 Task: Open a blank google sheet and write heading  Financial WizardAdd Categories in a column and its values below  'Income, Income, Income, Expenses, Expenses, Expenses, Expenses, Expenses, Savings, Savings, Investments, Investments, Debt, Debt & Debt. 'Add Descriptions in next column and its values below  Salary, Freelance Work, Rental Income, Housing, Transportation, Groceries, Utilities, Entertainment, Emergency Fund, Retirement, Stocks, Mutual Funds, Credit Card 1, Credit Card 2 & Student Loan. Add Amount in next column and its values below  $5,000, $1,200, $500, $1,200, $300, $400, $200, $150, $500, $1,000, $500, $300, $200, $100 & $300. Save page AssetVal templatesbook
Action: Mouse moved to (22, 75)
Screenshot: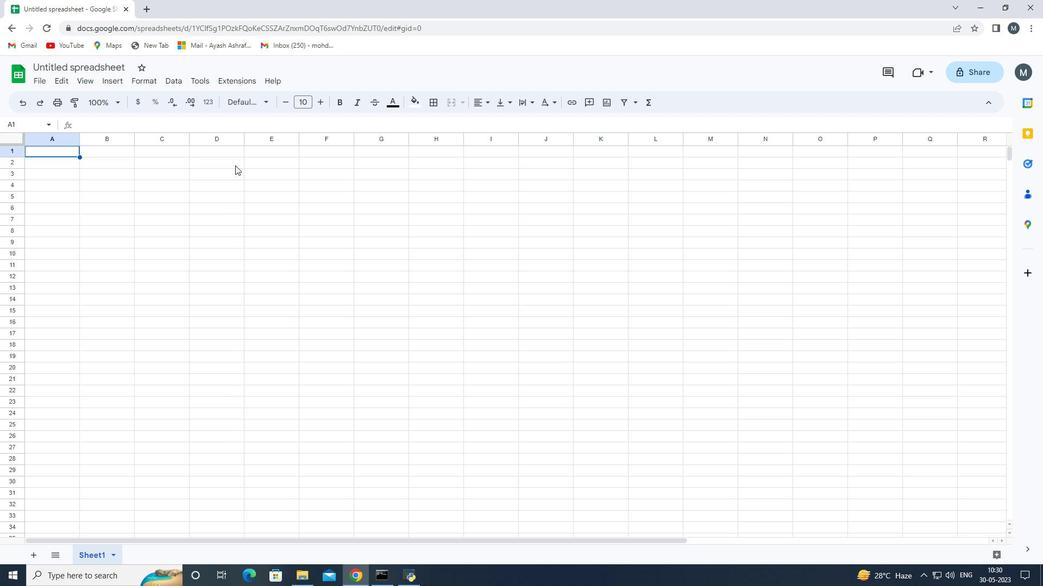 
Action: Mouse pressed left at (22, 75)
Screenshot: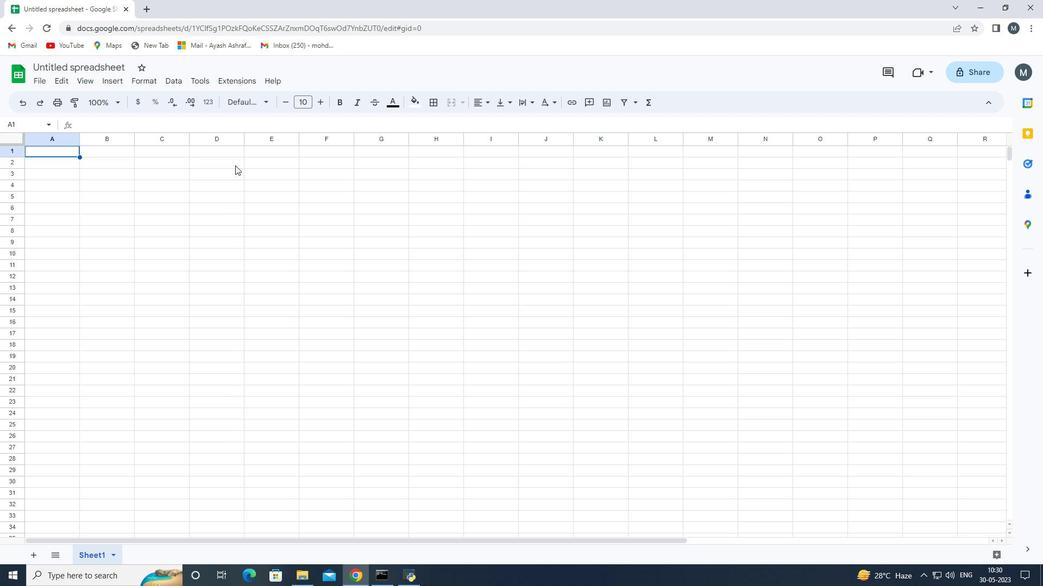 
Action: Mouse moved to (237, 183)
Screenshot: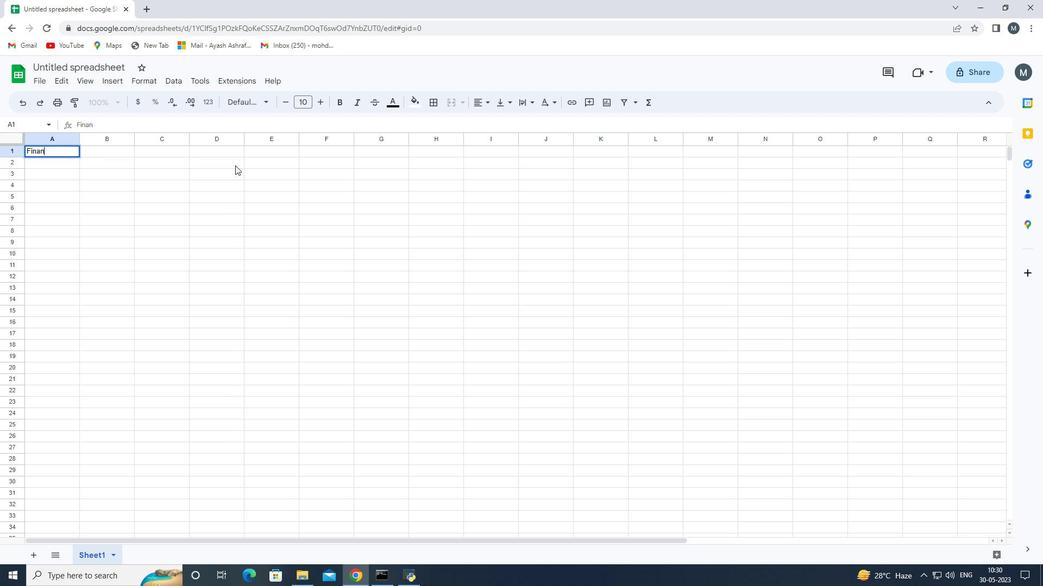 
Action: Mouse pressed left at (237, 183)
Screenshot: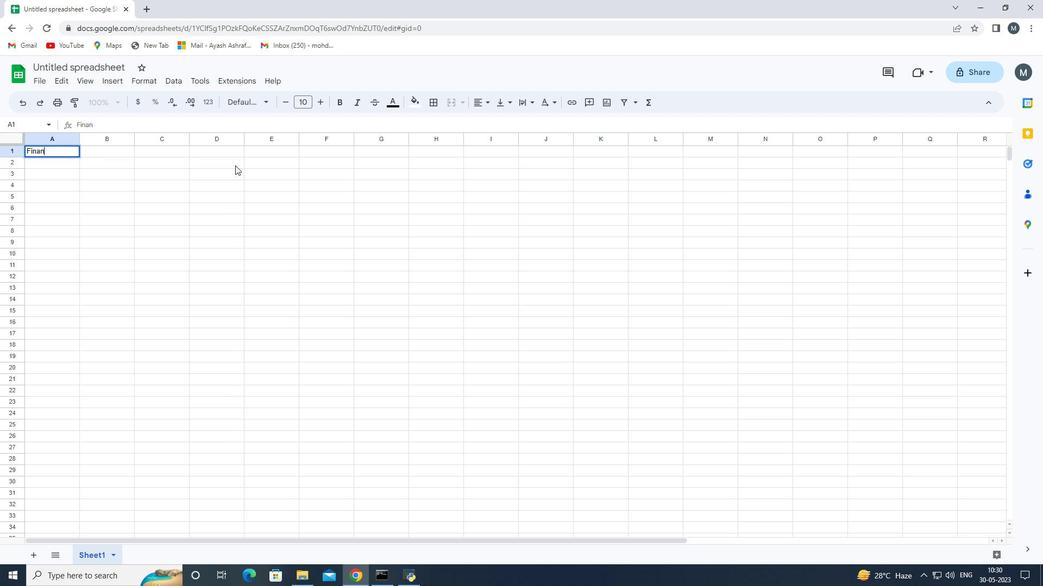 
Action: Mouse moved to (80, 158)
Screenshot: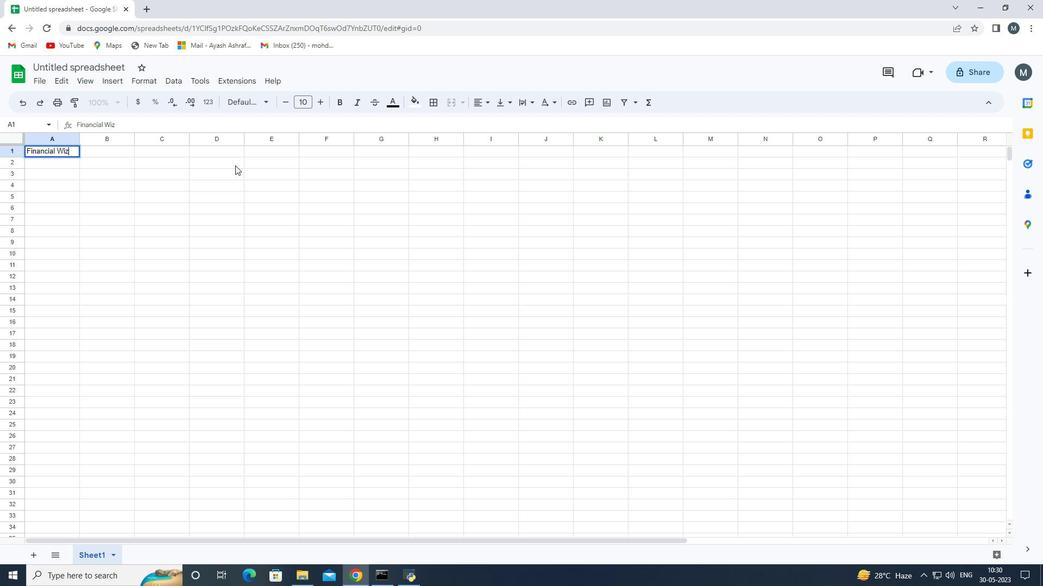 
Action: Mouse pressed left at (80, 158)
Screenshot: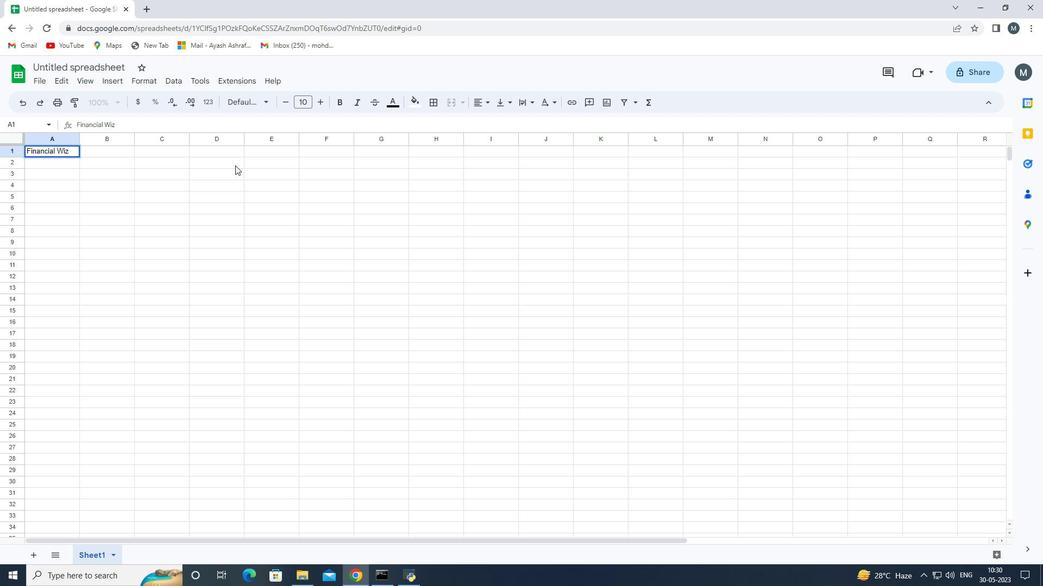 
Action: Mouse moved to (61, 166)
Screenshot: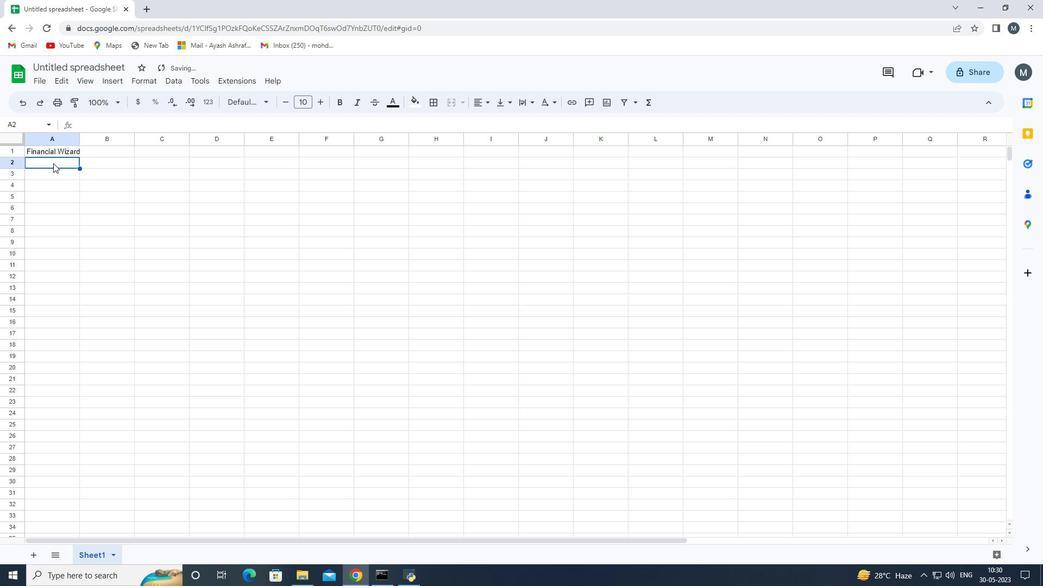 
Action: Mouse pressed left at (61, 166)
Screenshot: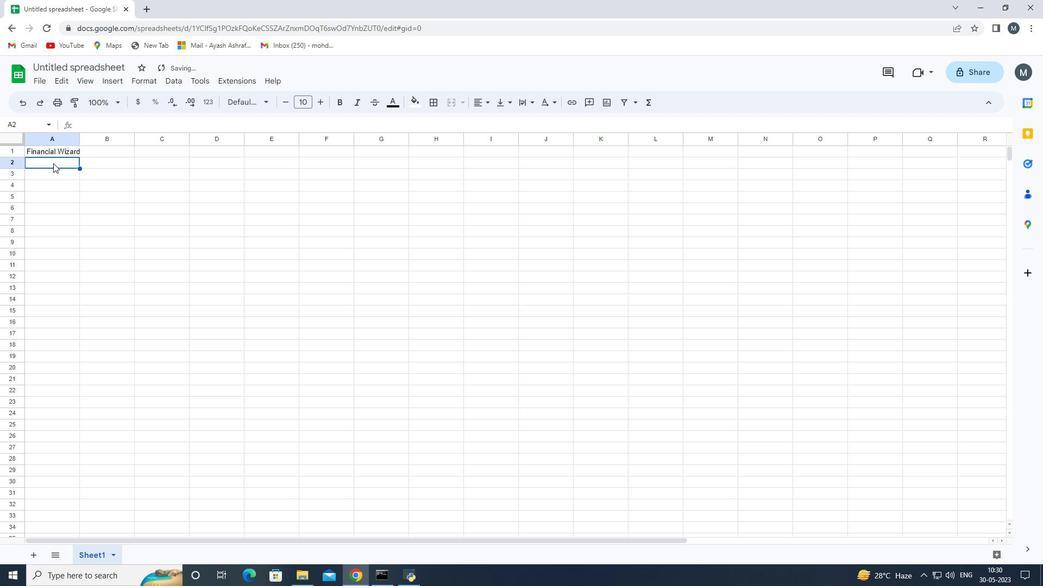 
Action: Mouse moved to (55, 151)
Screenshot: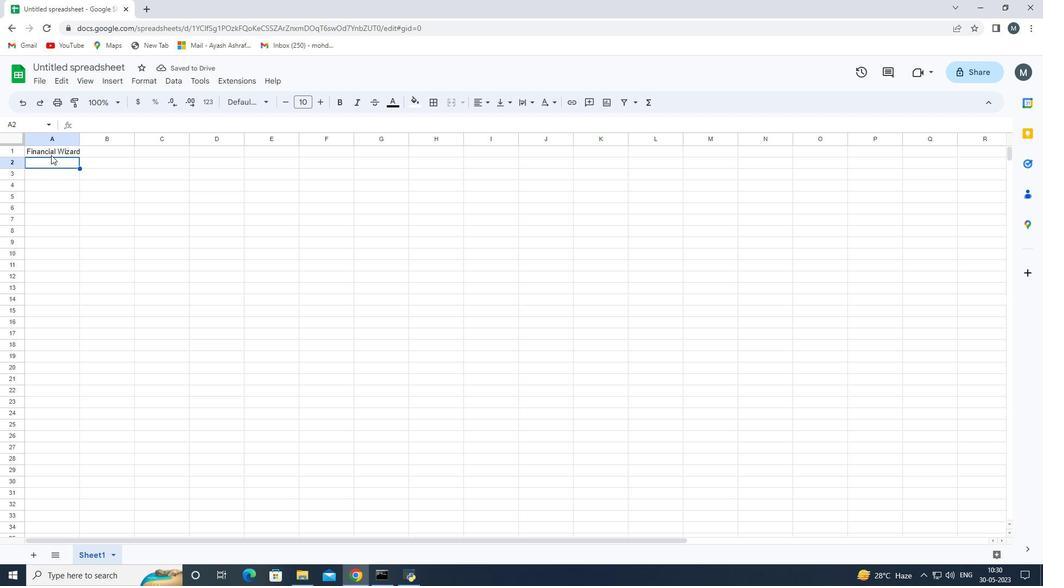 
Action: Mouse pressed left at (55, 151)
Screenshot: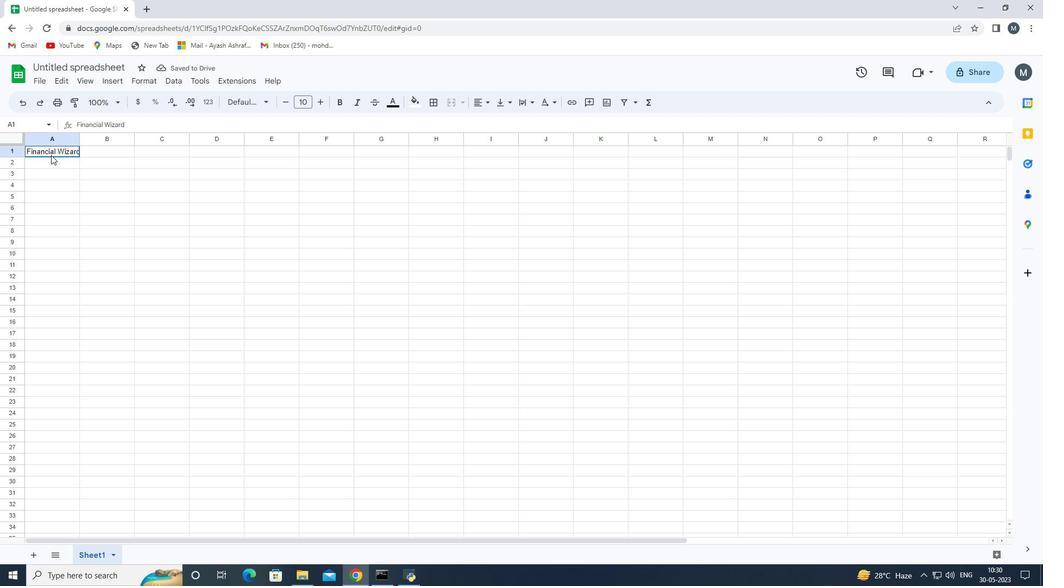 
Action: Mouse moved to (80, 157)
Screenshot: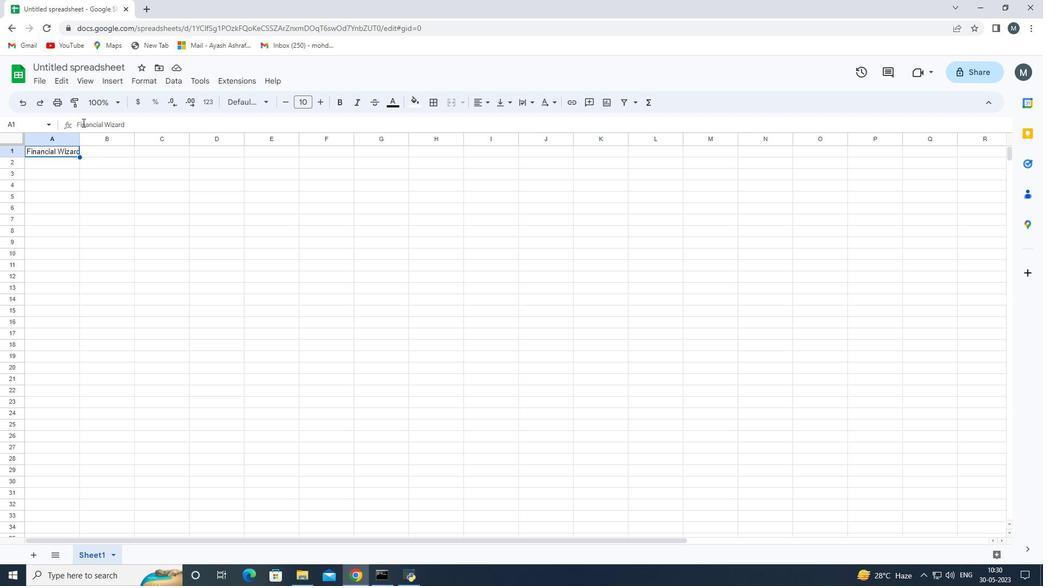 
Action: Mouse pressed left at (80, 157)
Screenshot: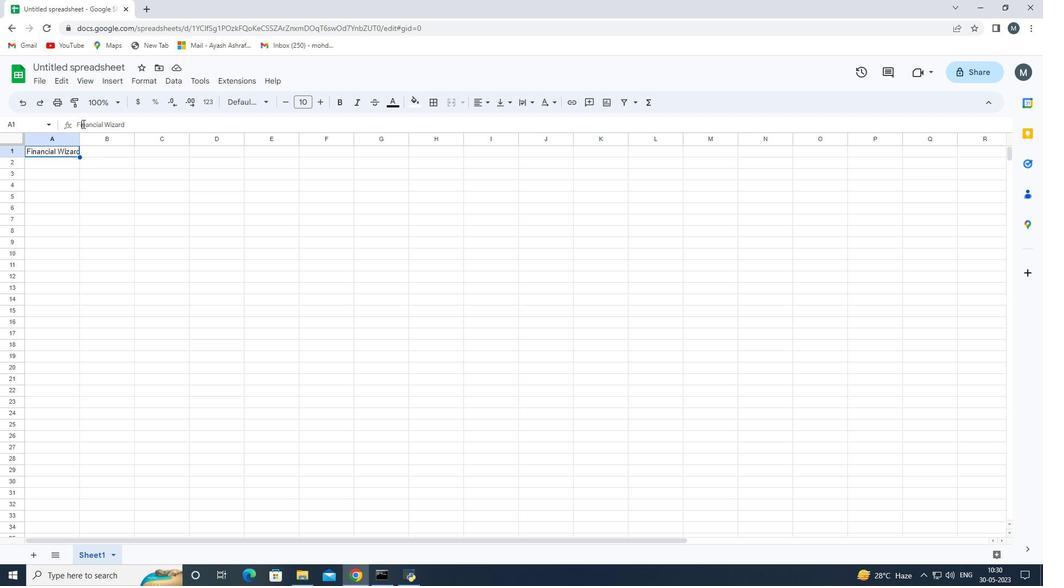 
Action: Mouse moved to (57, 173)
Screenshot: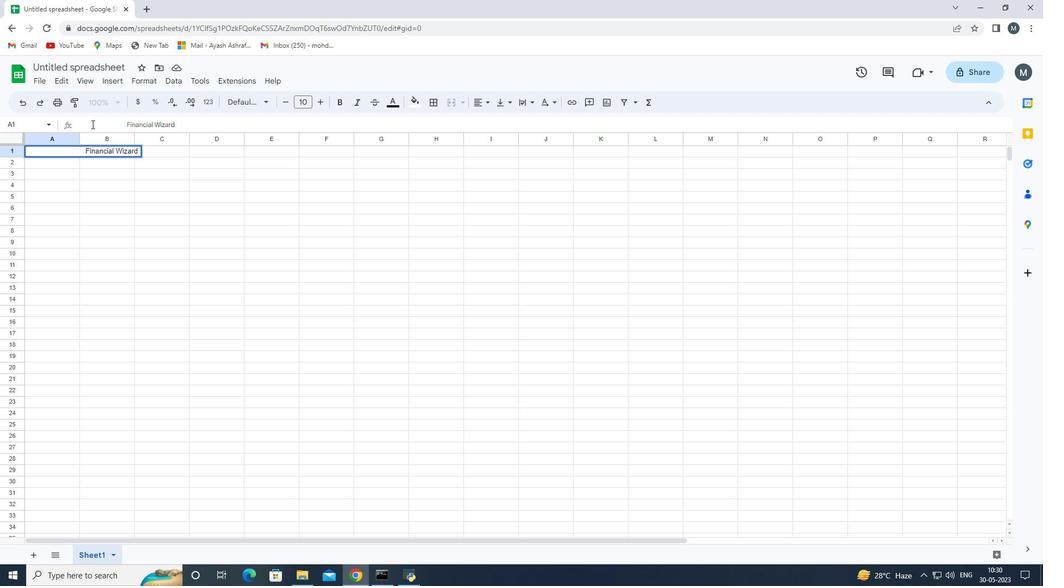 
Action: Key pressed <Key.shift><Key.shift><Key.shift>Financial<Key.space><Key.shift>Wizard
Screenshot: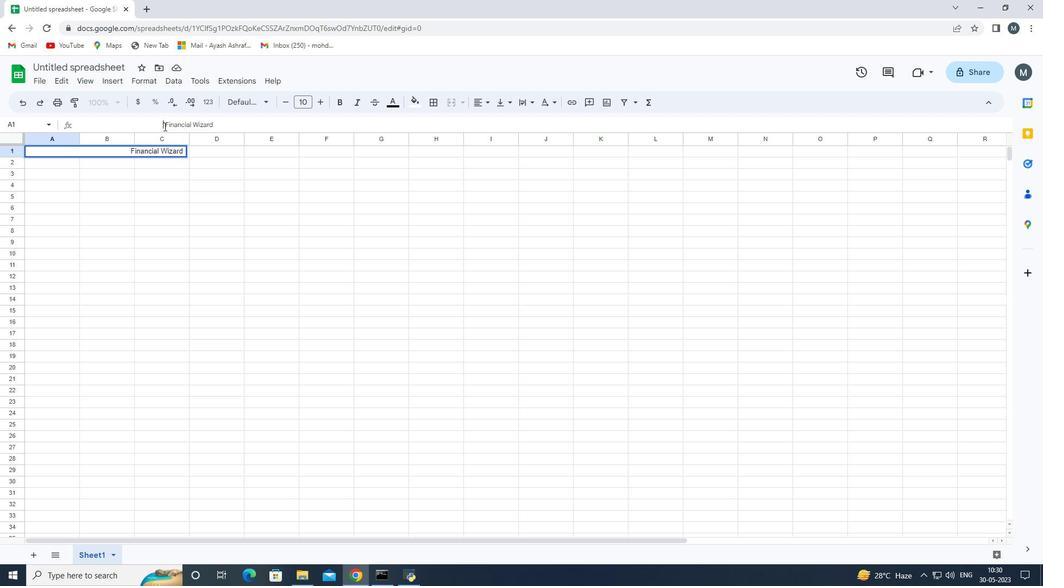 
Action: Mouse moved to (57, 162)
Screenshot: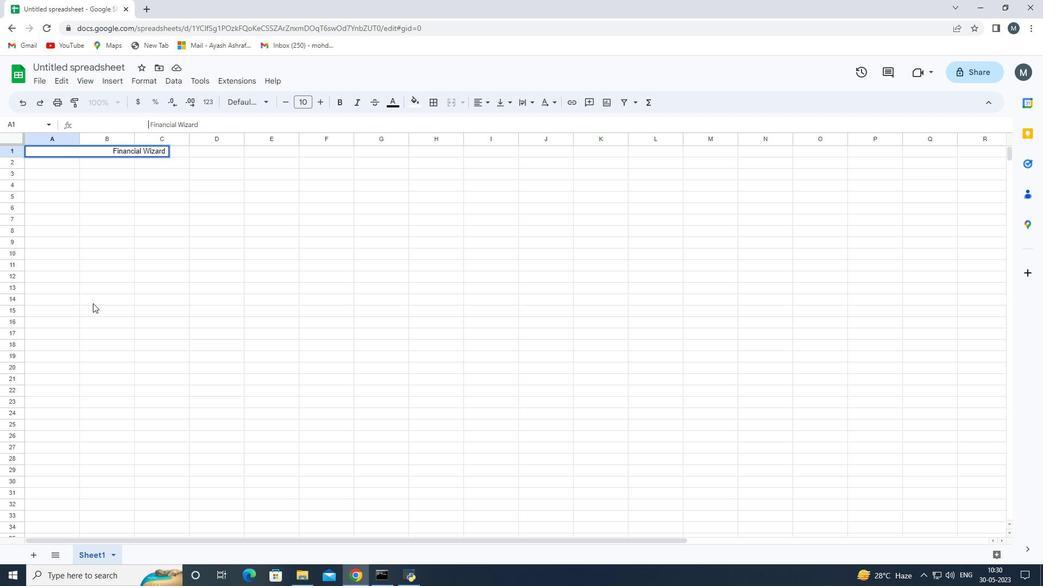 
Action: Mouse pressed left at (57, 162)
Screenshot: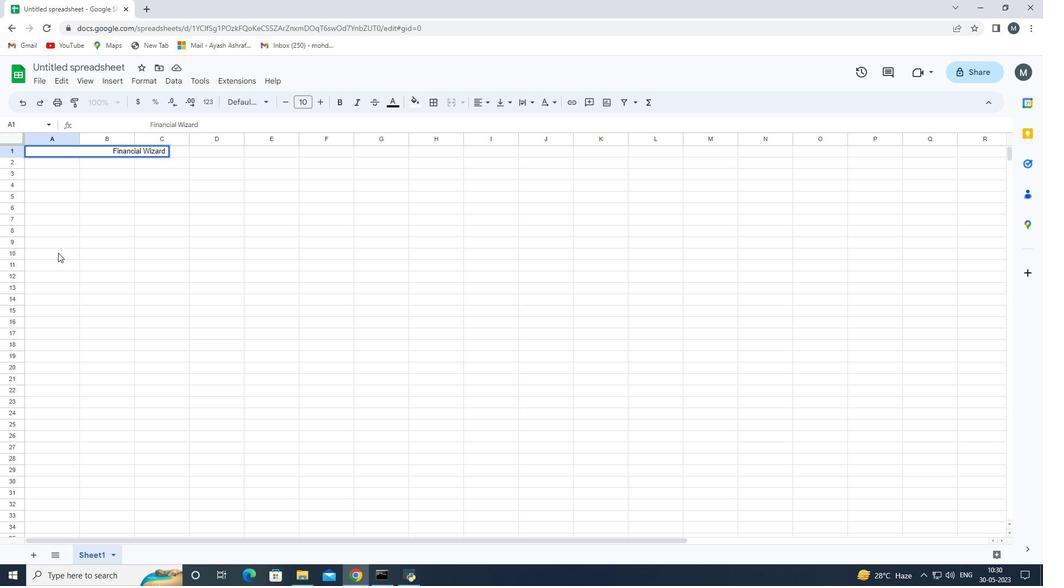 
Action: Mouse moved to (58, 154)
Screenshot: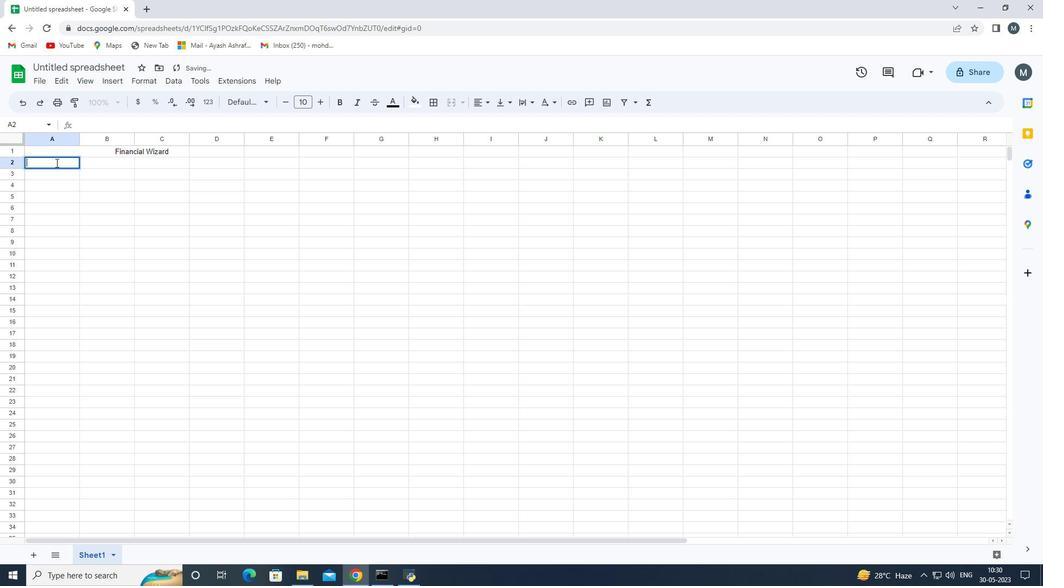 
Action: Mouse pressed left at (58, 154)
Screenshot: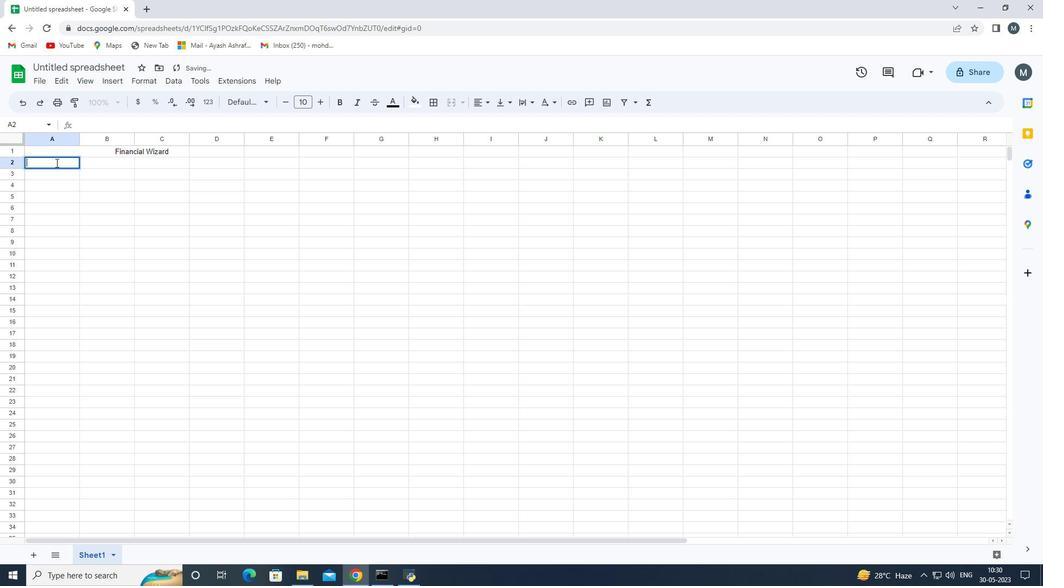 
Action: Mouse moved to (79, 158)
Screenshot: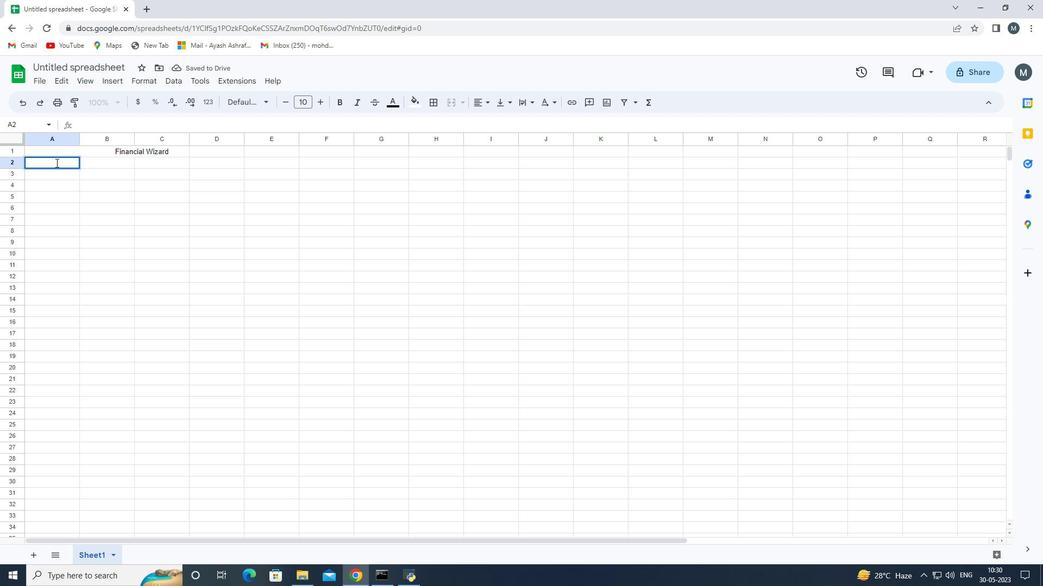 
Action: Mouse pressed left at (79, 158)
Screenshot: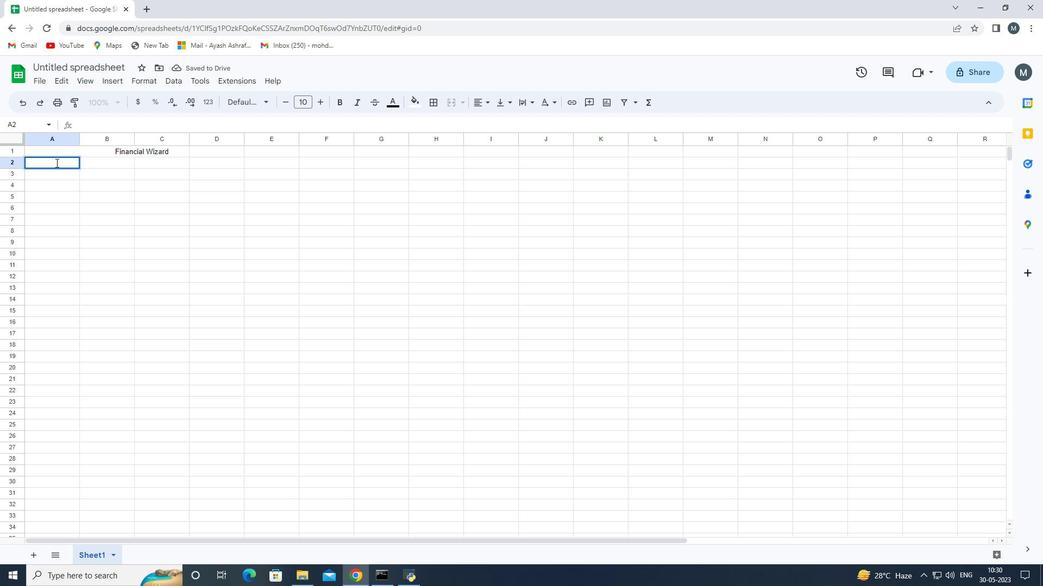 
Action: Mouse moved to (65, 158)
Screenshot: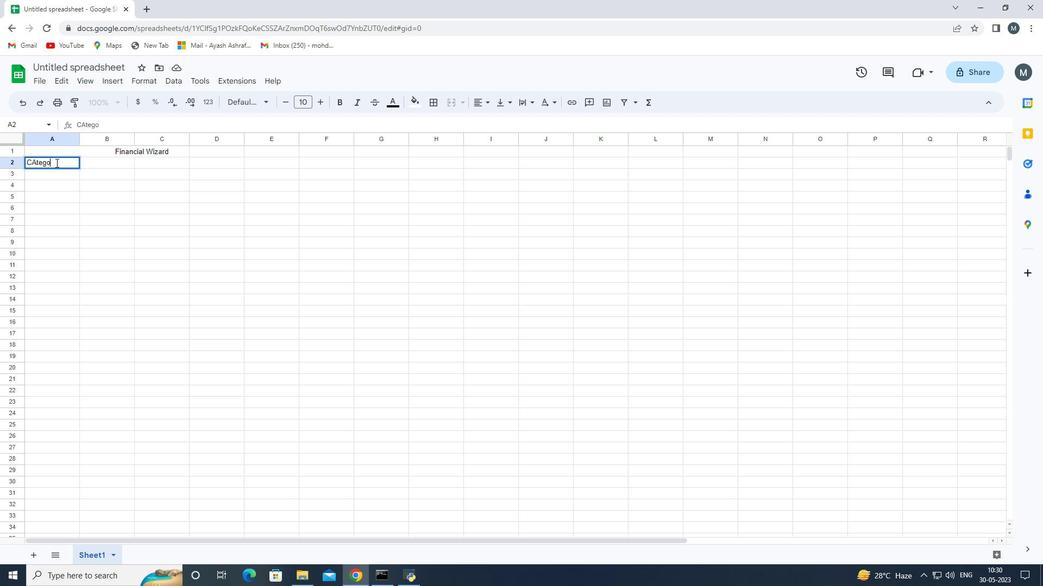 
Action: Key pressed ctrl+Z
Screenshot: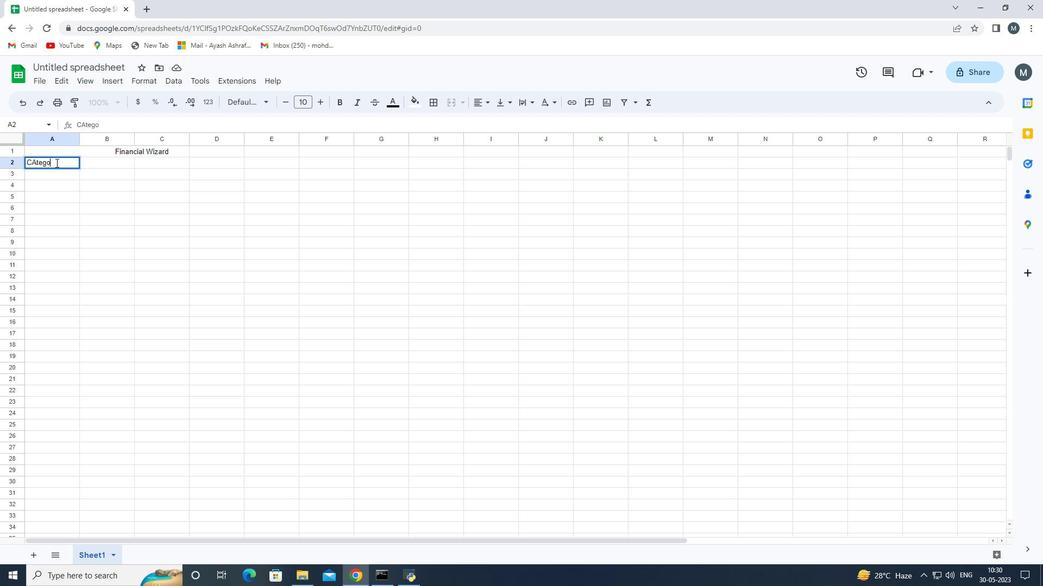 
Action: Mouse moved to (74, 125)
Screenshot: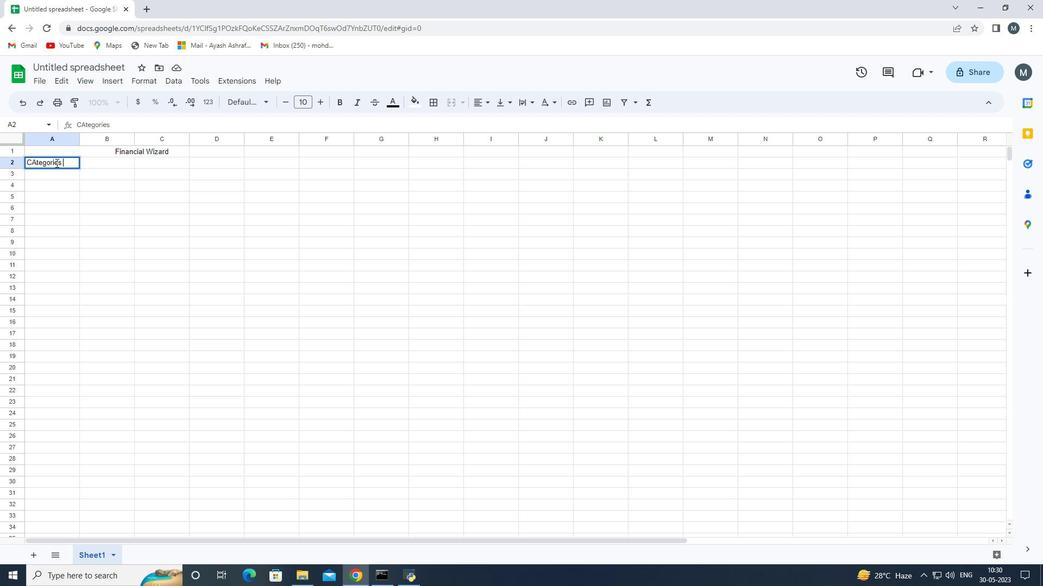 
Action: Mouse pressed left at (74, 125)
Screenshot: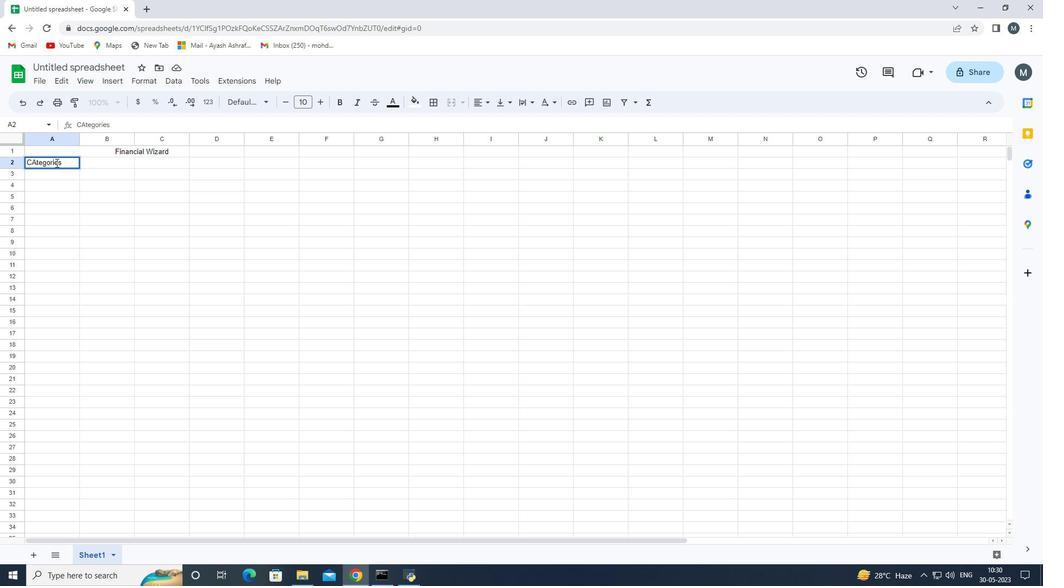 
Action: Mouse moved to (76, 124)
Screenshot: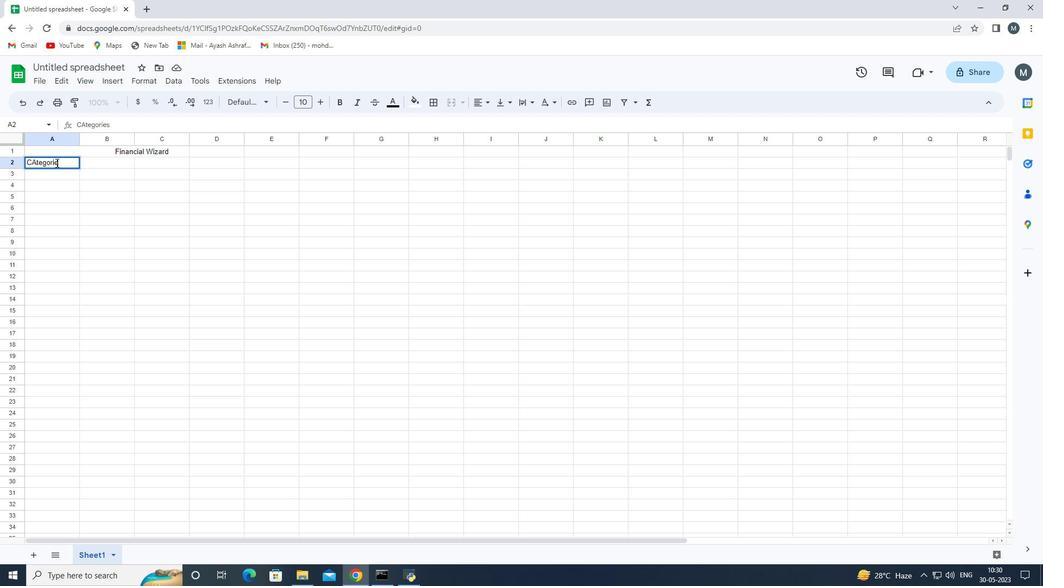 
Action: Mouse pressed left at (76, 124)
Screenshot: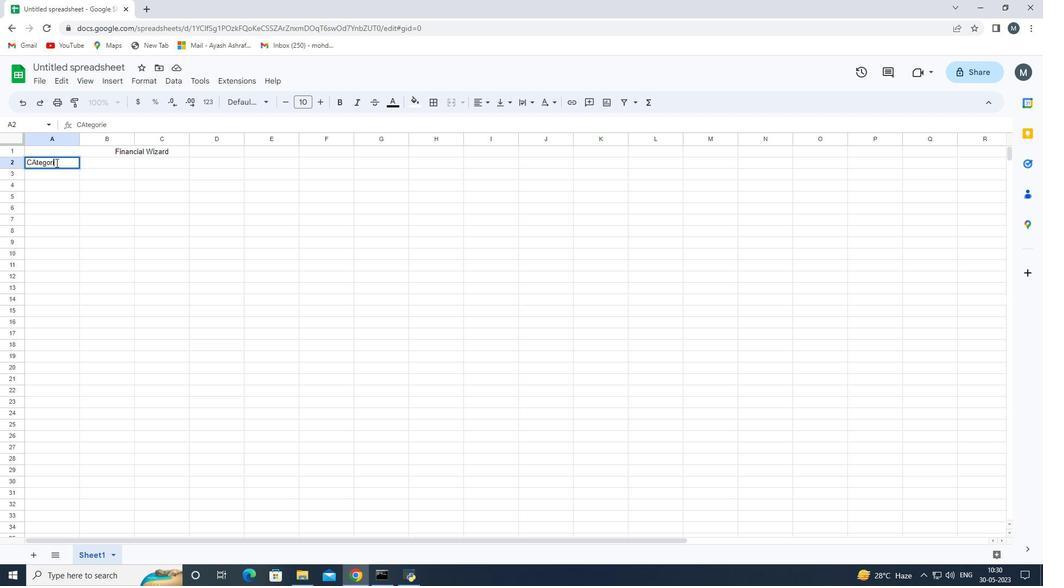 
Action: Mouse moved to (89, 128)
Screenshot: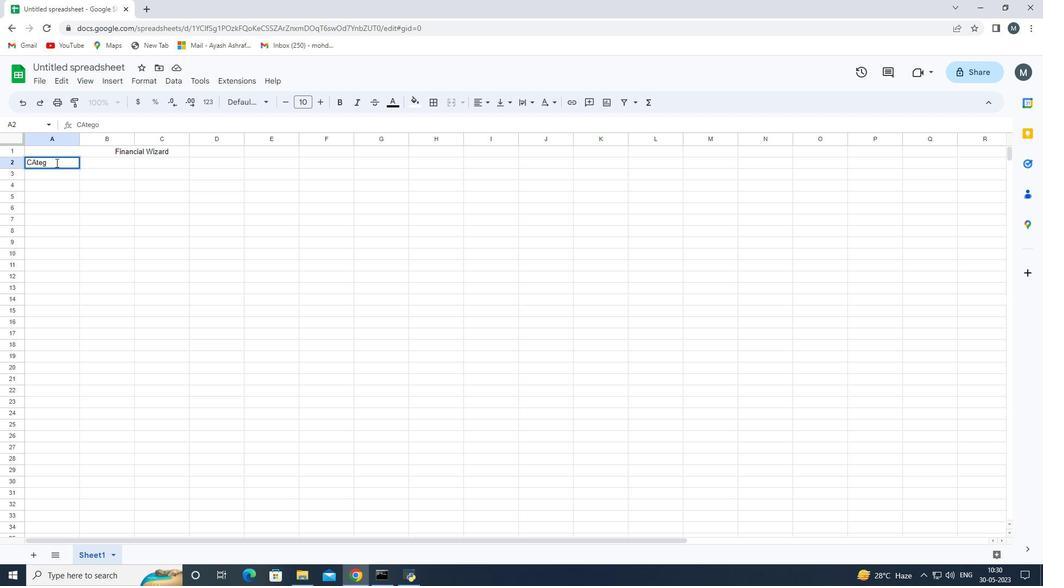 
Action: Key pressed <Key.space><Key.space><Key.space><Key.space><Key.space><Key.space><Key.space><Key.space><Key.space><Key.space><Key.space><Key.space><Key.space><Key.space><Key.space><Key.space><Key.space><Key.space><Key.space><Key.space><Key.space><Key.space><Key.space><Key.space><Key.space><Key.space><Key.space><Key.space>
Screenshot: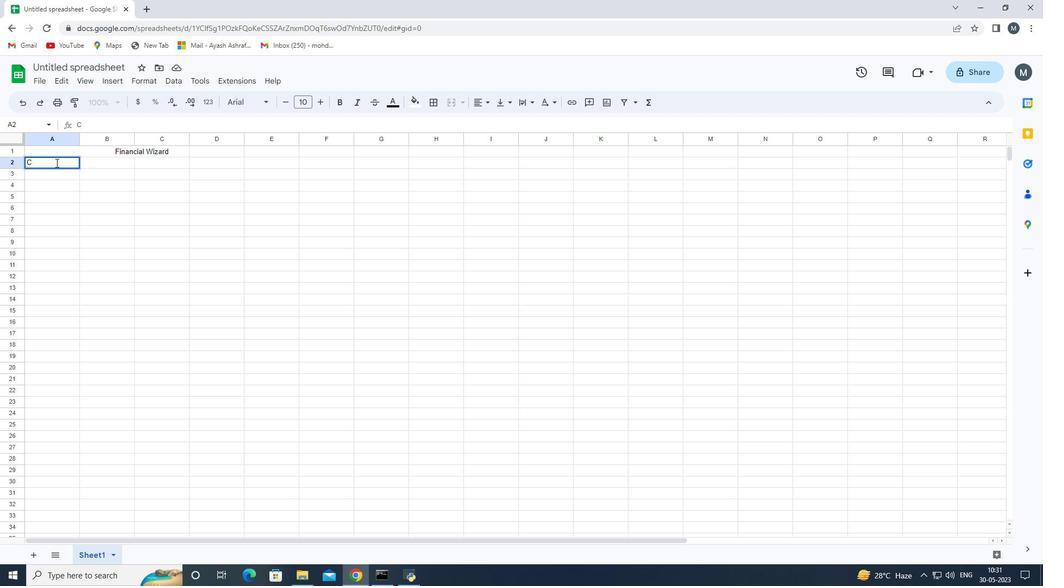 
Action: Mouse moved to (65, 164)
Screenshot: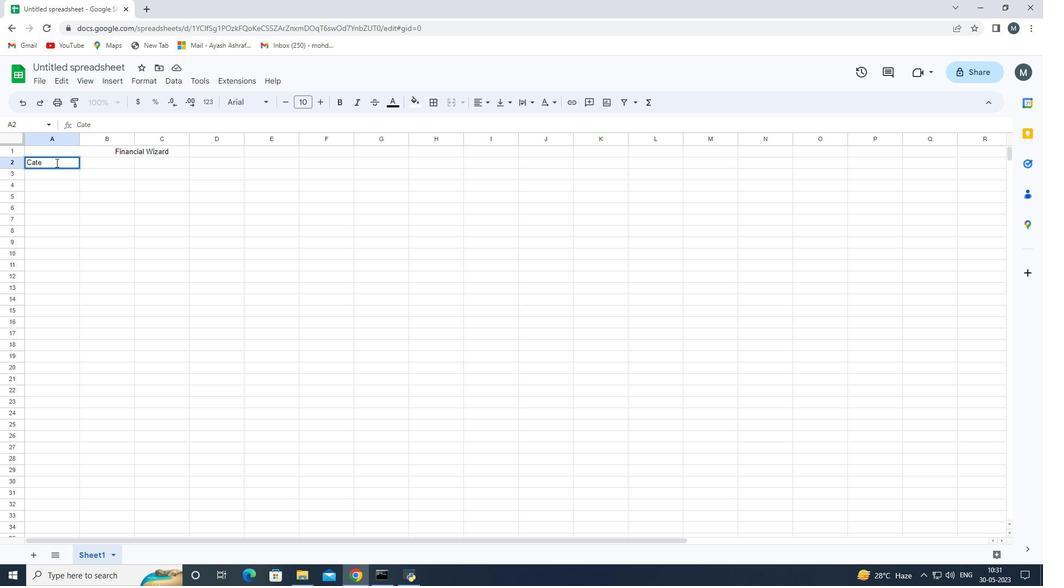 
Action: Mouse pressed left at (65, 164)
Screenshot: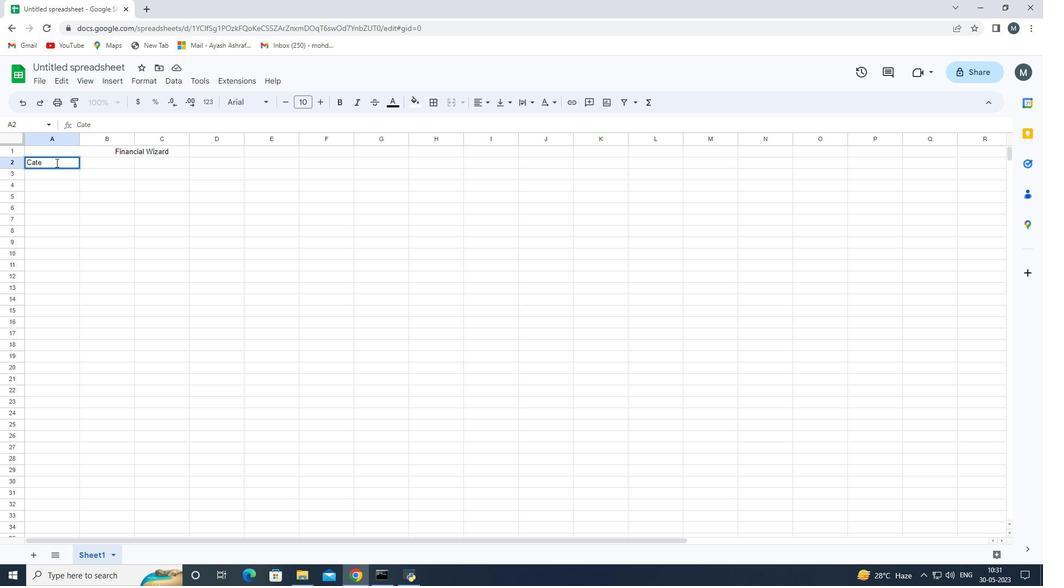 
Action: Mouse moved to (72, 153)
Screenshot: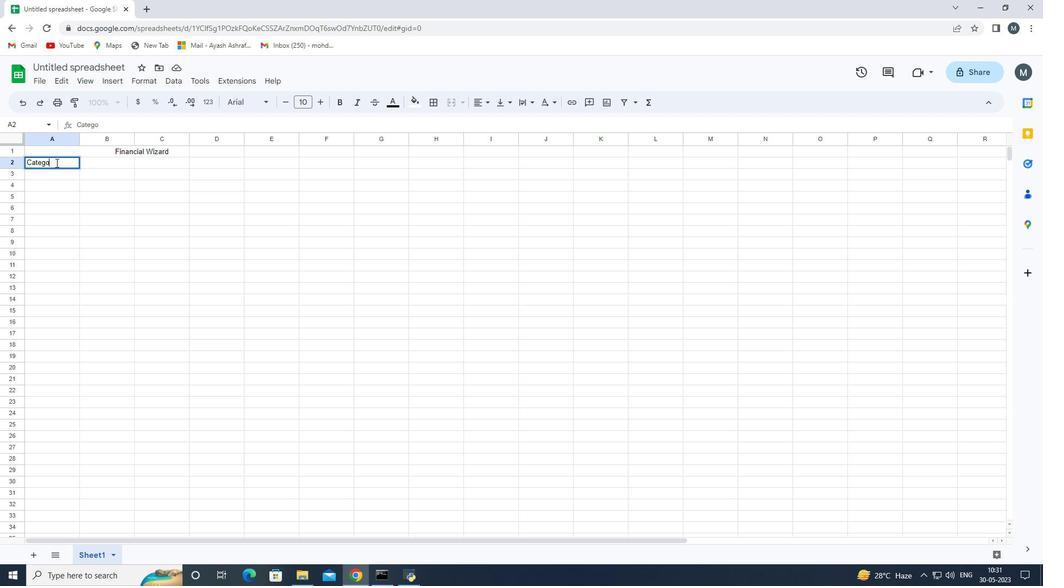
Action: Mouse pressed left at (72, 153)
Screenshot: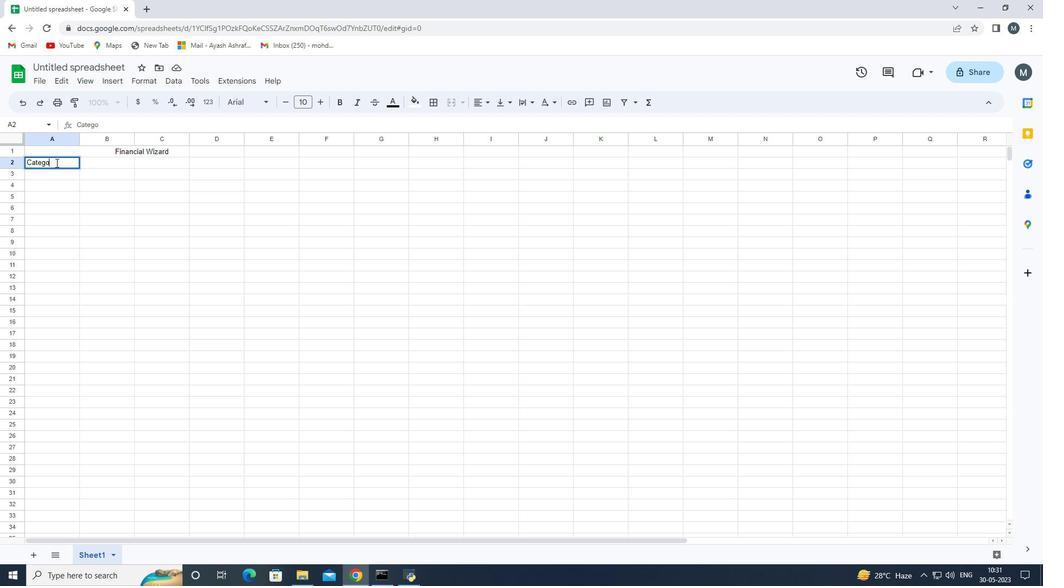 
Action: Mouse moved to (73, 164)
Screenshot: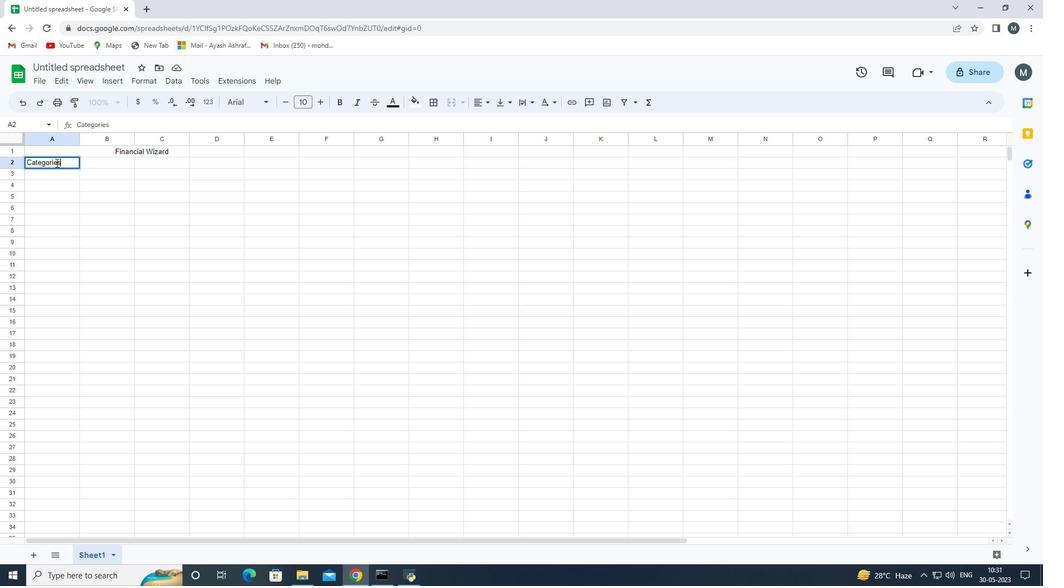 
Action: Mouse pressed left at (73, 164)
Screenshot: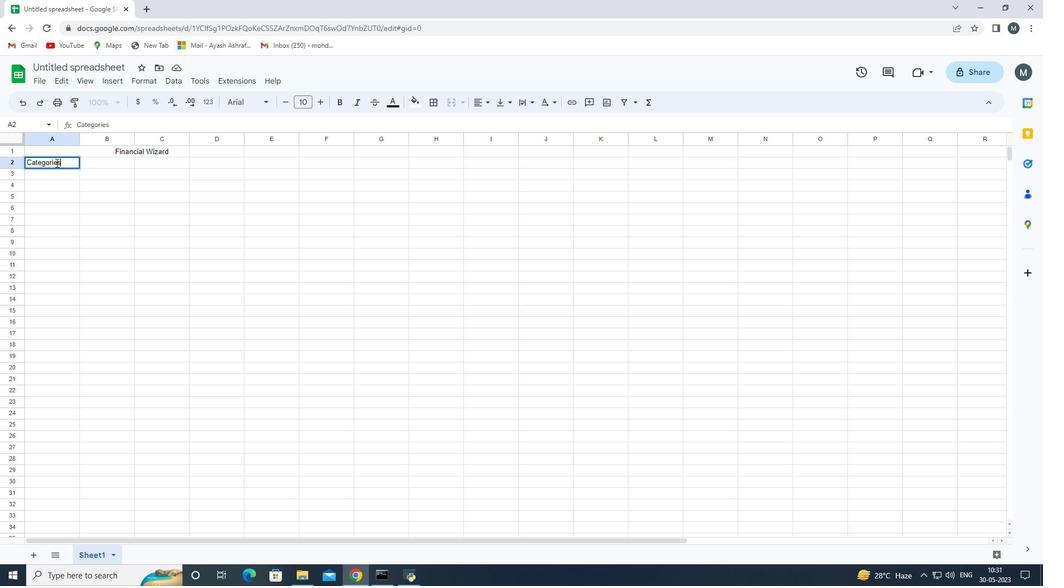 
Action: Mouse moved to (46, 188)
Screenshot: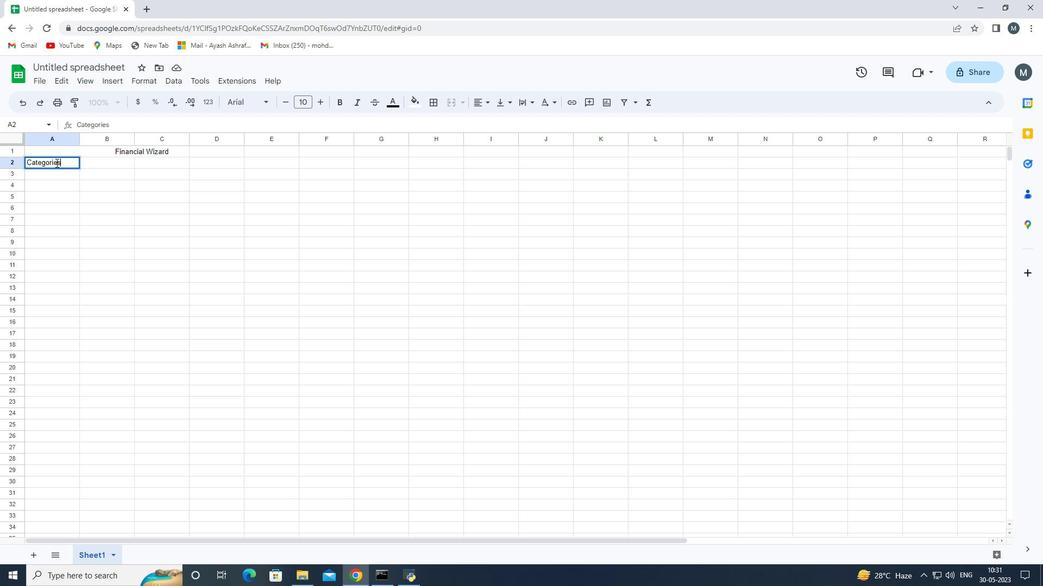 
Action: Key pressed <Key.shift>CAt<Key.backspace><Key.backspace>ategories<Key.space><Key.enter><Key.shift>Income<Key.space><Key.enter><Key.shift>Income<Key.enter><Key.shift>Income<Key.enter><Key.shift>Expenses<Key.enter><Key.shift><Key.shift>Expenses<Key.enter><Key.shift>Expenses<Key.enter><Key.shift>Exep<Key.backspace><Key.backspace>penses<Key.enter><Key.shift>Expenses<Key.enter><Key.shift><Key.shift><Key.shift>Expenses<Key.enter><Key.shift>SA<Key.backspace>avings<Key.enter><Key.shift>Savings<Key.enter><Key.shift>Investments<Key.backspace>s<Key.enter><Key.shift>Investments<Key.enter><Key.shift><Key.shift>Debt<Key.space><Key.enter><Key.shift><Key.shift><Key.shift><Key.shift><Key.shift><Key.shift><Key.shift><Key.shift><Key.shift><Key.shift>Debt<Key.enter><Key.shift>Debt<Key.enter>
Screenshot: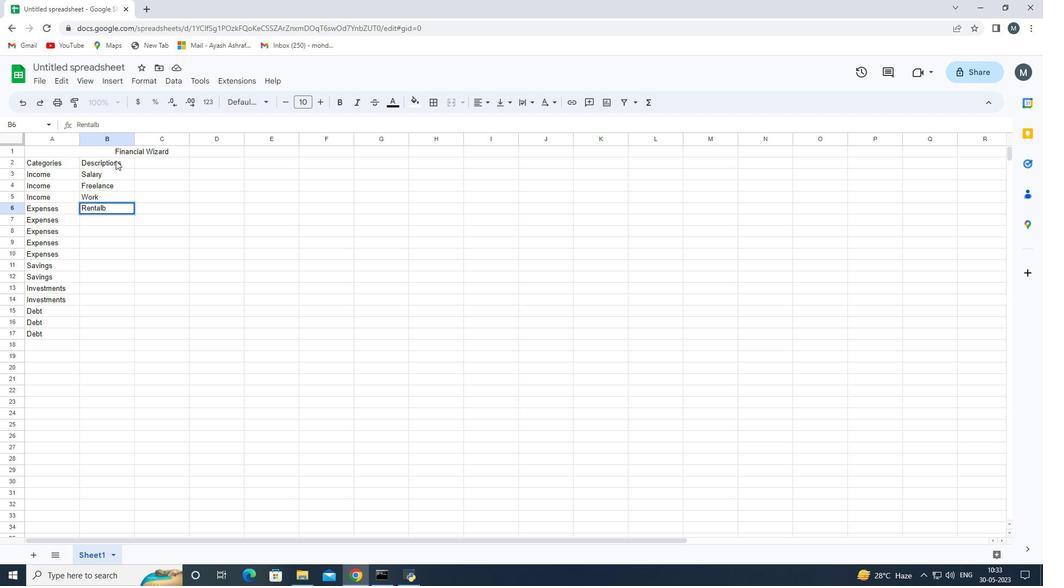 
Action: Mouse moved to (103, 163)
Screenshot: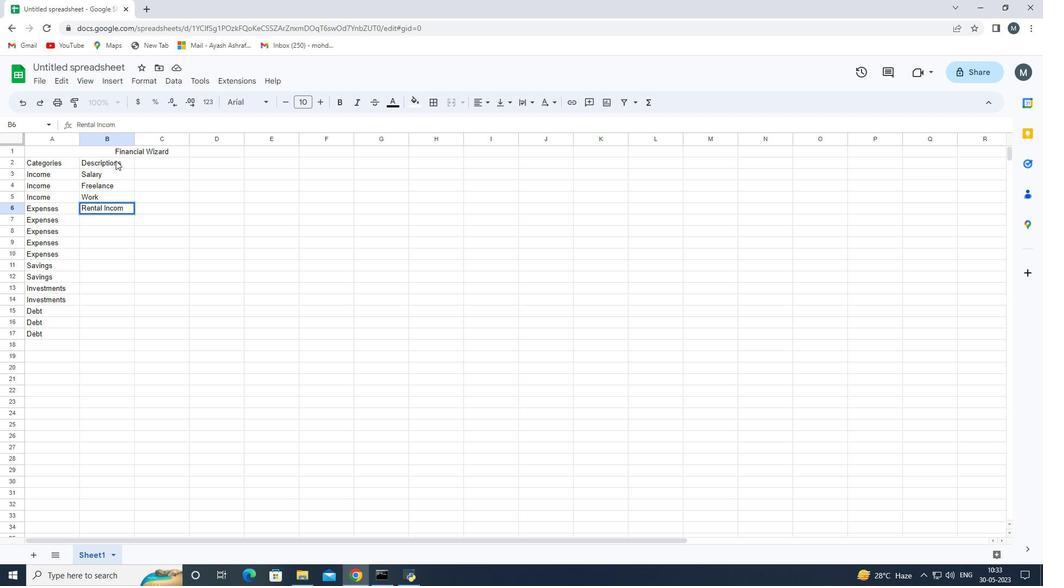 
Action: Mouse pressed left at (103, 163)
Screenshot: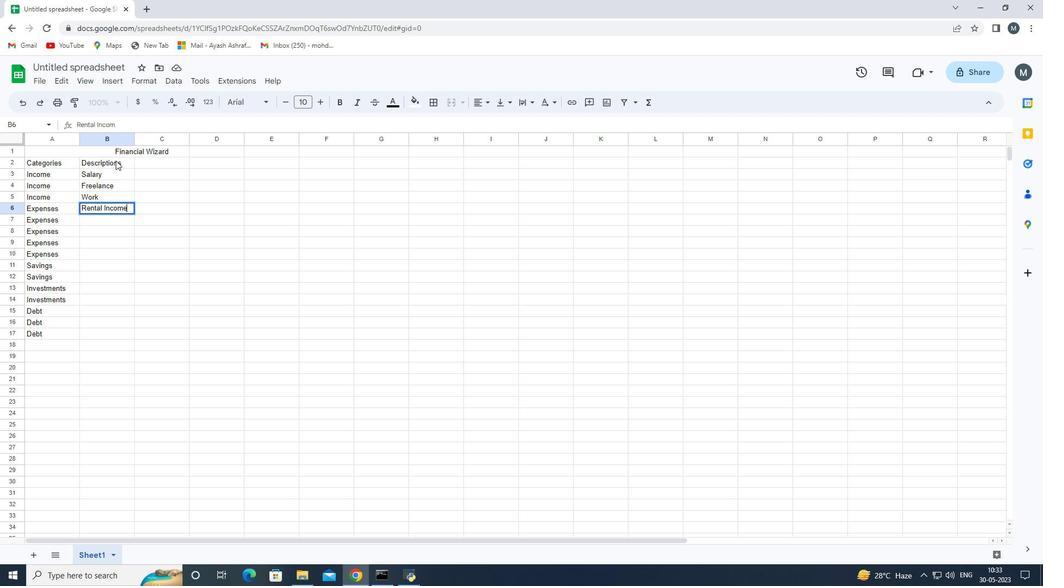 
Action: Mouse moved to (106, 140)
Screenshot: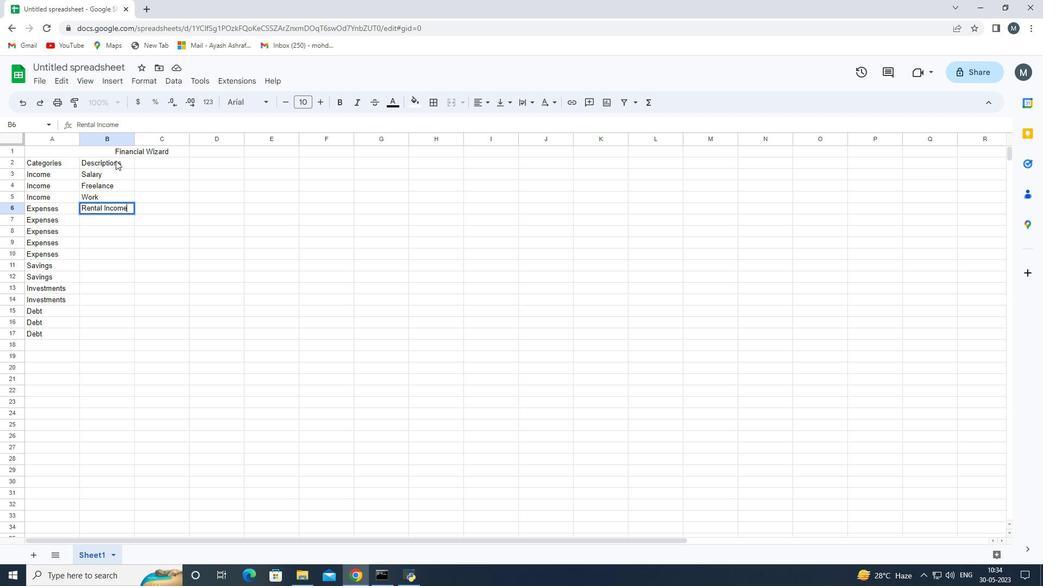 
Action: Key pressed <Key.shift>Descriptions<Key.enter><Key.shift>Saary<Key.enter><Key.enter><Key.backspace>
Screenshot: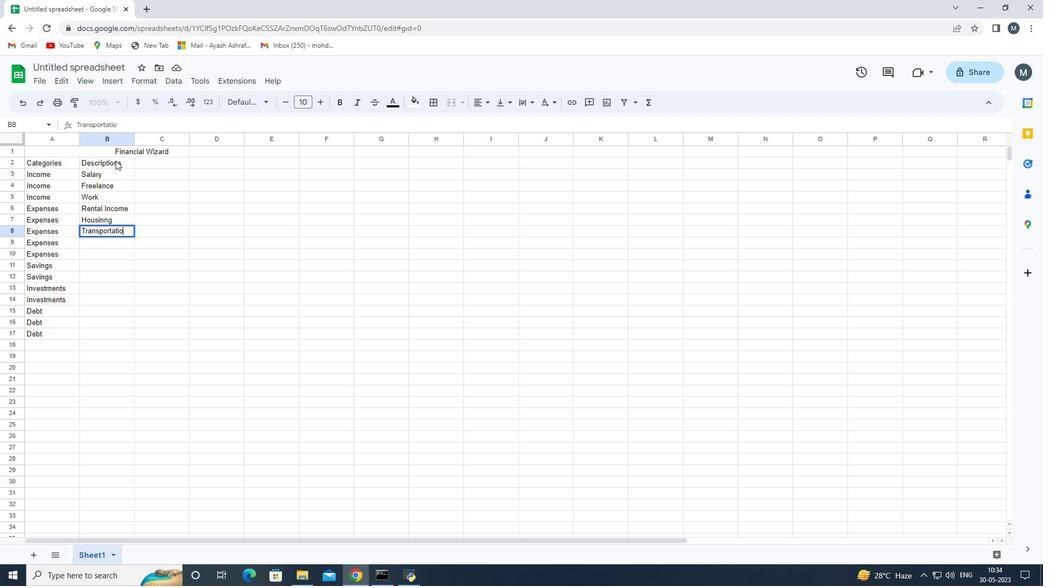 
Action: Mouse moved to (113, 178)
Screenshot: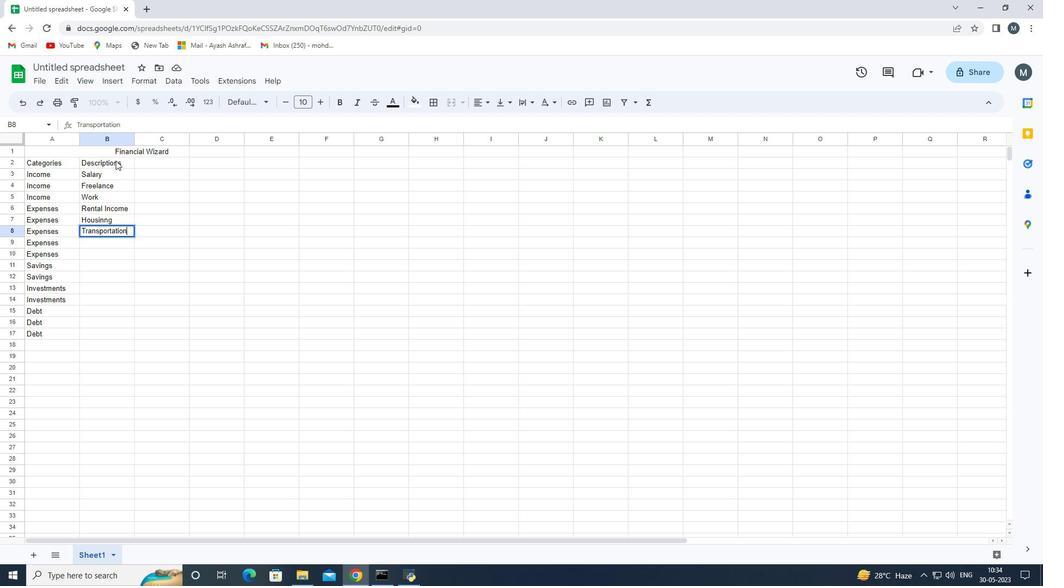
Action: Mouse pressed left at (113, 178)
Screenshot: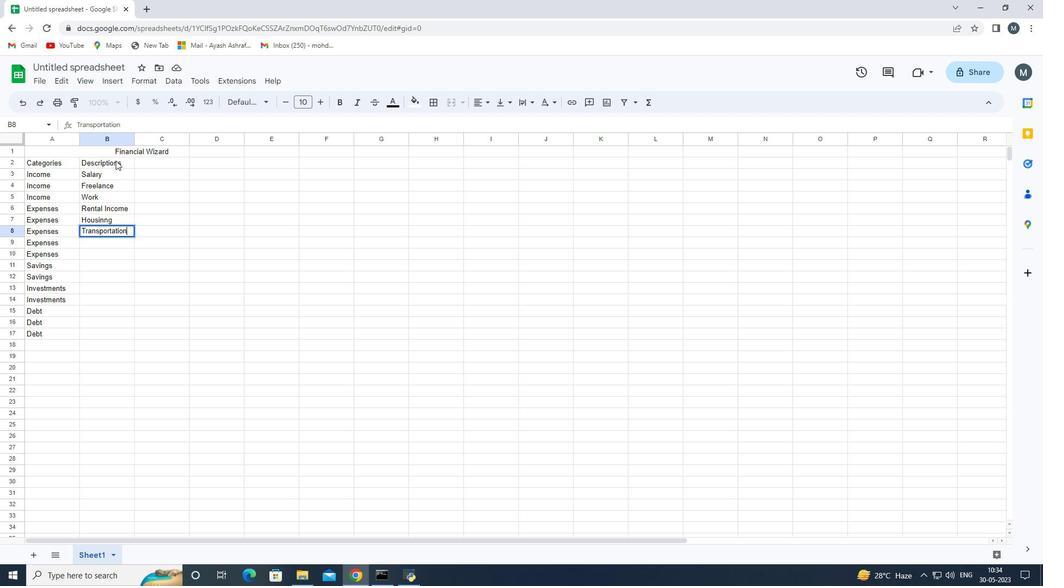 
Action: Mouse moved to (113, 177)
Screenshot: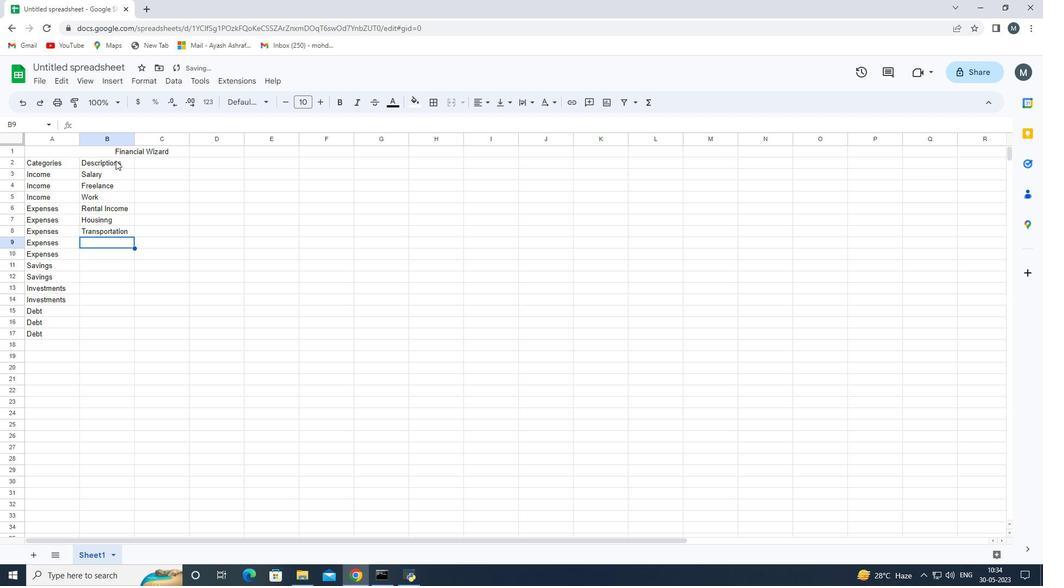 
Action: Mouse pressed left at (113, 177)
Screenshot: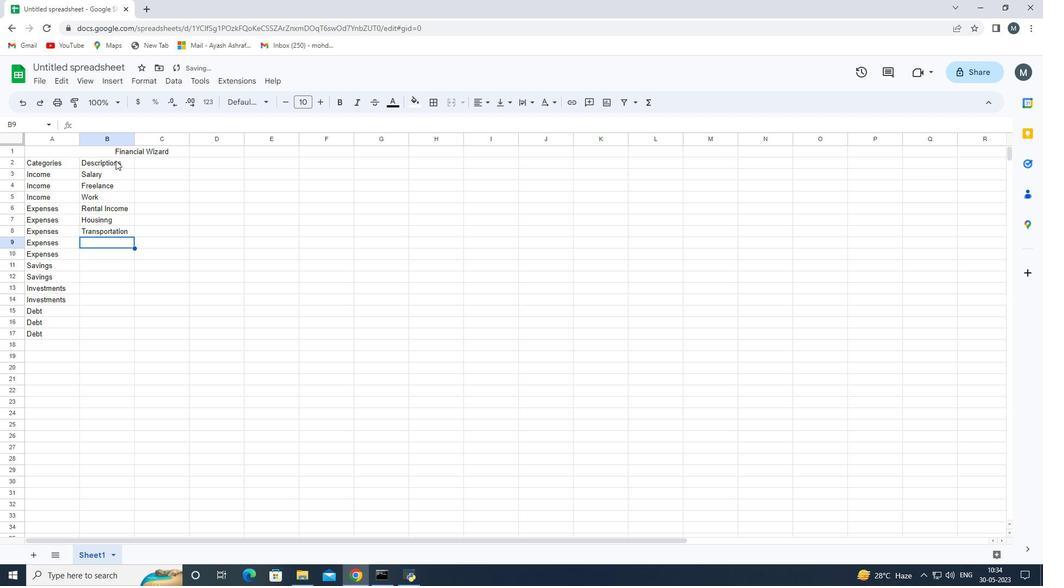 
Action: Mouse moved to (113, 177)
Screenshot: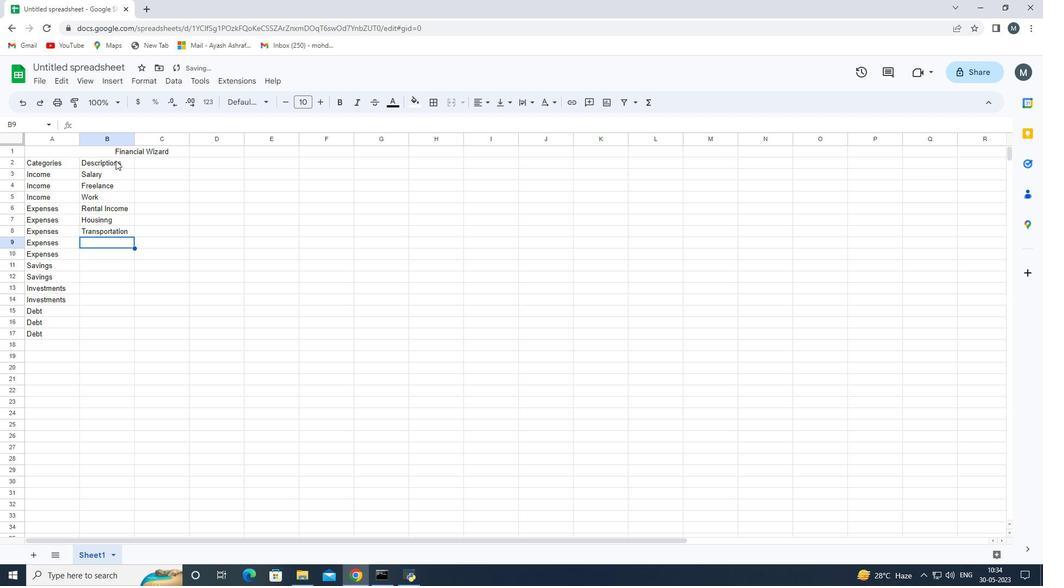
Action: Mouse pressed left at (113, 177)
Screenshot: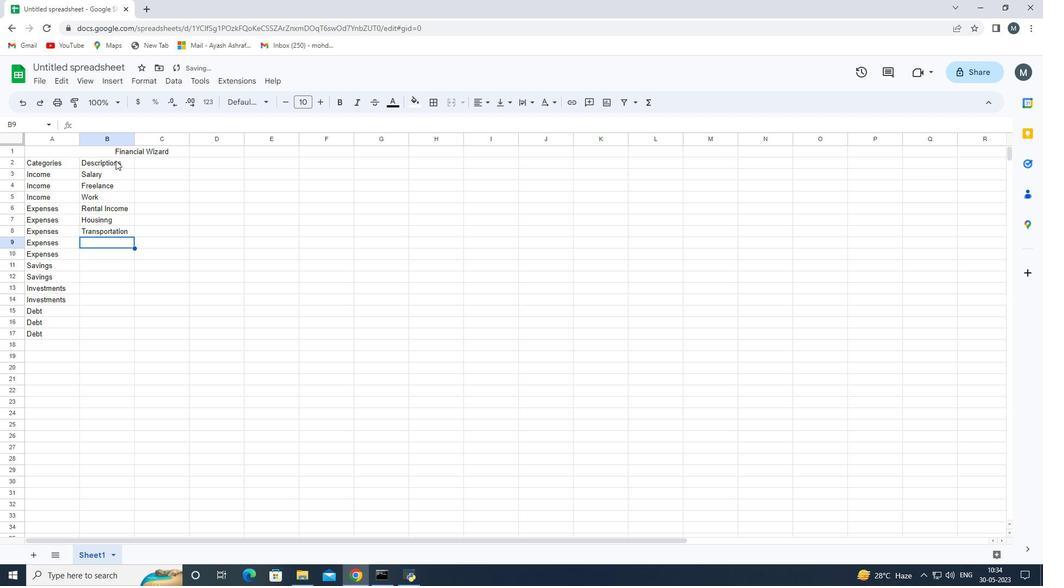 
Action: Mouse pressed left at (113, 177)
Screenshot: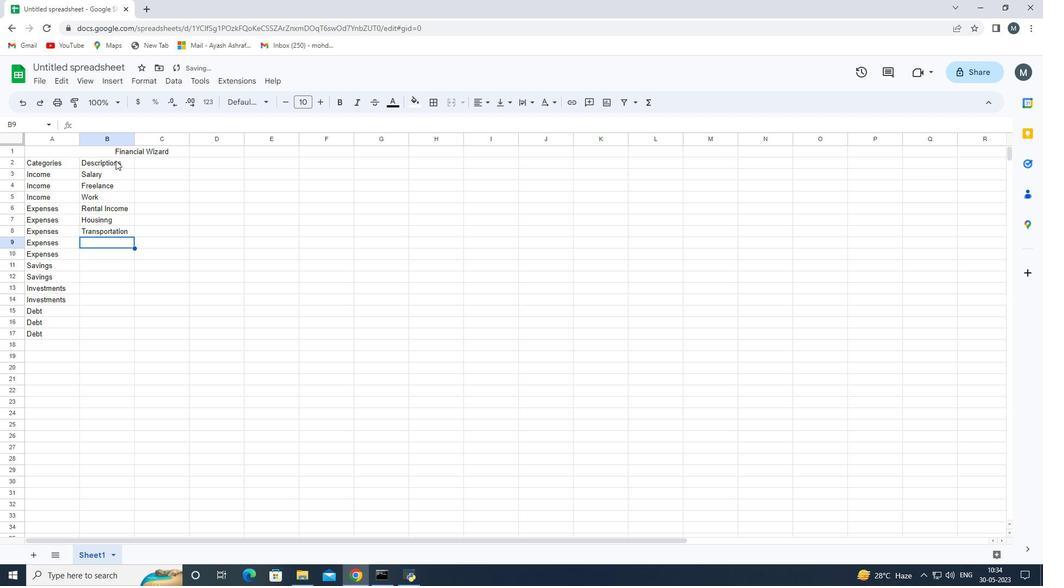 
Action: Key pressed <Key.backspace><Key.backspace><Key.backspace>lary<Key.enter><Key.shift>Freelance<Key.space><Key.enter><Key.shift>Work<Key.enter><Key.shift>Rental<Key.space><Key.shift>Ino<Key.backspace>co,<Key.backspace>me<Key.enter><Key.shift>Financial<Key.space><Key.shift>Wizard<Key.space>
Screenshot: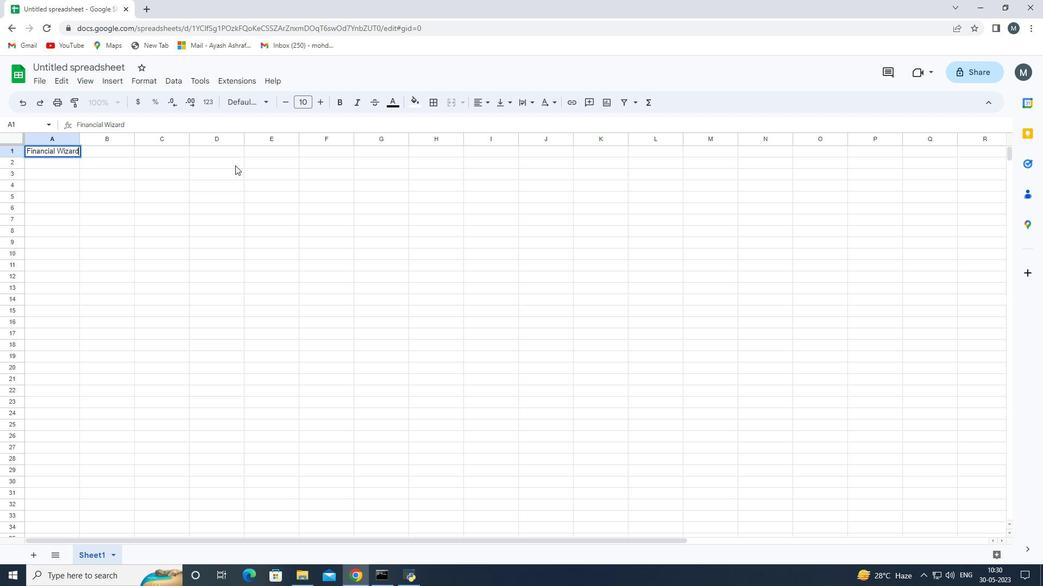 
Action: Mouse moved to (51, 165)
Screenshot: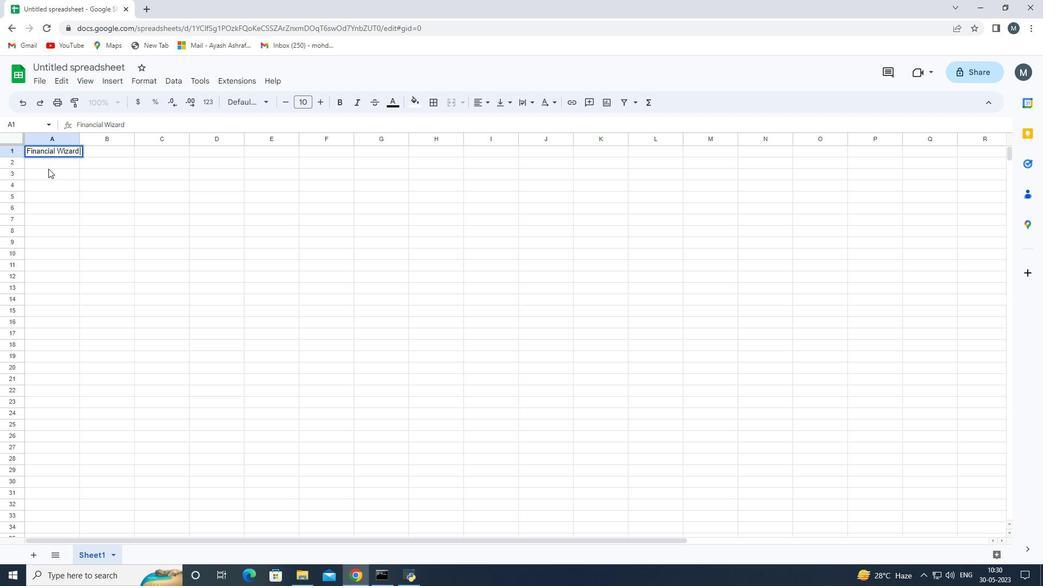
Action: Mouse pressed left at (51, 165)
Screenshot: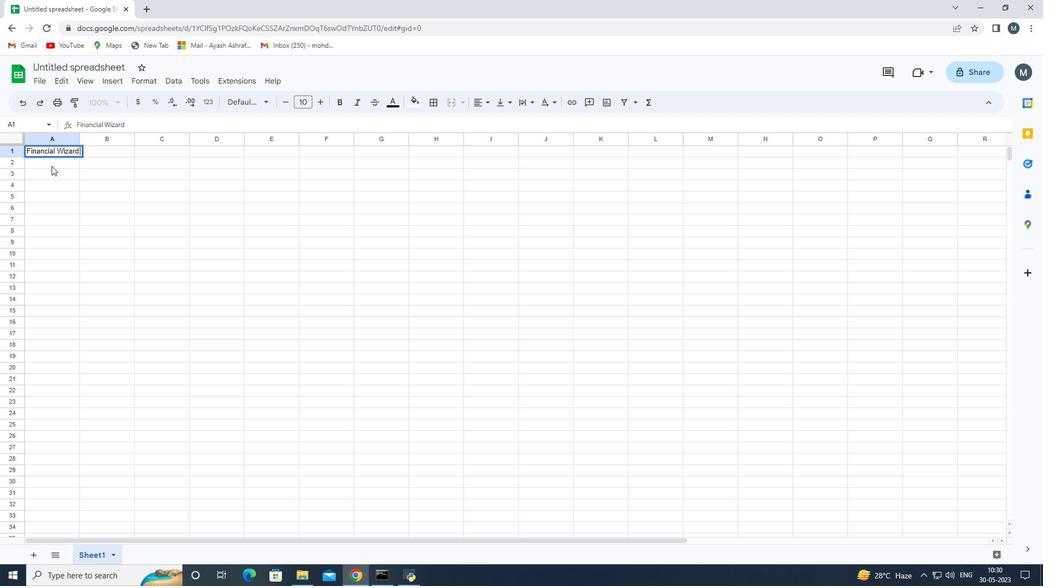 
Action: Mouse moved to (51, 155)
Screenshot: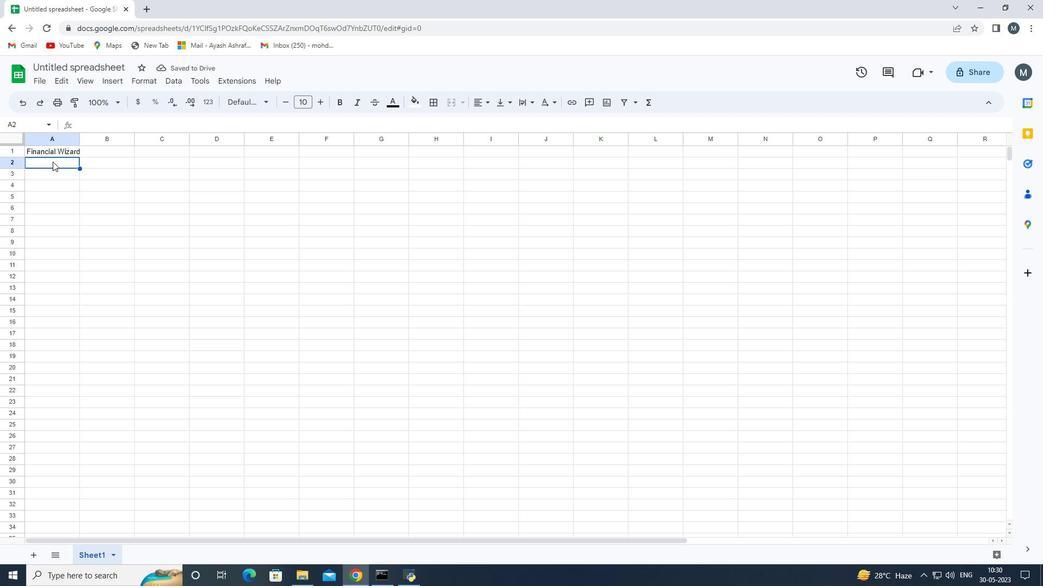 
Action: Mouse pressed left at (51, 155)
Screenshot: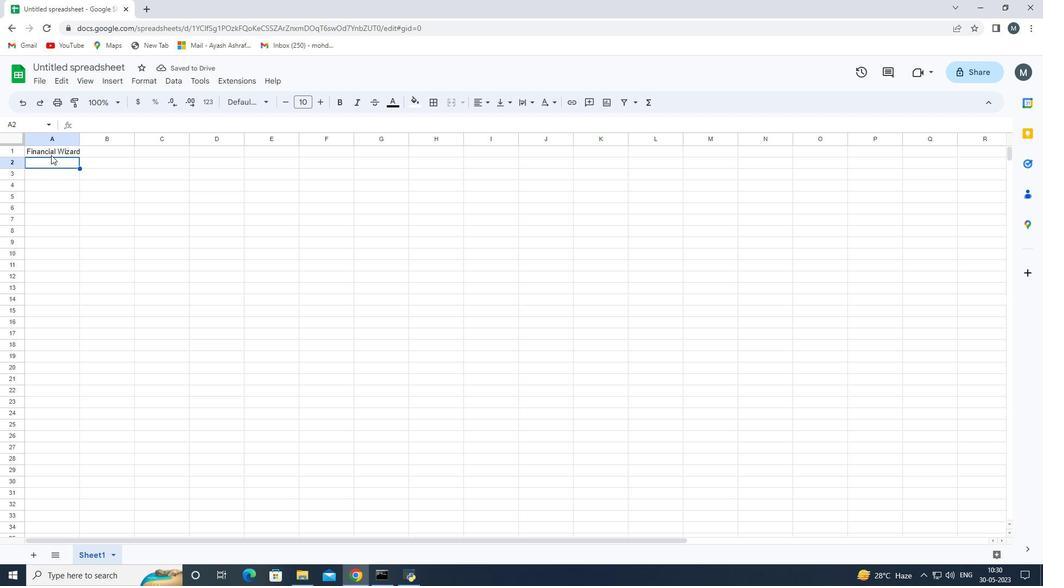 
Action: Mouse moved to (75, 123)
Screenshot: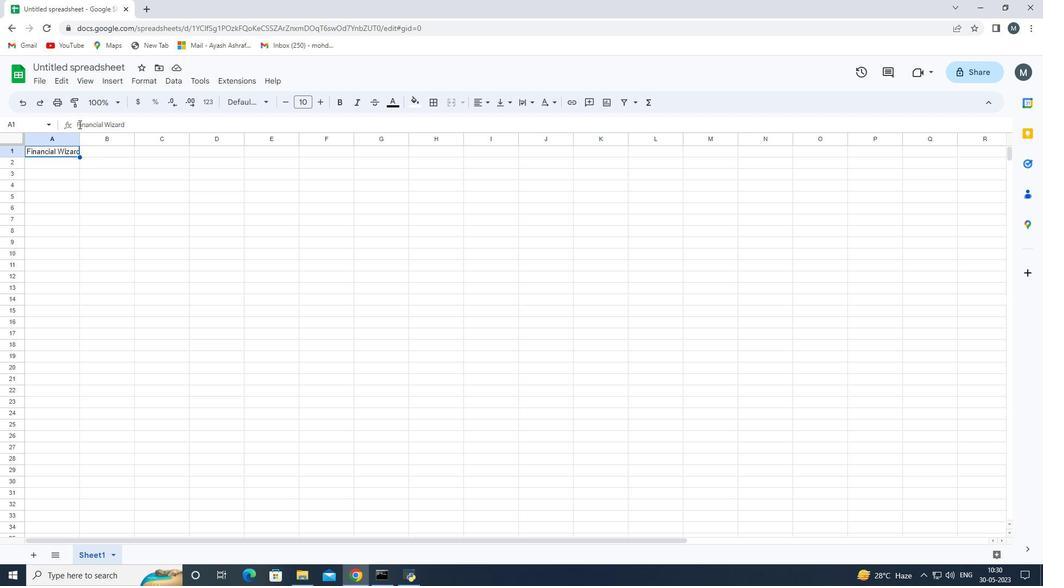 
Action: Mouse pressed left at (75, 123)
Screenshot: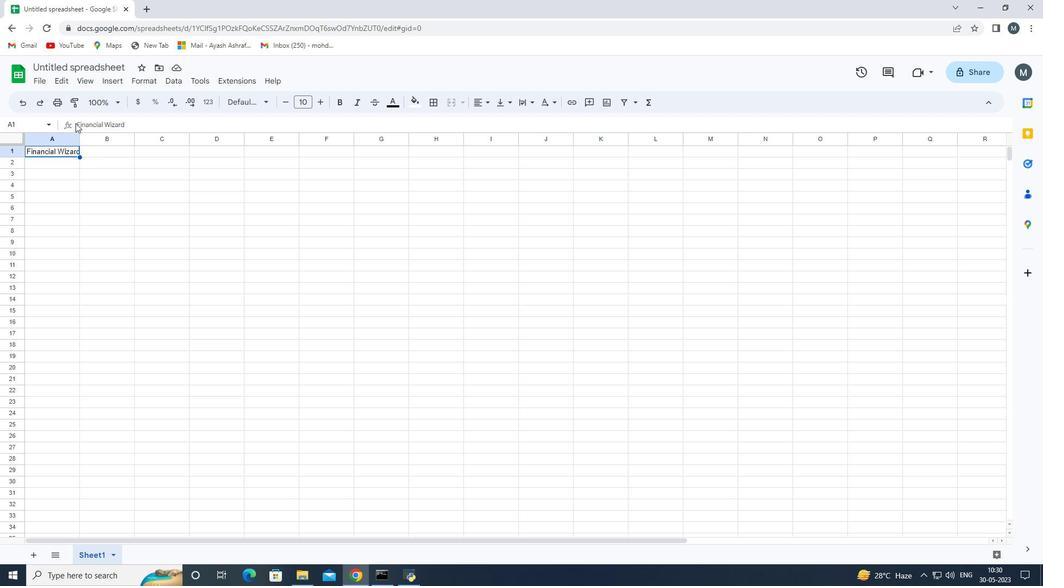
Action: Mouse moved to (82, 122)
Screenshot: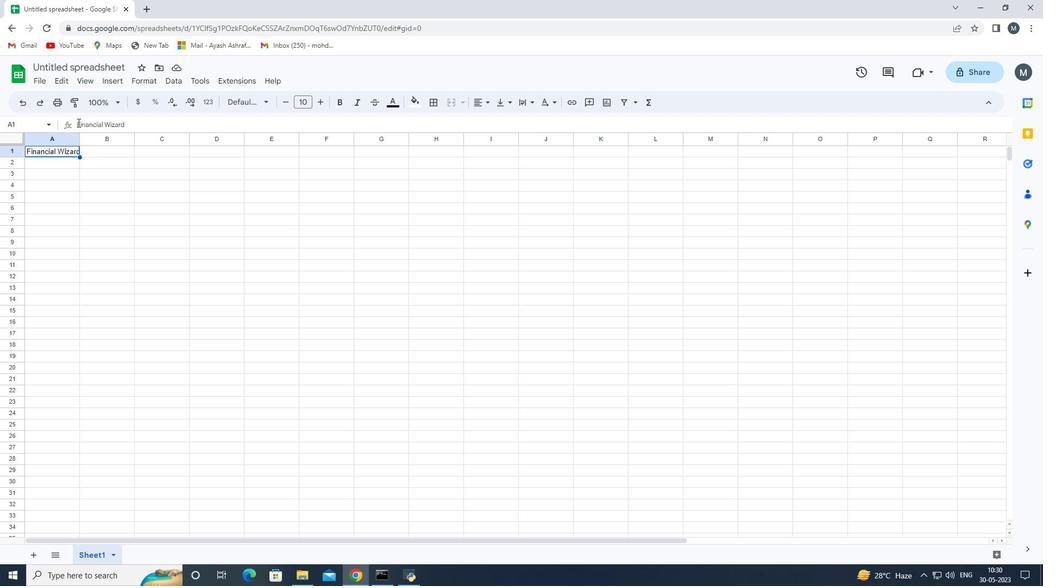
Action: Mouse pressed left at (82, 122)
Screenshot: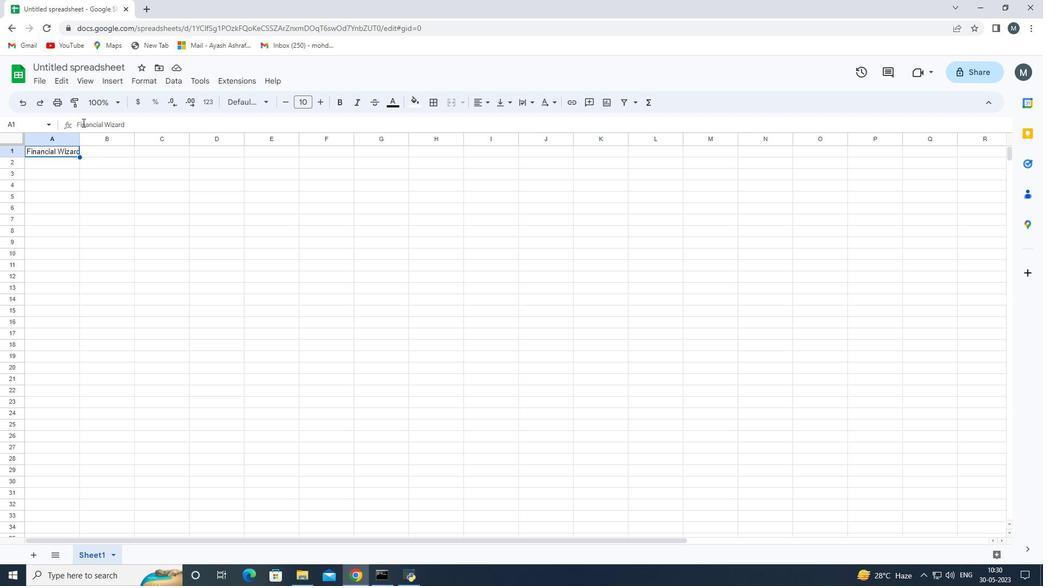 
Action: Mouse moved to (77, 123)
Screenshot: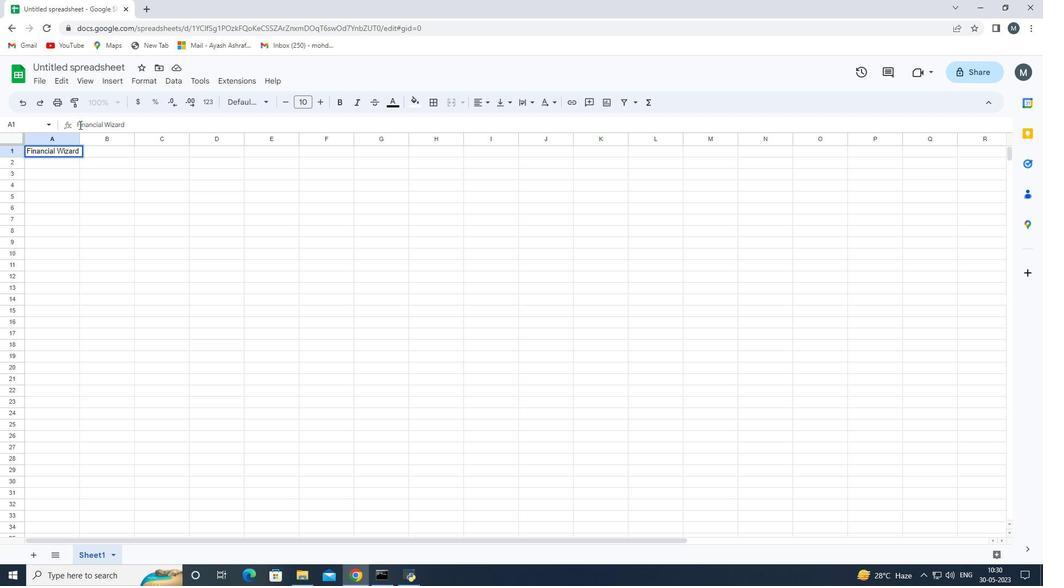 
Action: Mouse pressed left at (77, 123)
Screenshot: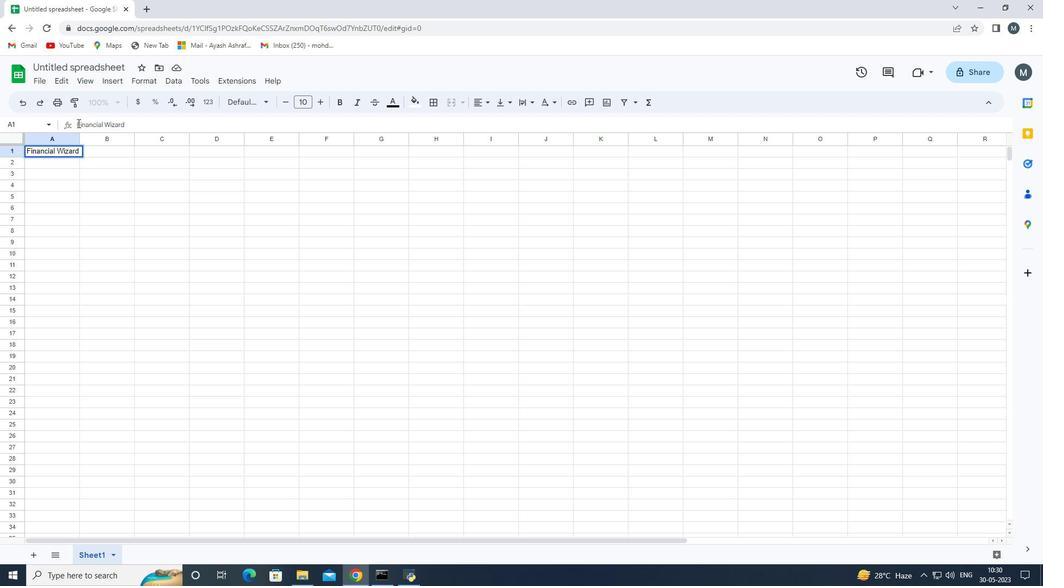 
Action: Mouse moved to (89, 125)
Screenshot: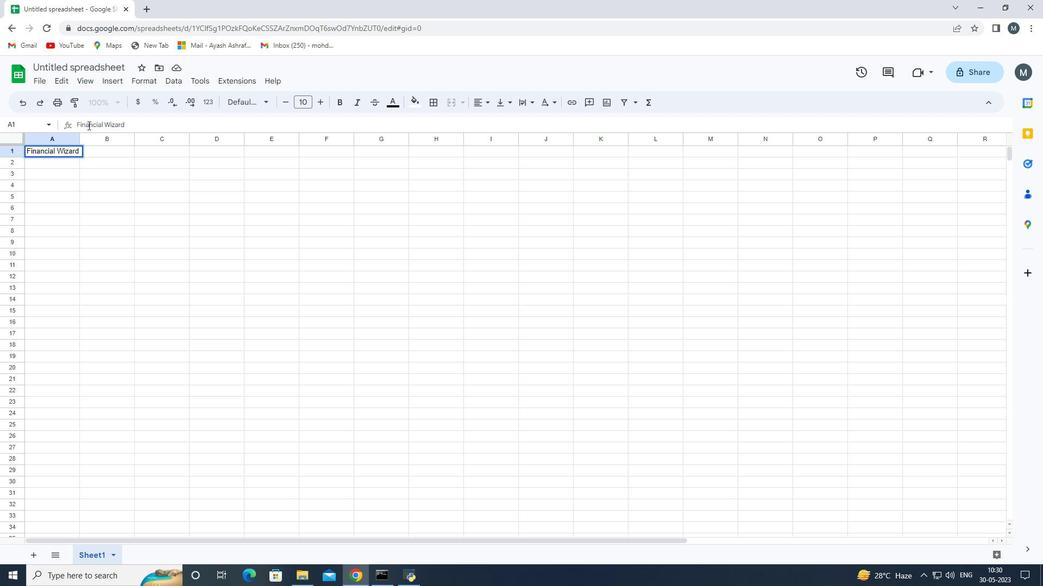 
Action: Key pressed <Key.space>
Screenshot: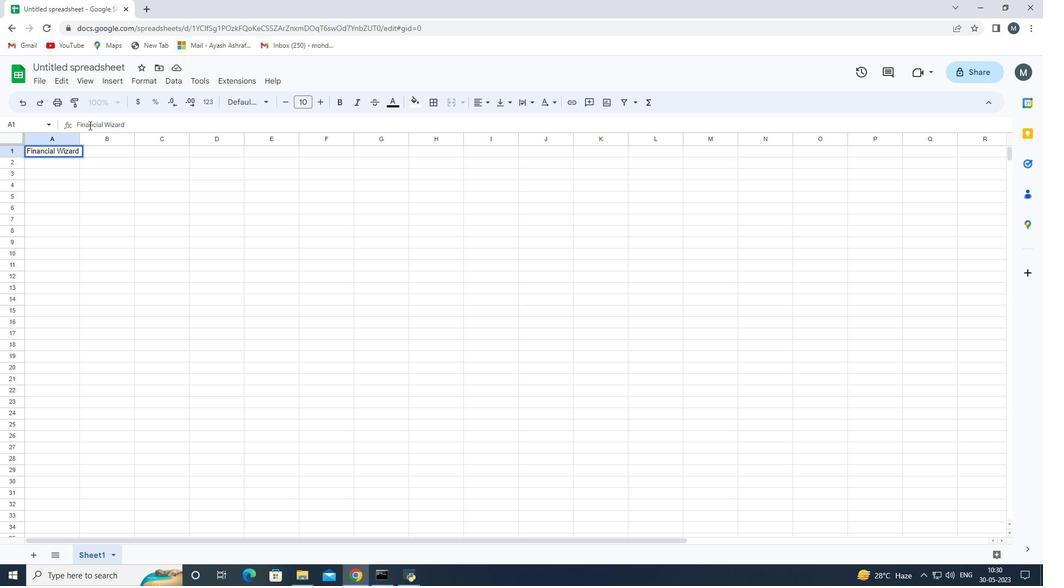 
Action: Mouse moved to (91, 124)
Screenshot: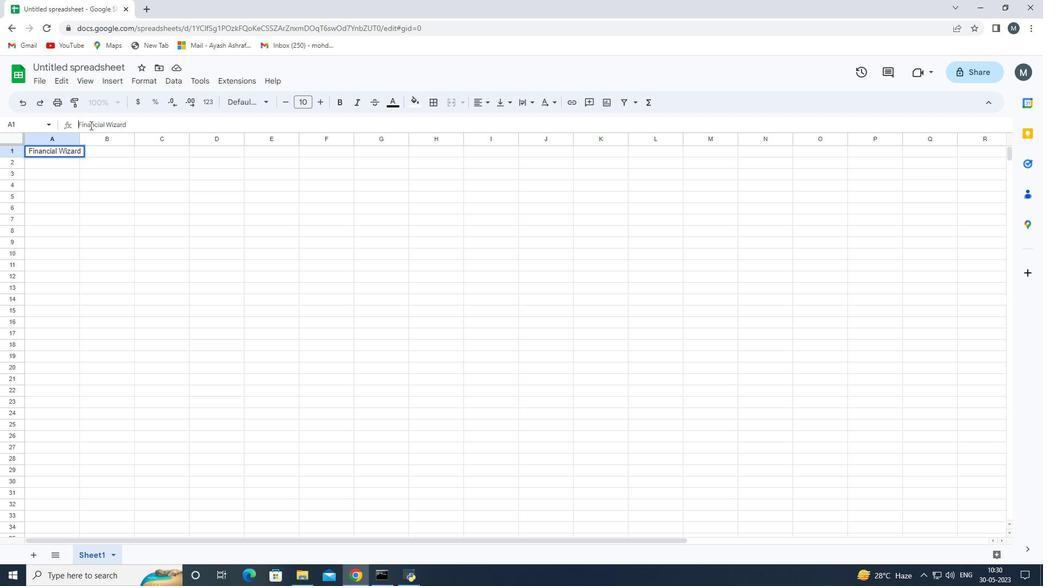 
Action: Key pressed <Key.space><Key.space><Key.space><Key.space>
Screenshot: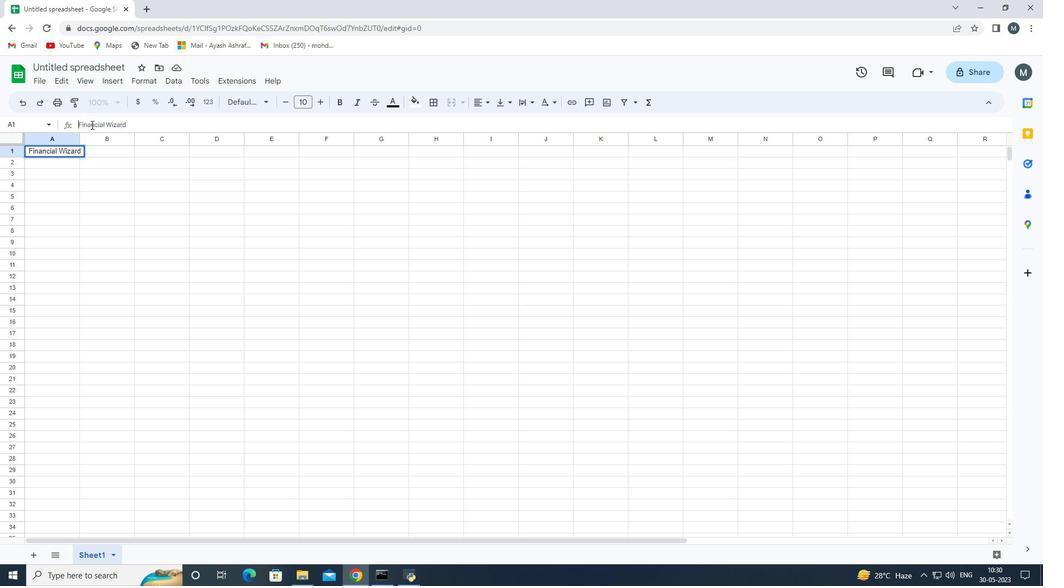 
Action: Mouse moved to (91, 124)
Screenshot: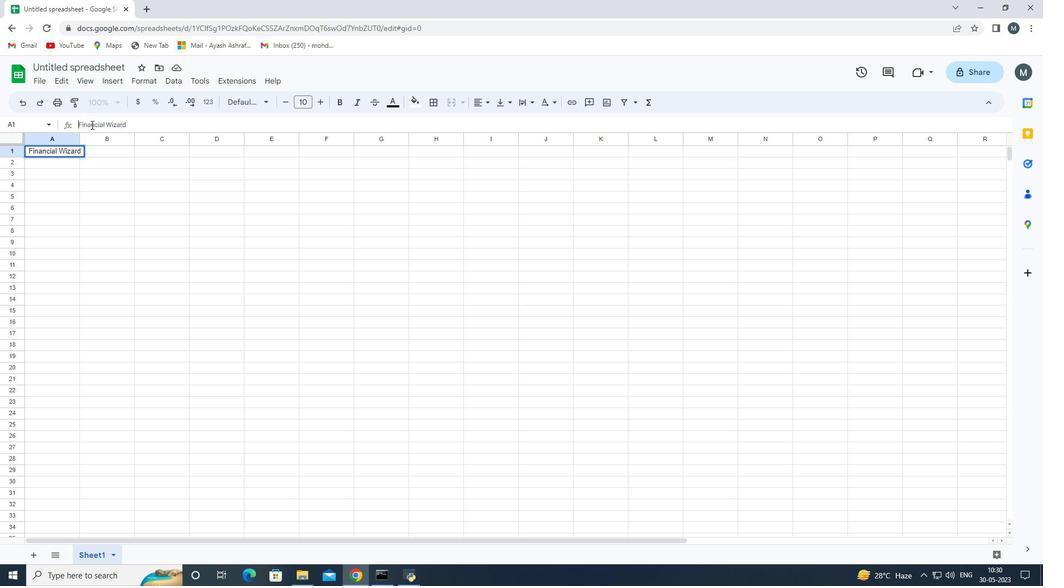 
Action: Key pressed <Key.space><Key.space><Key.space><Key.space><Key.space><Key.space><Key.space><Key.space><Key.space><Key.space><Key.space><Key.space><Key.space><Key.space><Key.space><Key.space><Key.space><Key.space><Key.space><Key.space><Key.space><Key.space><Key.space><Key.space><Key.space><Key.space><Key.space><Key.space><Key.space><Key.space><Key.space><Key.space><Key.space><Key.space><Key.space><Key.space><Key.space><Key.space><Key.space><Key.space><Key.space><Key.space><Key.space><Key.space><Key.space><Key.space><Key.space><Key.space>
Screenshot: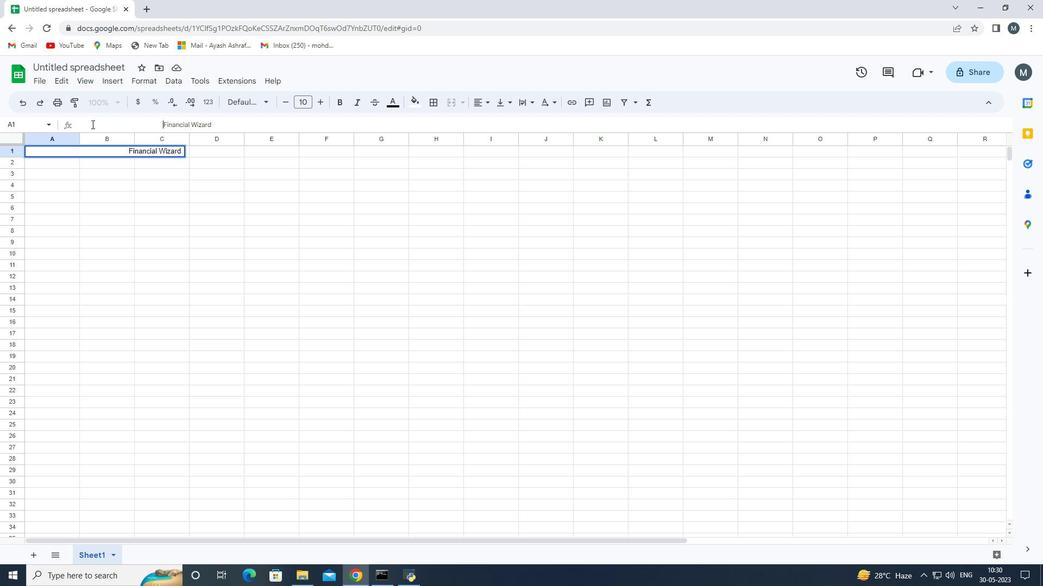 
Action: Mouse moved to (84, 139)
Screenshot: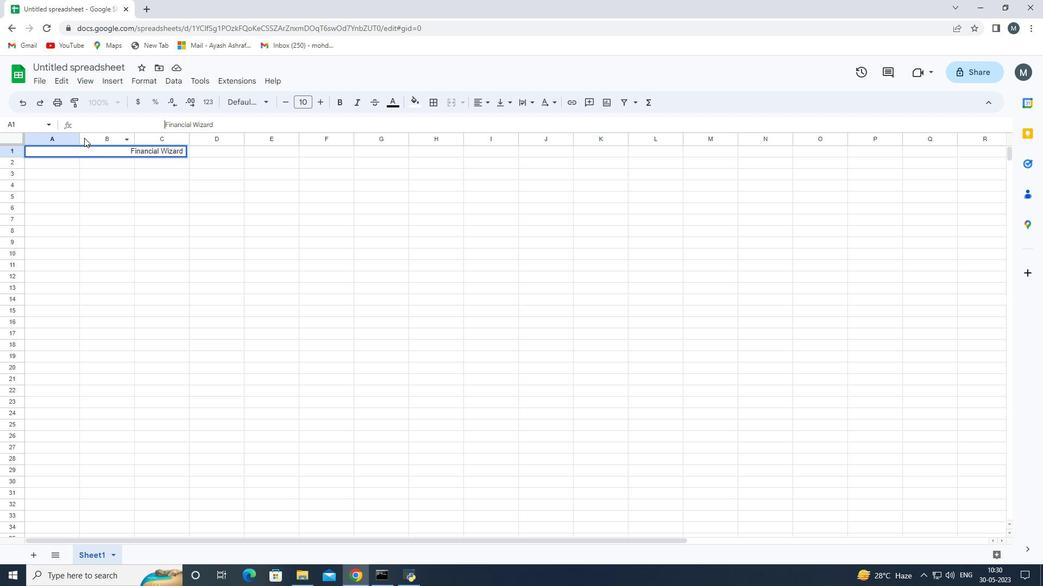 
Action: Key pressed <Key.right><Key.right><Key.right><Key.right><Key.right><Key.right><Key.right><Key.right><Key.right><Key.right>
Screenshot: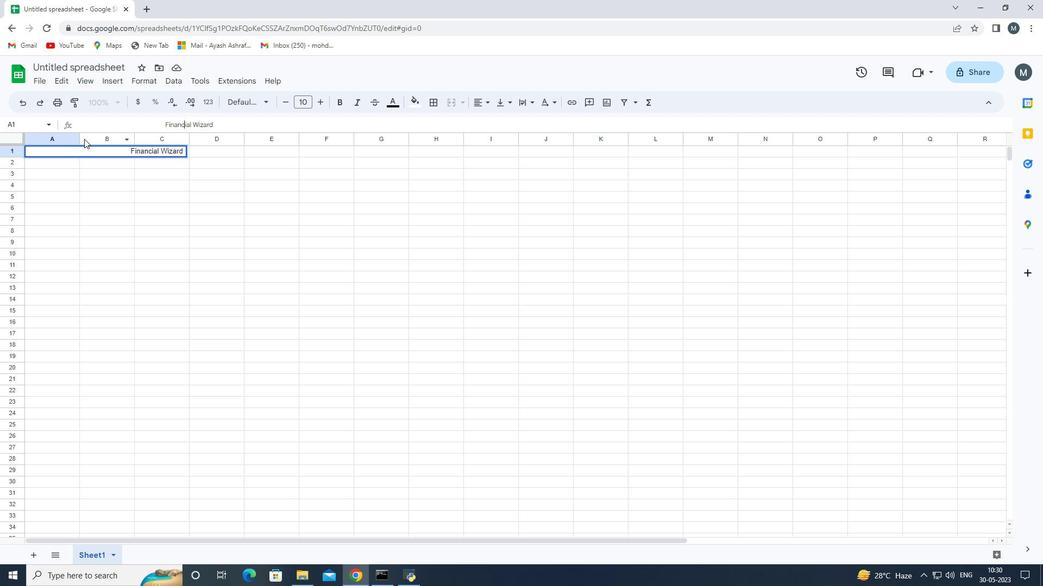 
Action: Mouse moved to (222, 128)
Screenshot: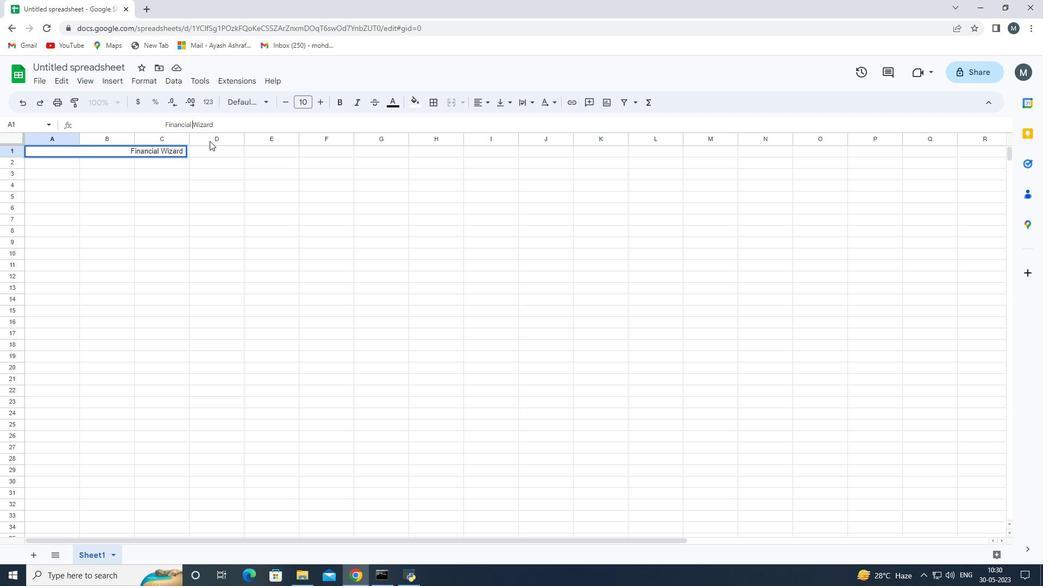 
Action: Mouse pressed left at (222, 128)
Screenshot: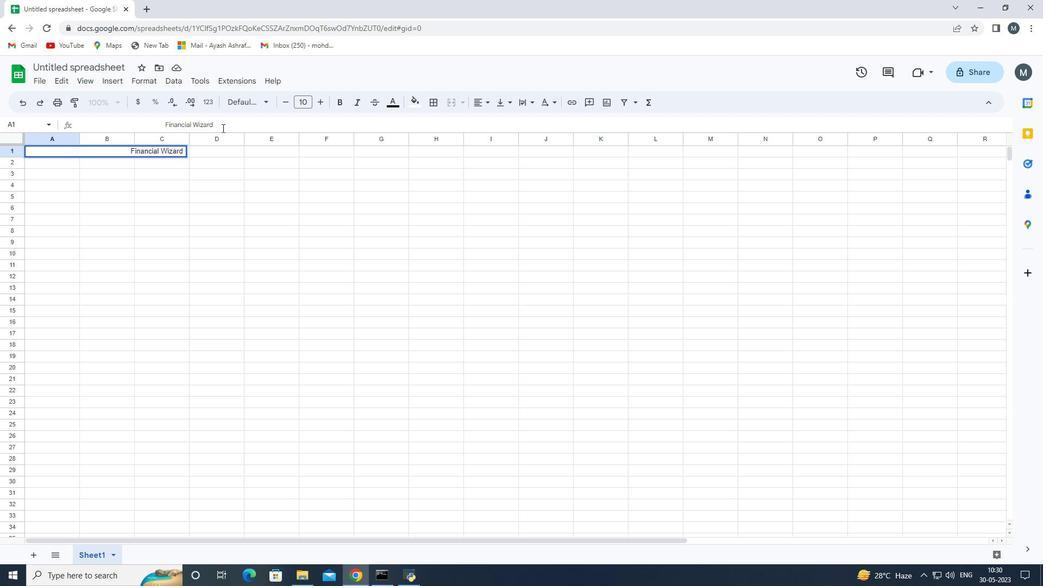 
Action: Mouse moved to (167, 126)
Screenshot: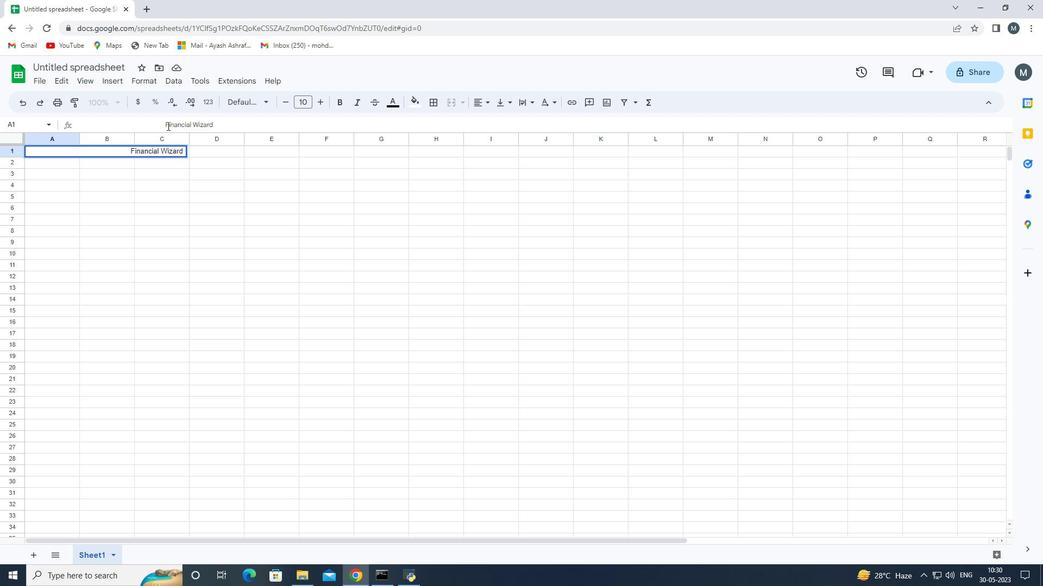 
Action: Mouse pressed left at (167, 126)
Screenshot: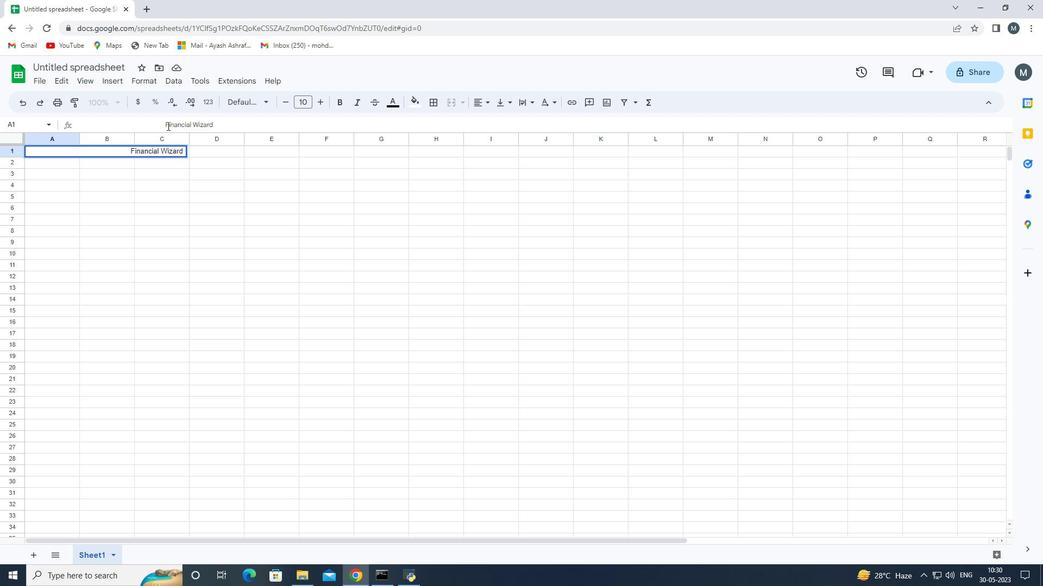 
Action: Mouse moved to (164, 126)
Screenshot: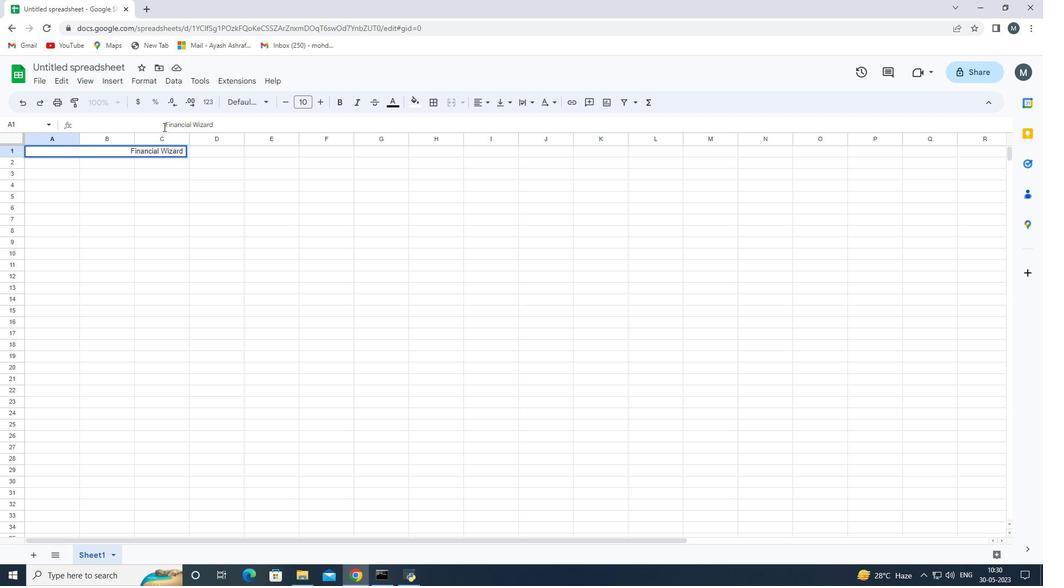 
Action: Mouse pressed left at (164, 126)
Screenshot: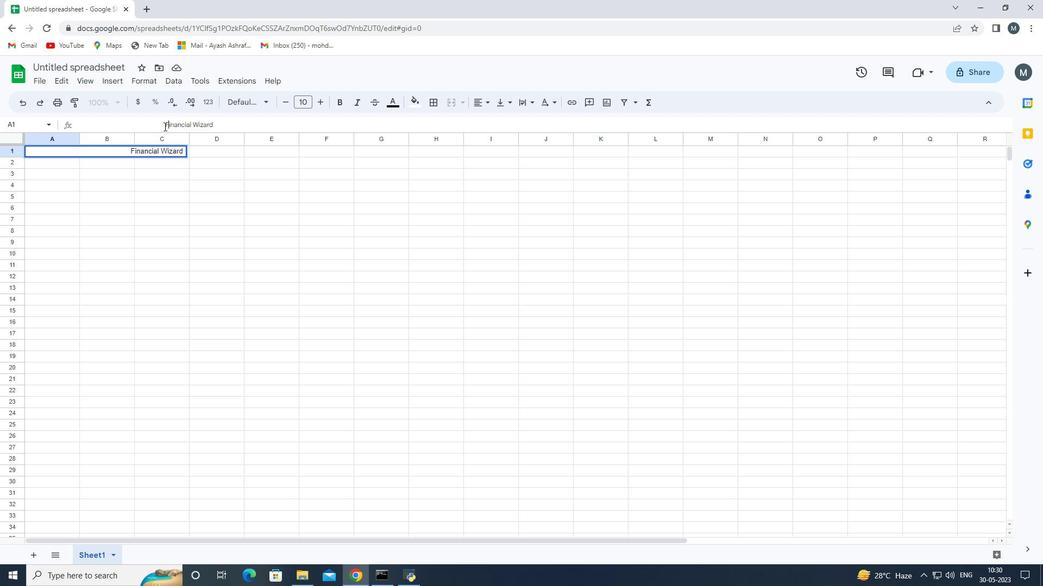 
Action: Mouse moved to (164, 126)
Screenshot: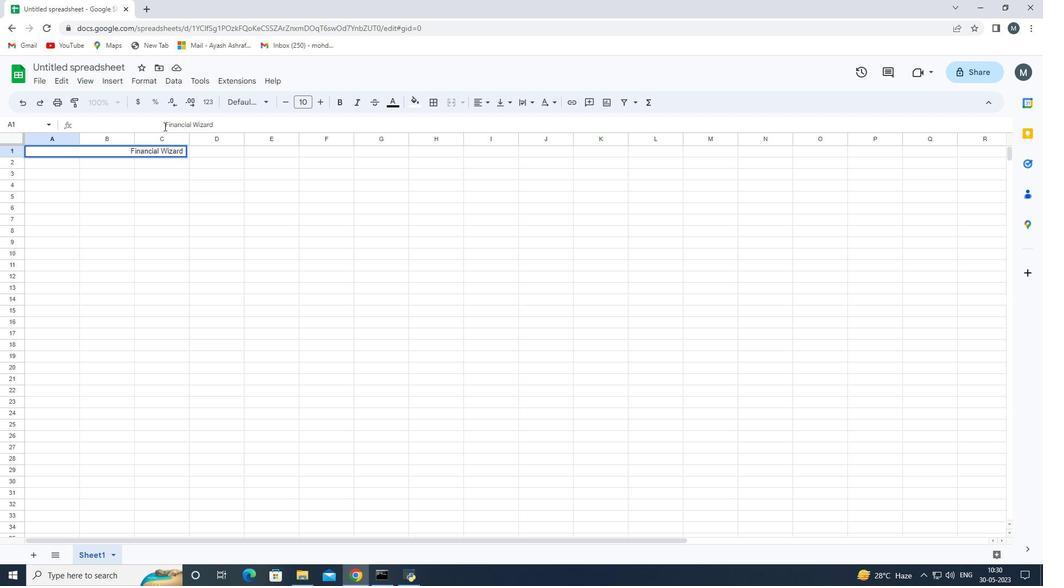 
Action: Key pressed <Key.backspace><Key.backspace><Key.backspace><Key.backspace><Key.backspace><Key.backspace><Key.backspace><Key.backspace><Key.backspace>
Screenshot: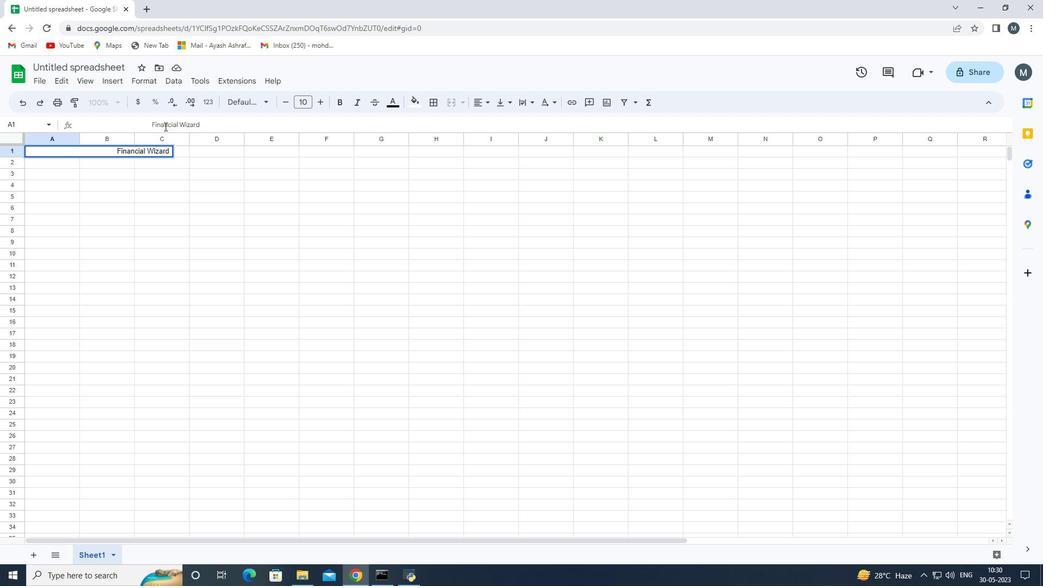 
Action: Mouse moved to (55, 163)
Screenshot: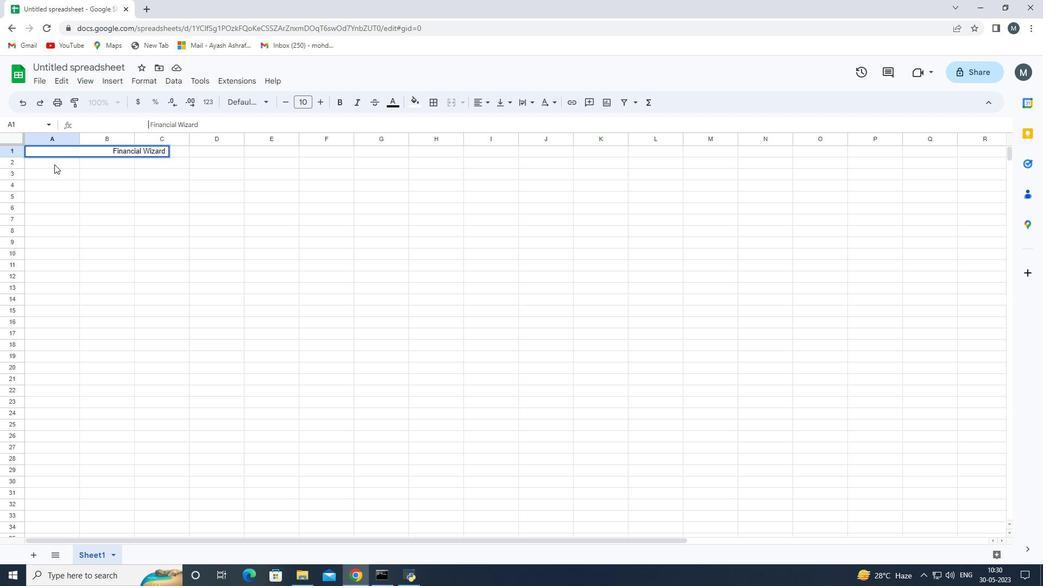 
Action: Mouse pressed left at (55, 163)
Screenshot: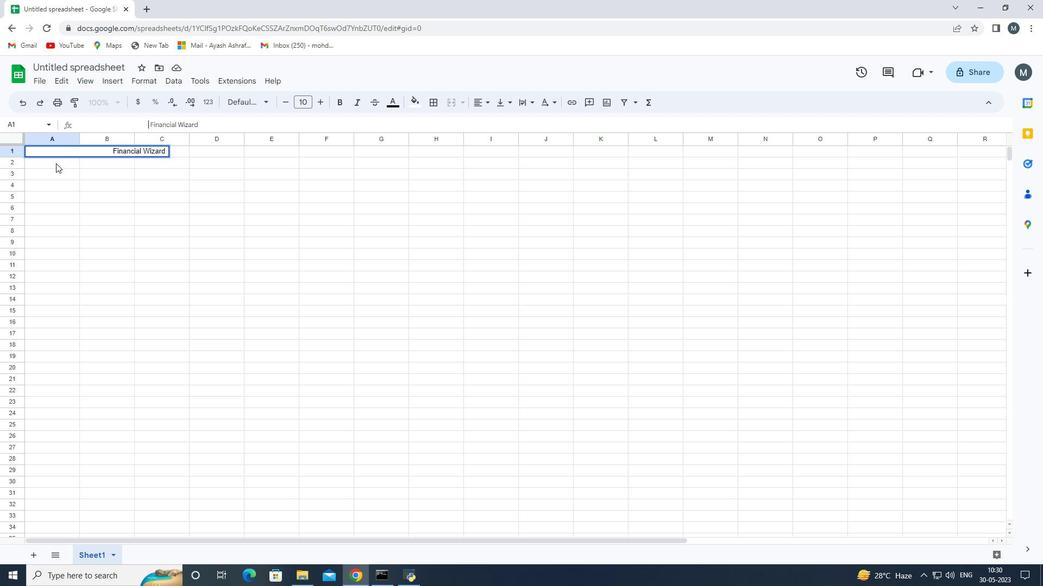 
Action: Mouse pressed left at (55, 163)
Screenshot: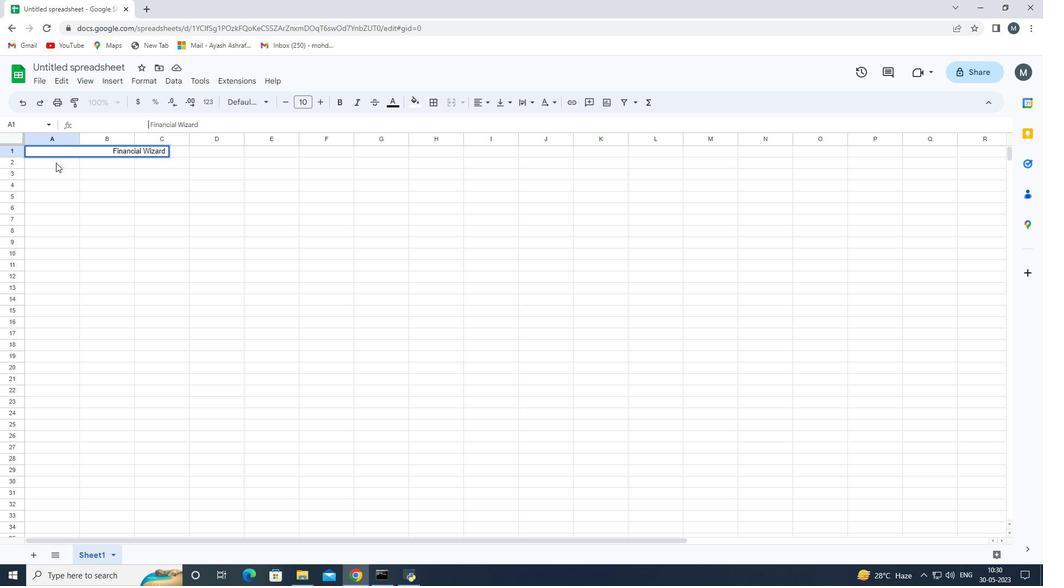 
Action: Key pressed <Key.shift>CA
Screenshot: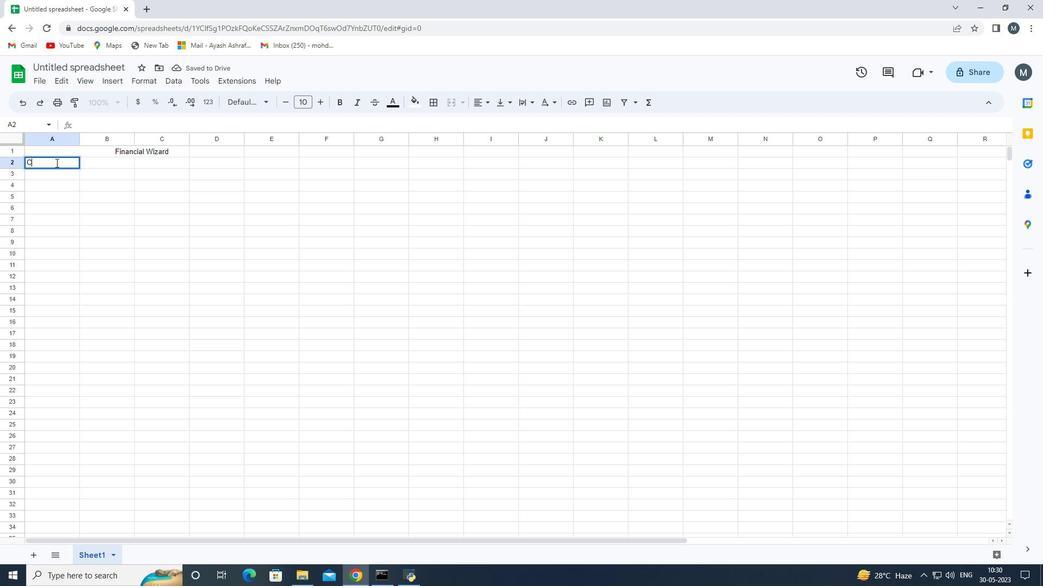 
Action: Mouse moved to (55, 163)
Screenshot: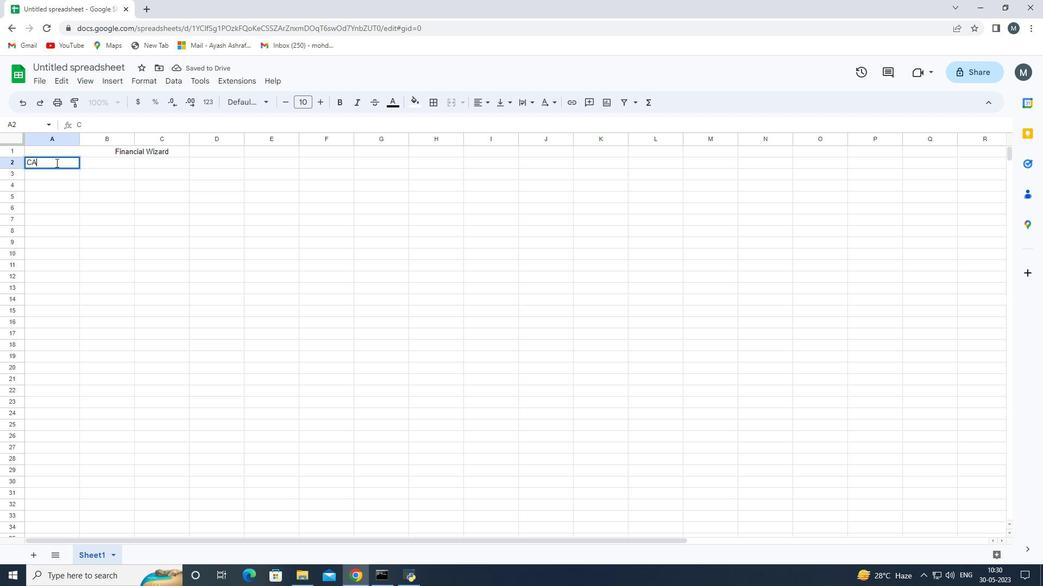 
Action: Key pressed tegories<Key.space><Key.backspace><Key.backspace><Key.backspace><Key.backspace><Key.backspace><Key.backspace><Key.backspace><Key.backspace><Key.backspace><Key.backspace>ategories<Key.enter><Key.shift>Income<Key.enter><Key.shift>Income<Key.enter><Key.shift>Income<Key.enter><Key.shift><Key.shift><Key.shift>Expenses<Key.enter><Key.shift>Expenses<Key.enter><Key.shift>Expenses<Key.enter><Key.shift>Ec<Key.backspace>xpenses<Key.enter><Key.shift>Expenses<Key.enter><Key.shift>Savinf<Key.backspace>gs<Key.enter><Key.shift>Savings<Key.enter><Key.shift>Investmeb<Key.backspace>nts<Key.enter><Key.shift><Key.shift><Key.shift><Key.shift><Key.shift><Key.shift><Key.shift><Key.shift>Investments<Key.enter><Key.shift>Debt<Key.enter><Key.shift><Key.shift><Key.shift><Key.shift><Key.shift><Key.shift><Key.shift><Key.shift><Key.shift><Key.shift><Key.shift><Key.shift><Key.shift><Key.shift><Key.shift><Key.shift><Key.shift><Key.shift><Key.shift><Key.shift><Key.shift><Key.shift><Key.shift><Key.shift>Debt<Key.enter><Key.shift><Key.shift><Key.shift><Key.shift><Key.shift><Key.shift><Key.shift><Key.shift><Key.shift><Key.shift><Key.shift><Key.shift><Key.shift><Key.shift><Key.shift>Debt<Key.enter>
Screenshot: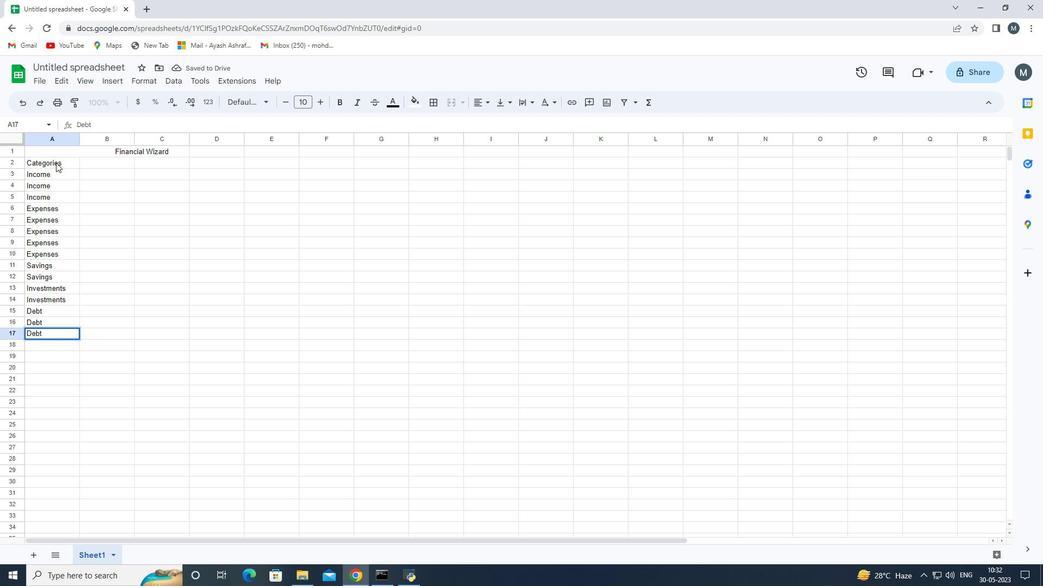 
Action: Mouse moved to (114, 167)
Screenshot: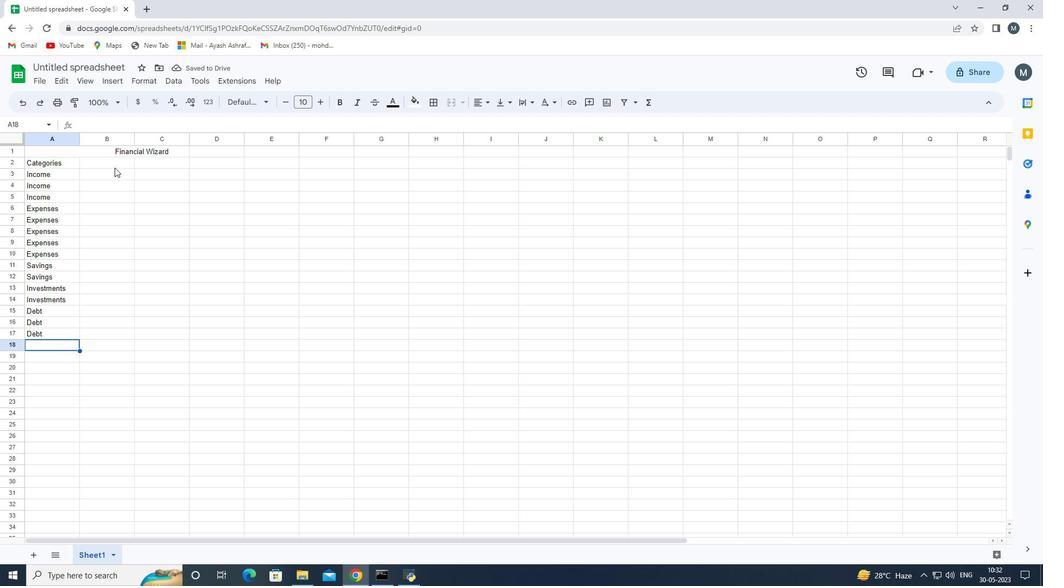 
Action: Mouse pressed left at (114, 167)
Screenshot: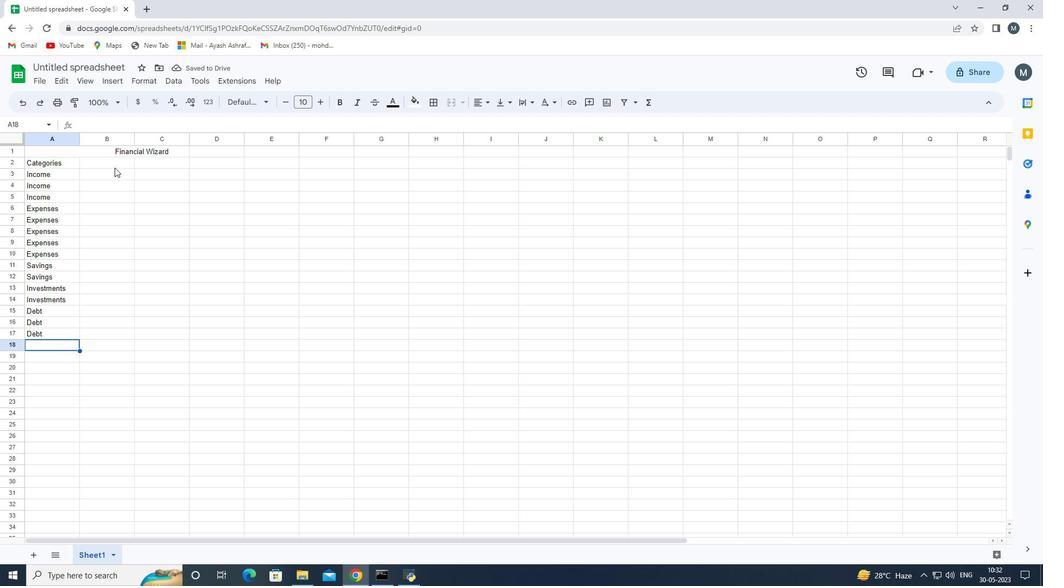 
Action: Mouse moved to (114, 160)
Screenshot: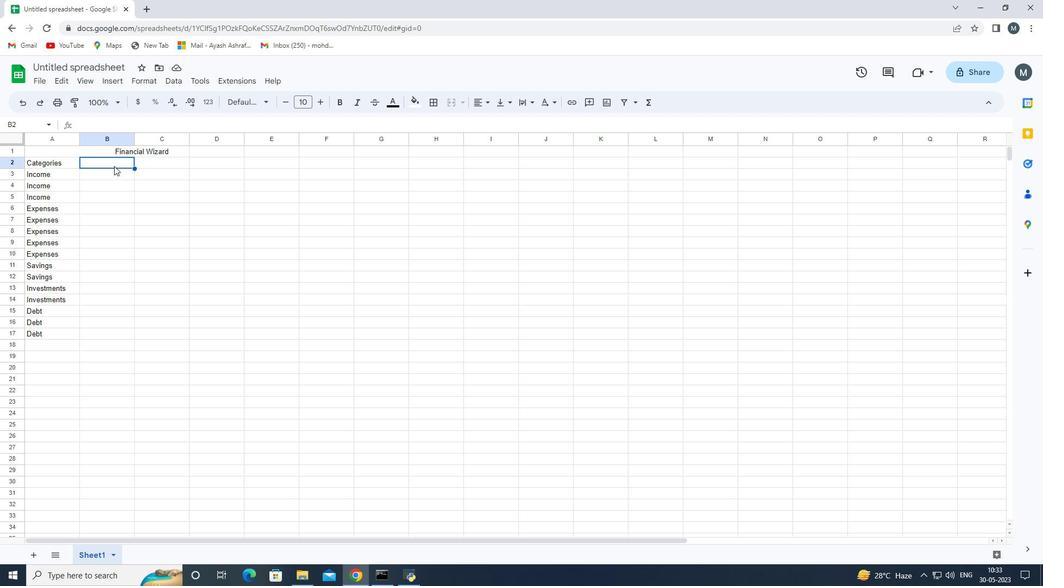 
Action: Mouse pressed left at (114, 160)
Screenshot: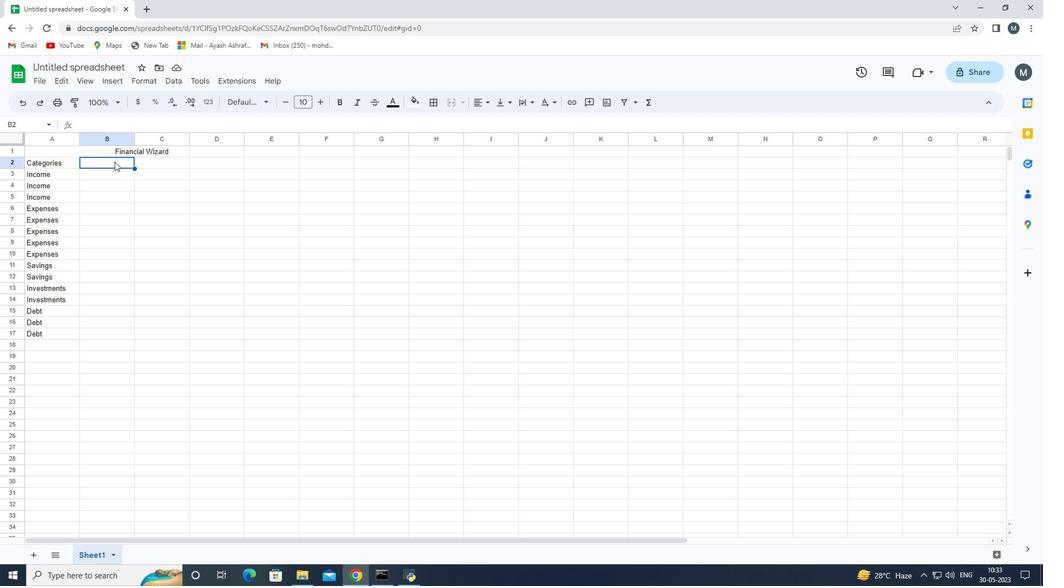 
Action: Mouse moved to (115, 160)
Screenshot: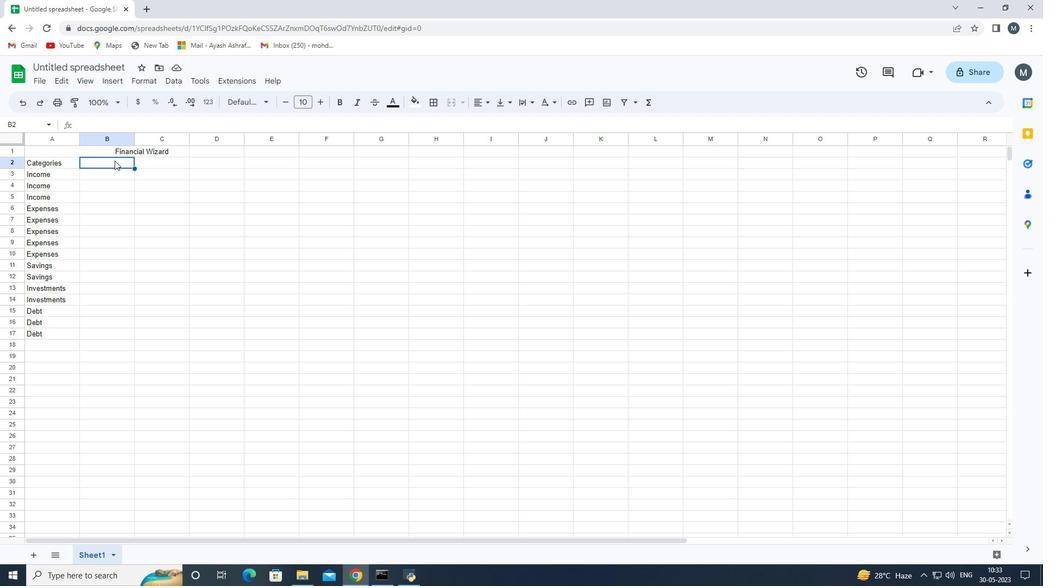 
Action: Mouse pressed left at (115, 160)
Screenshot: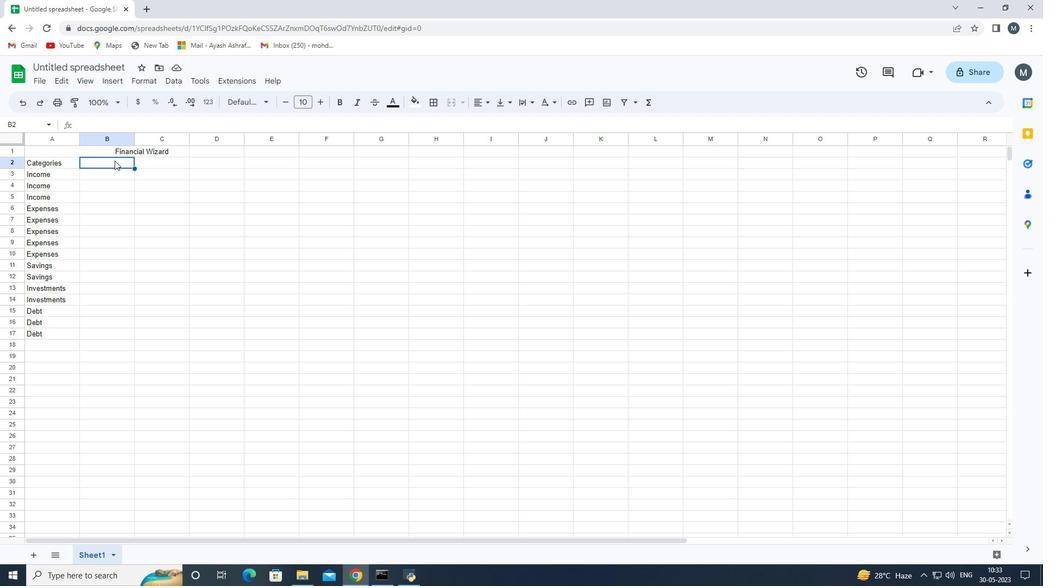 
Action: Mouse moved to (115, 160)
Screenshot: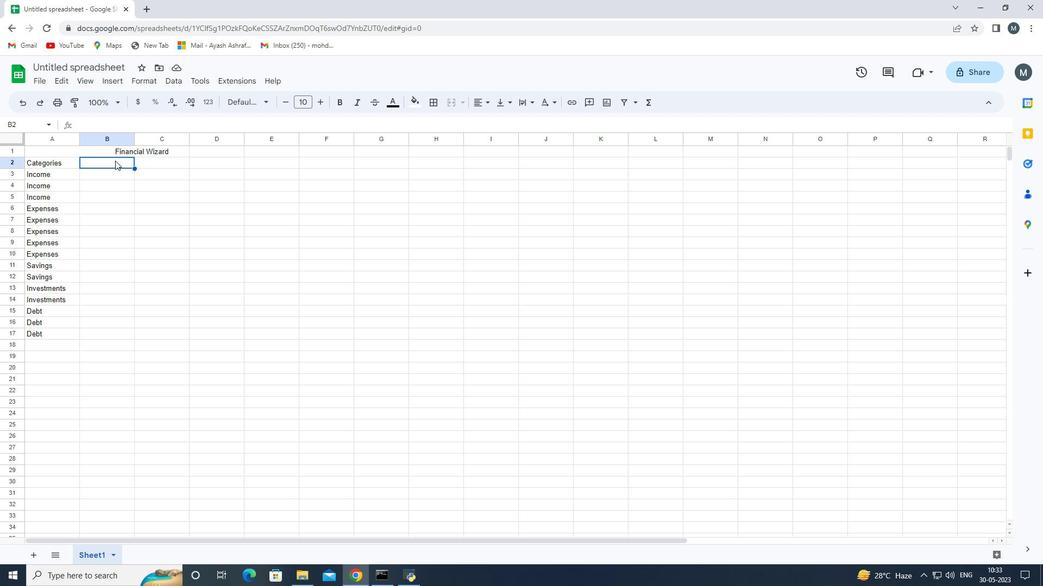 
Action: Key pressed <Key.shift><Key.shift>Descriptions<Key.enter><Key.shift>Salary<Key.enter><Key.shift>Freelance<Key.enter><Key.shift>Work<Key.enter><Key.shift><Key.shift>Rentalb<Key.backspace><Key.space><Key.backspace><Key.backspace><Key.space><Key.shift><Key.shift><Key.shift><Key.shift><Key.shift><Key.shift><Key.shift><Key.shift><Key.shift><Key.shift><Key.shift><Key.shift>Income<Key.enter><Key.shift>Hu<Key.backspace>ousinng<Key.enter><Key.shift>Transportation<Key.enter><Key.shift><Key.shift><Key.shift><Key.shift><Key.shift><Key.shift>Groceries<Key.enter><Key.shift><Key.shift><Key.shift><Key.shift>Utilitiews<Key.backspace><Key.backspace><Key.backspace><Key.backspace><Key.backspace><Key.backspace><Key.backspace><Key.backspace><Key.backspace><Key.backspace><Key.backspace><Key.backspace><Key.backspace><Key.backspace><Key.backspace><Key.backspace><Key.backspace><Key.backspace><Key.backspace><Key.backspace><Key.backspace><Key.backspace><Key.backspace><Key.backspace><Key.backspace><Key.backspace><Key.backspace><Key.backspace><Key.backspace><Key.backspace><Key.backspace><Key.backspace><Key.backspace><Key.backspace><Key.backspace><Key.backspace><Key.backspace><Key.backspace><Key.backspace><Key.backspace><Key.backspace><Key.backspace><Key.backspace><Key.backspace><Key.backspace><Key.shift><Key.shift><Key.shift><Key.shift><Key.shift><Key.shift><Key.shift><Key.shift><Key.shift><Key.shift><Key.shift><Key.shift><Key.shift><Key.shift><Key.shift><Key.shift>Utilities<Key.enter><Key.shift>Em<Key.backspace>ntert<Key.caps_lock><Key.caps_lock>ainment<Key.enter><Key.shift><Key.shift><Key.shift>Emergency<Key.enter><Key.backspace><Key.up><Key.delete><Key.shift>Emergency<Key.space><Key.shift><Key.shift><Key.shift><Key.shift><Key.shift><Key.shift>Fund<Key.enter><Key.shift>Retirement<Key.space><Key.enter><Key.shift>Stocks<Key.enter><Key.shift>Mutual<Key.space><Key.shift><Key.shift><Key.shift>Funds<Key.enter><Key.shift>Credit<Key.space><Key.shift>Card<Key.space>1<Key.space><Key.enter><Key.shift>Credit<Key.space><Key.space><Key.shift>Card<Key.space>2
Screenshot: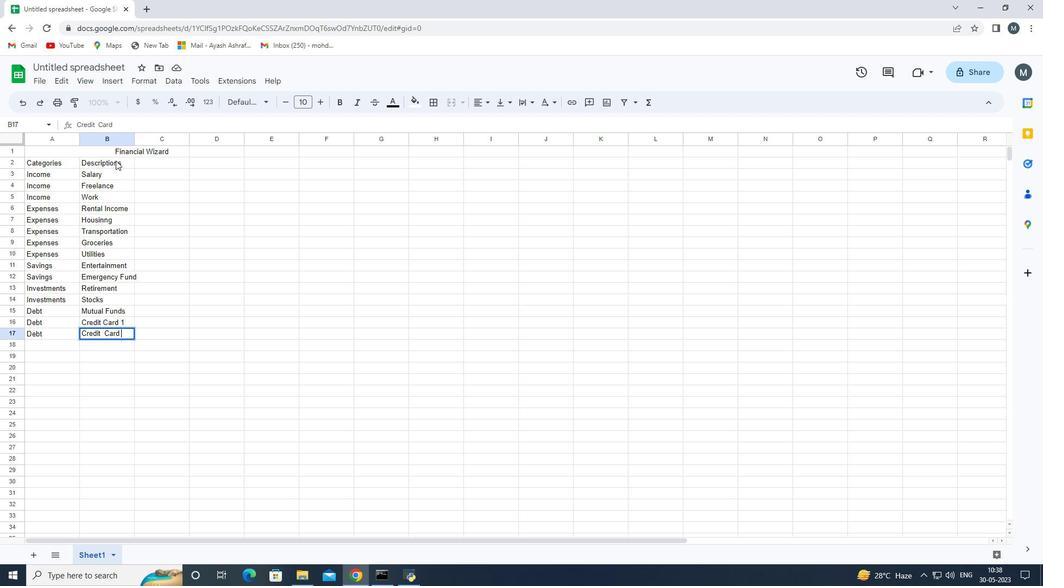 
Action: Mouse moved to (166, 160)
Screenshot: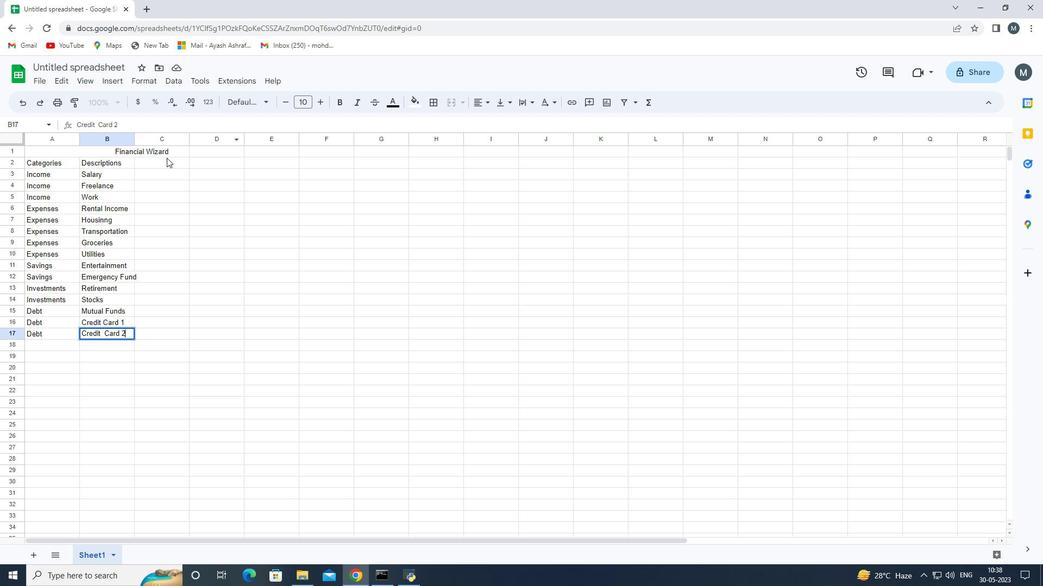 
Action: Mouse pressed left at (166, 160)
Screenshot: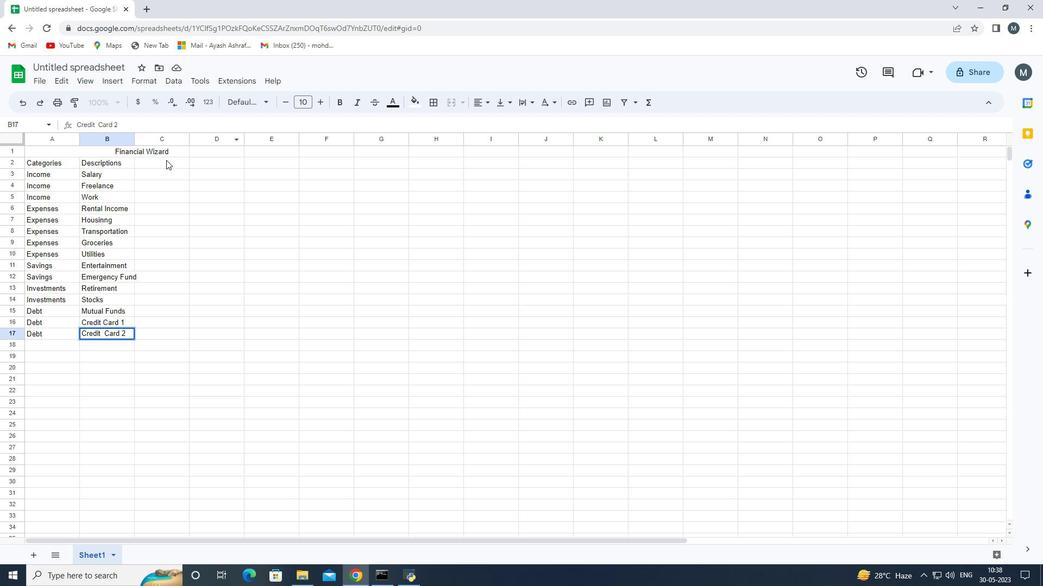 
Action: Mouse moved to (167, 160)
Screenshot: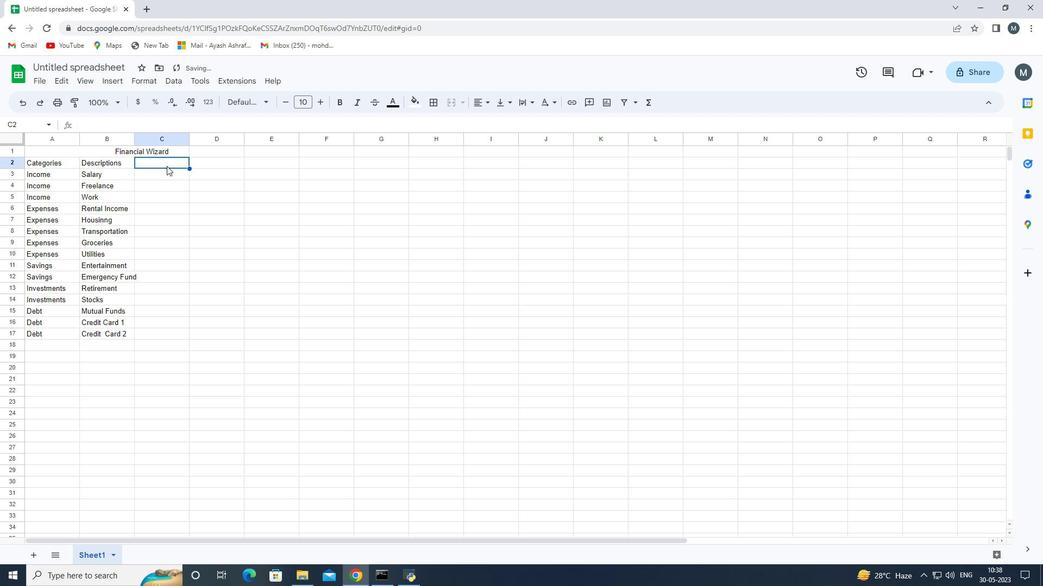 
Action: Mouse pressed left at (167, 160)
Screenshot: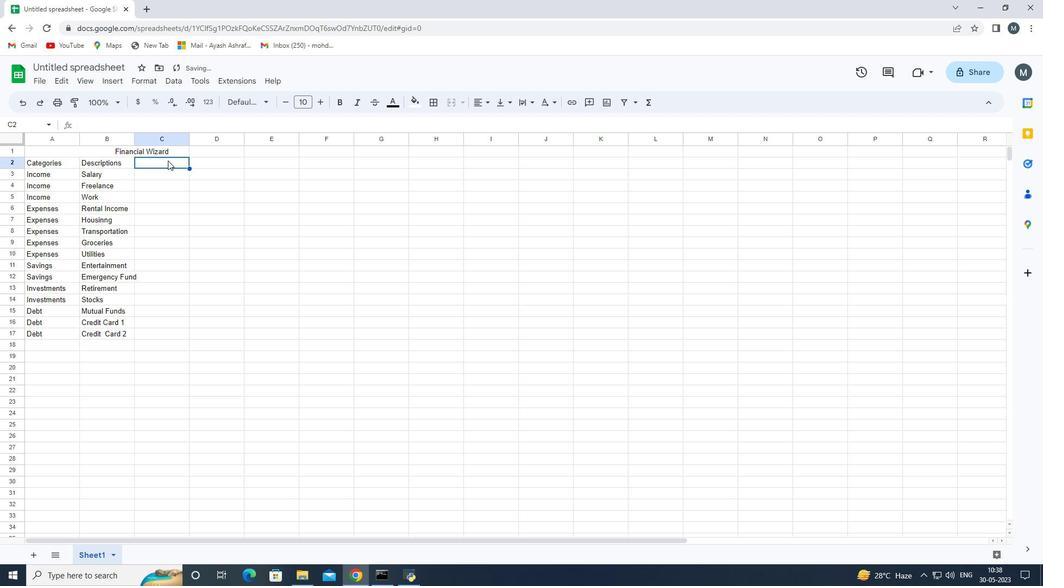 
Action: Mouse pressed left at (167, 160)
Screenshot: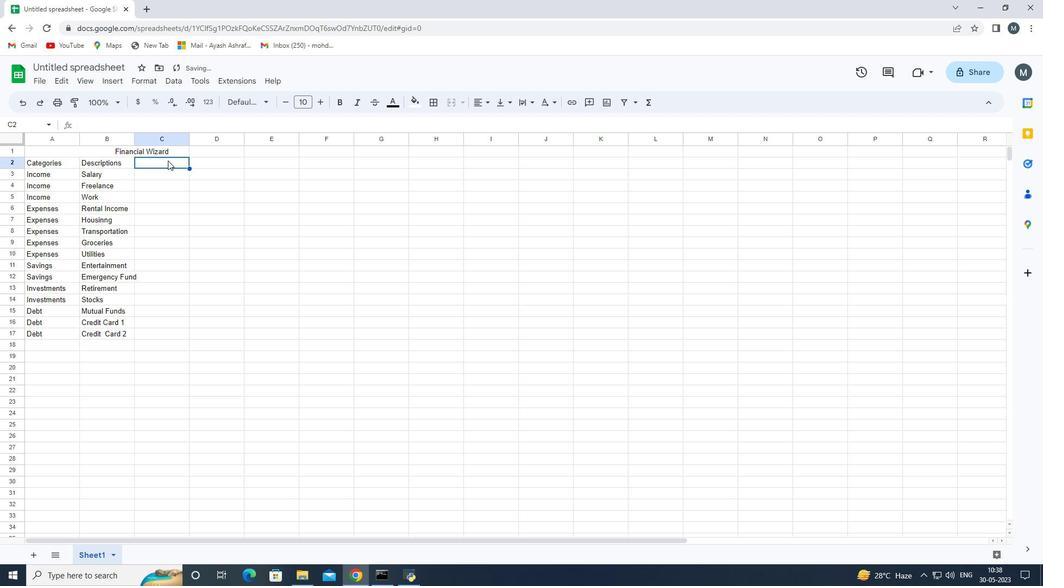 
Action: Key pressed <Key.shift>A<Key.shift>A<Key.backspace>mout<Key.backspace>nt<Key.enter><Key.down><Key.up><Key.left><Key.left><Key.left><Key.down><Key.down><Key.down><Key.down><Key.down><Key.down><Key.down><Key.up><Key.up><Key.up><Key.up><Key.up><Key.up><Key.up><Key.up><Key.up>
Screenshot: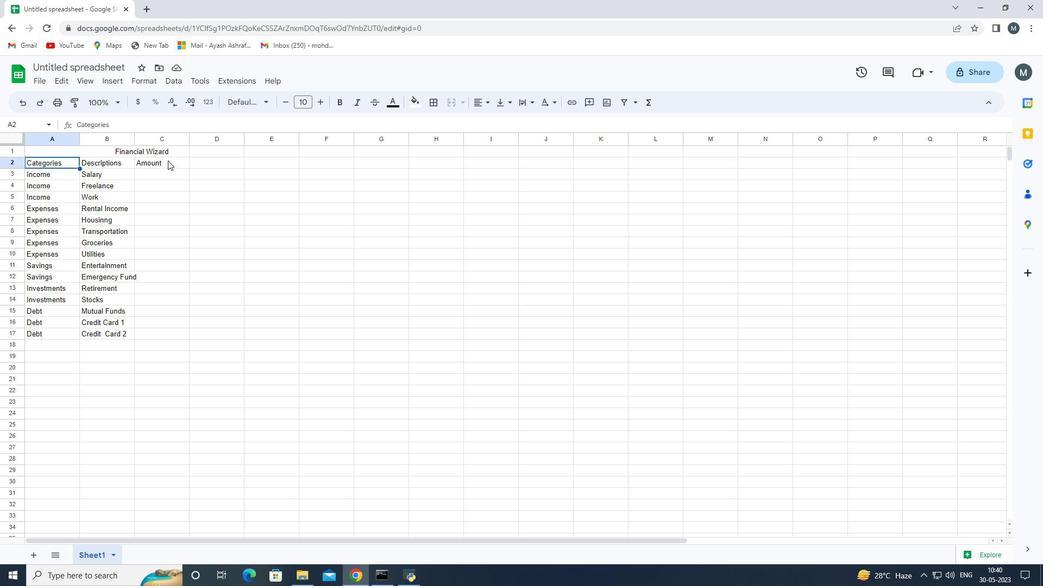 
Action: Mouse moved to (164, 164)
Screenshot: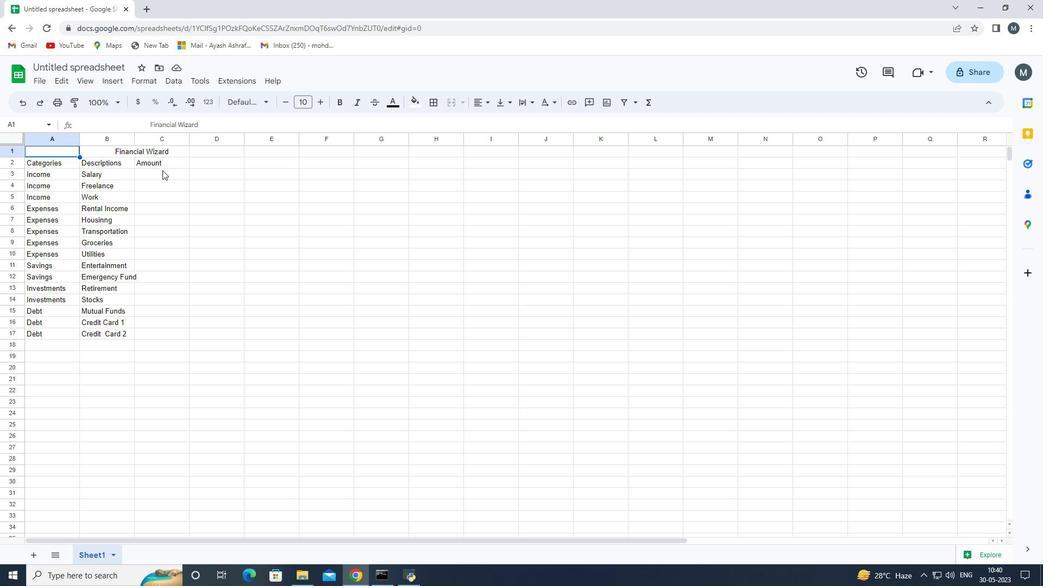 
Action: Mouse pressed left at (164, 164)
Screenshot: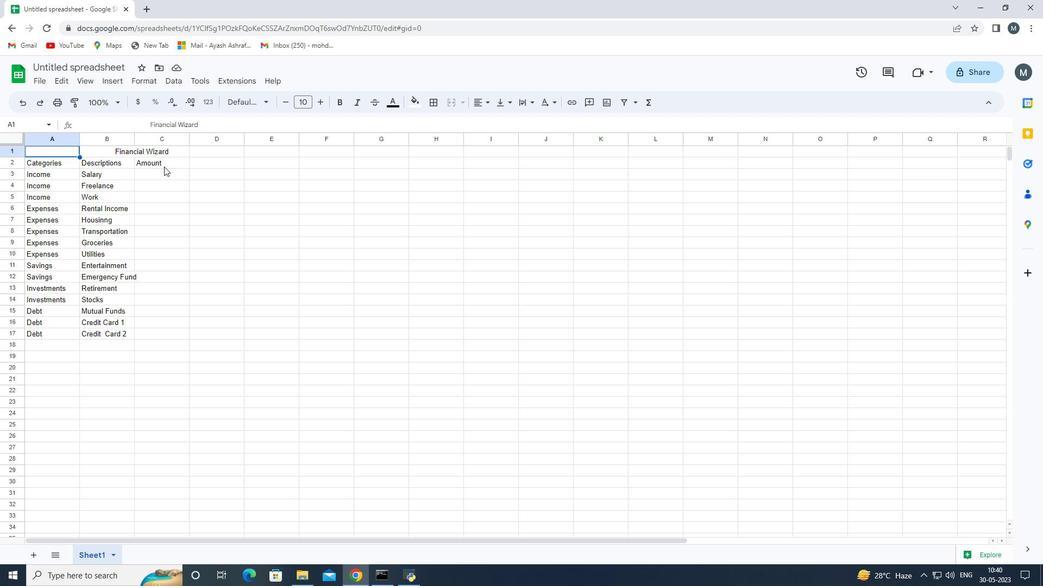 
Action: Mouse moved to (166, 174)
Screenshot: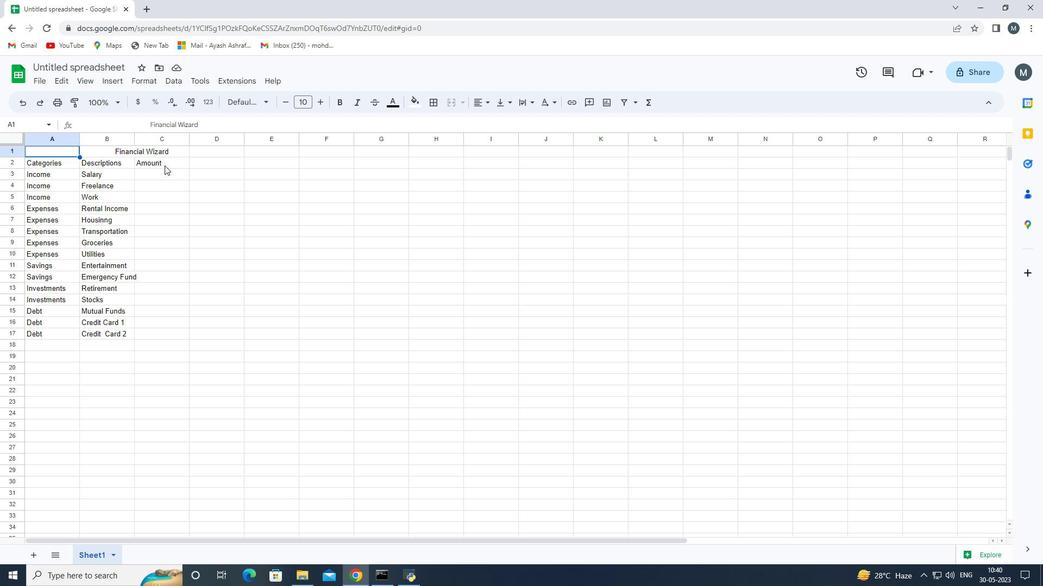 
Action: Mouse pressed left at (166, 174)
Screenshot: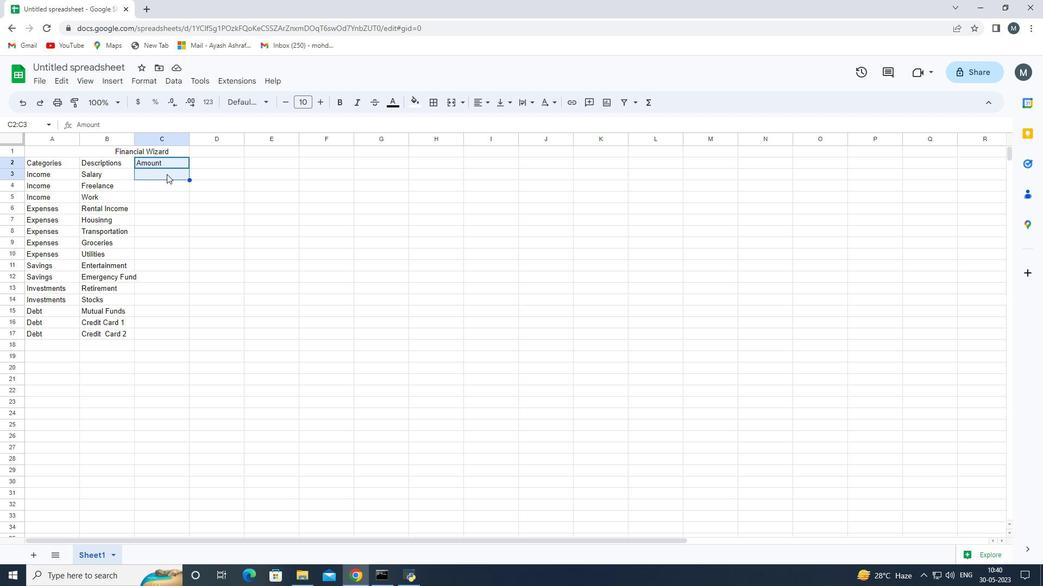 
Action: Mouse moved to (167, 174)
Screenshot: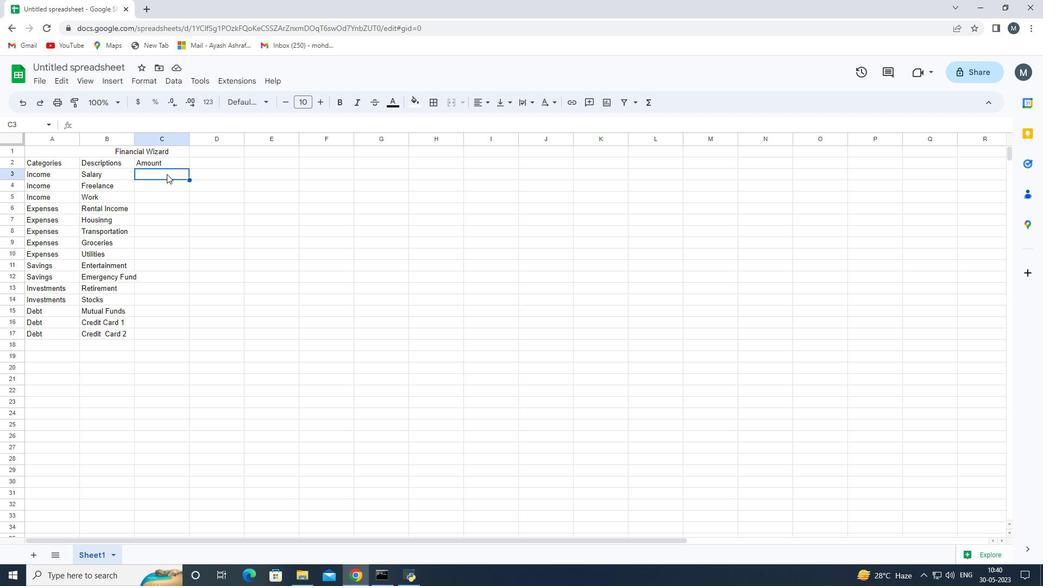 
Action: Key pressed 5000<Key.enter>120000<Key.insert><Key.backspace><Key.backspace><Key.enter>500
Screenshot: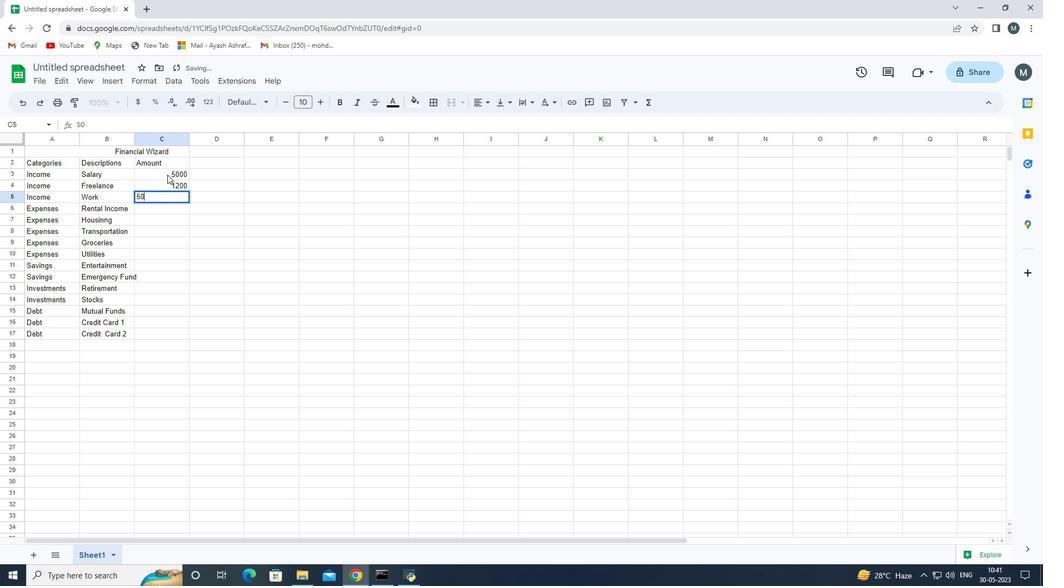 
Action: Mouse moved to (167, 174)
Screenshot: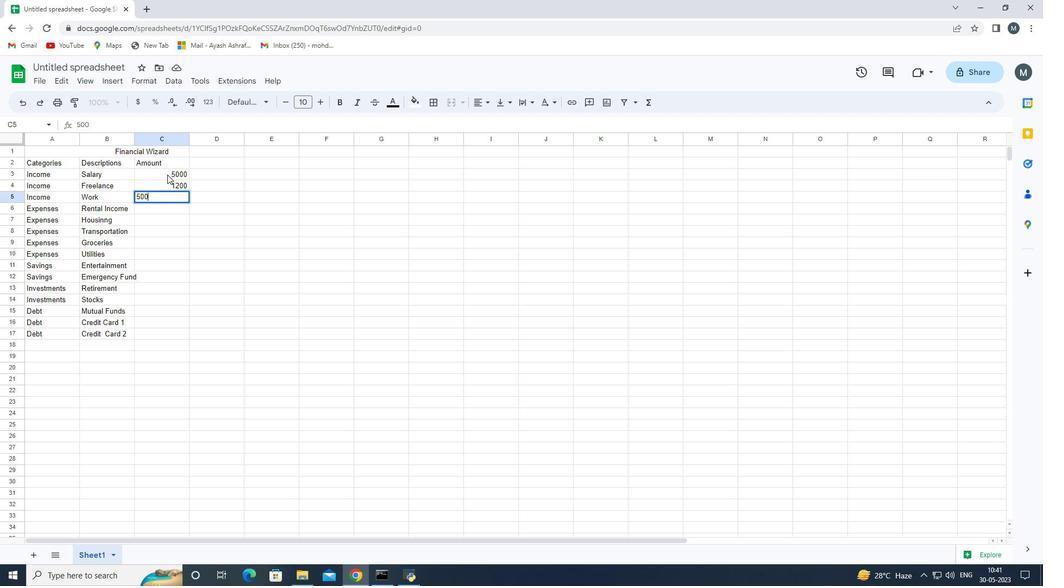 
Action: Key pressed <Key.enter>1200<Key.enter>300<Key.enter>400<Key.enter>200<Key.enter>150<Key.enter>500<Key.enter>1000<Key.enter>500<Key.enter>300<Key.enter>200<Key.enter>100<Key.enter>300<Key.enter>
Screenshot: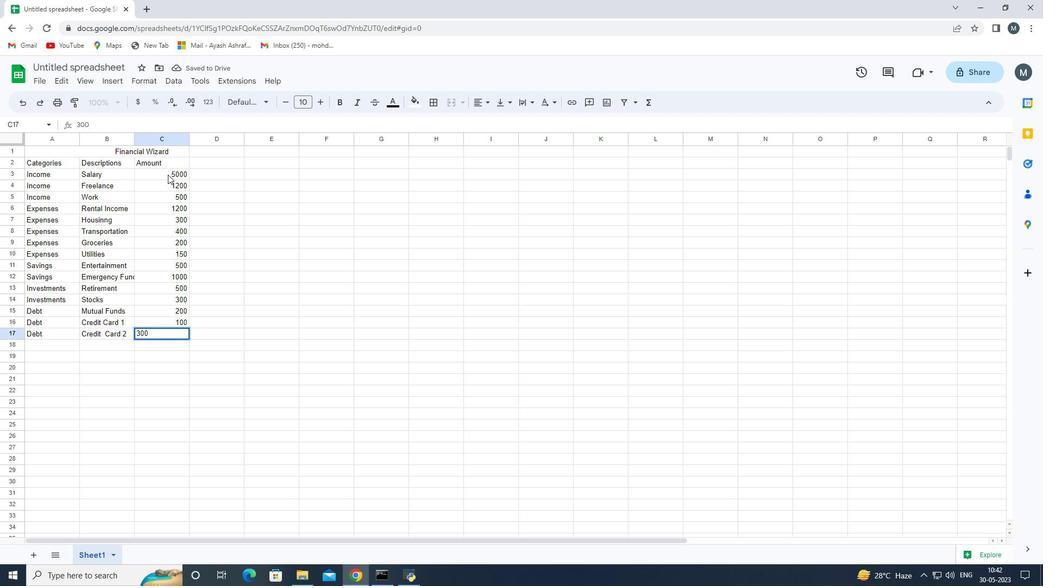 
Action: Mouse moved to (170, 172)
Screenshot: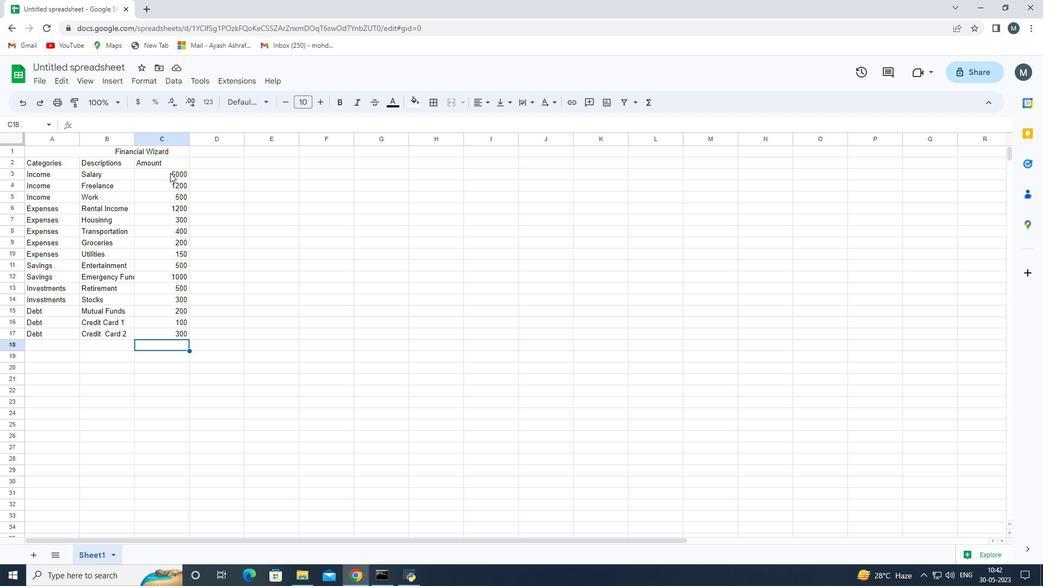 
Action: Mouse pressed left at (170, 172)
Screenshot: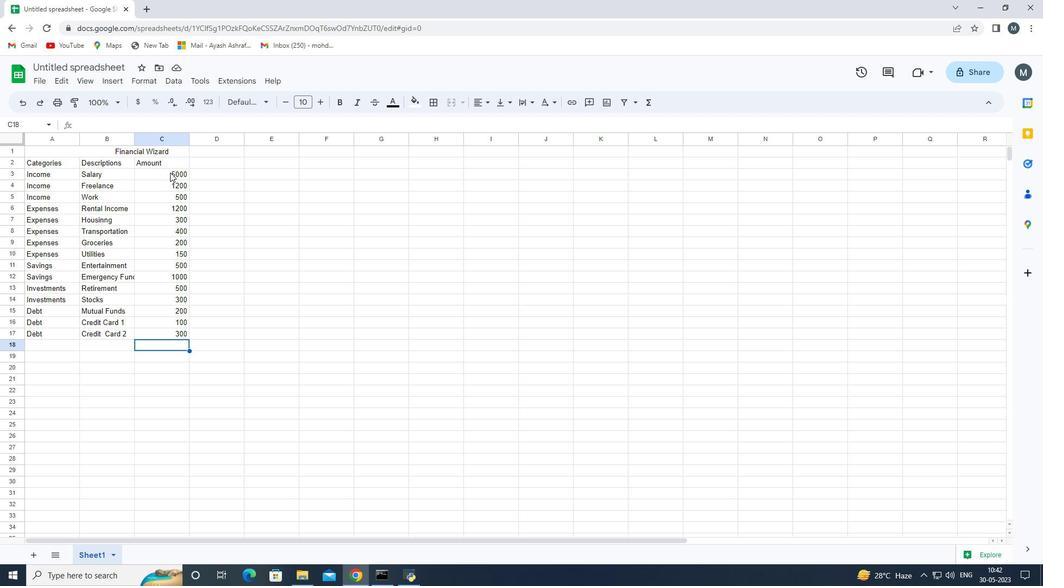 
Action: Mouse moved to (186, 182)
Screenshot: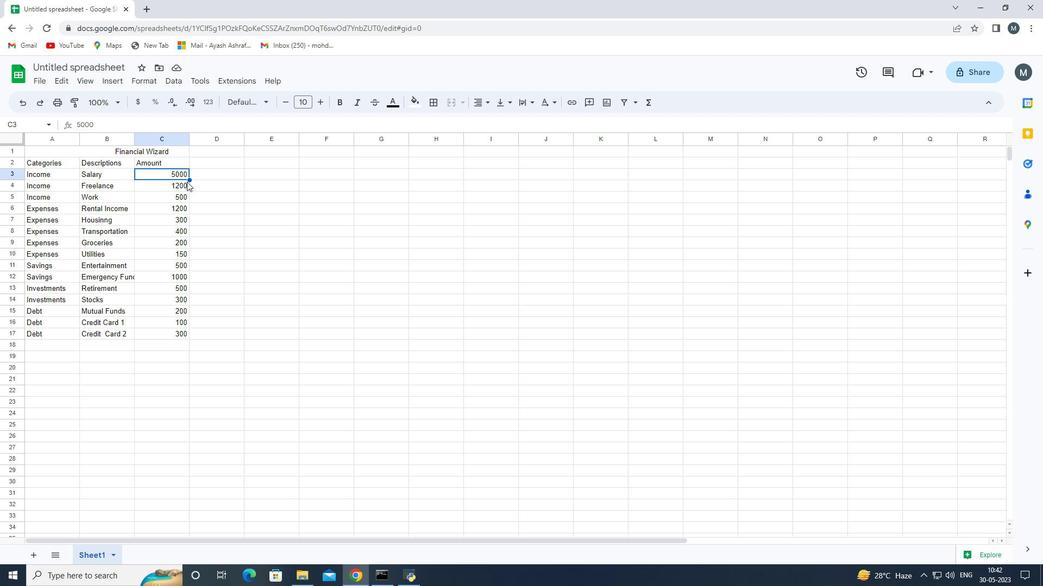 
Action: Key pressed <Key.shift_r><Key.down><Key.down><Key.down><Key.down><Key.down><Key.down><Key.down><Key.down><Key.down><Key.down><Key.down><Key.down><Key.down><Key.down><Key.down><Key.down><Key.down><Key.up><Key.up><Key.up>
Screenshot: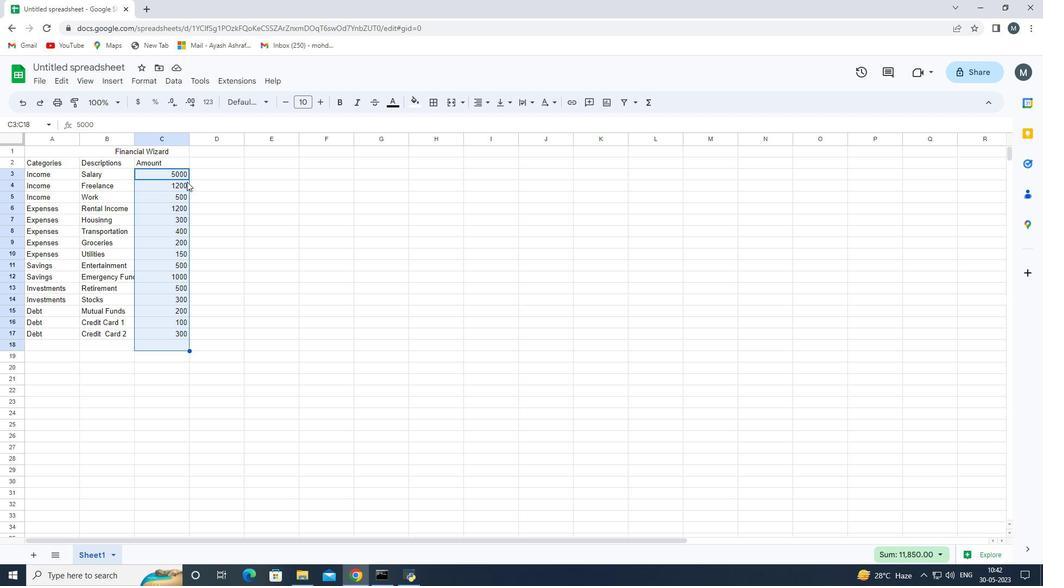 
Action: Mouse moved to (207, 107)
Screenshot: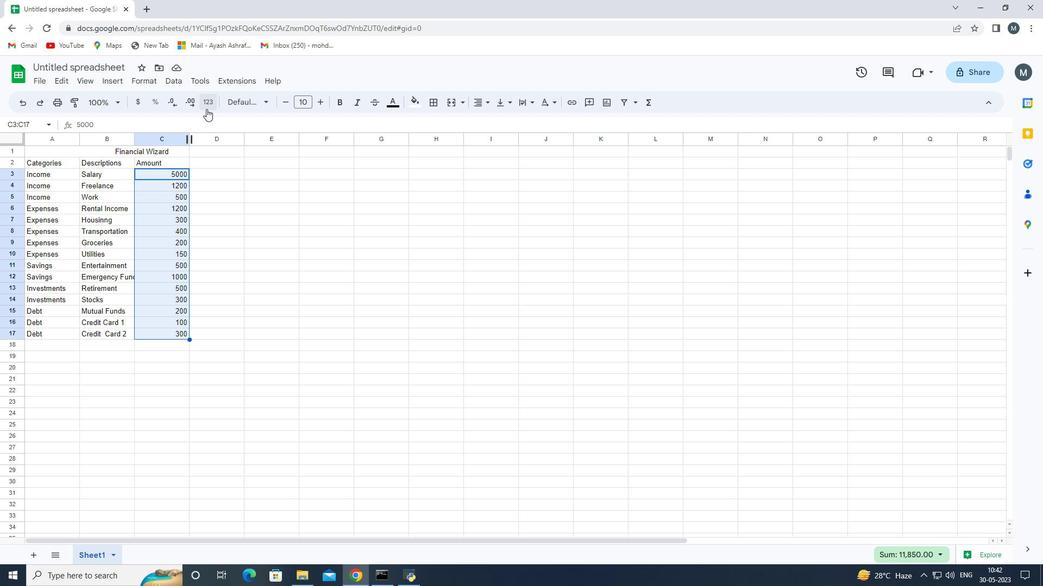 
Action: Mouse pressed left at (207, 107)
Screenshot: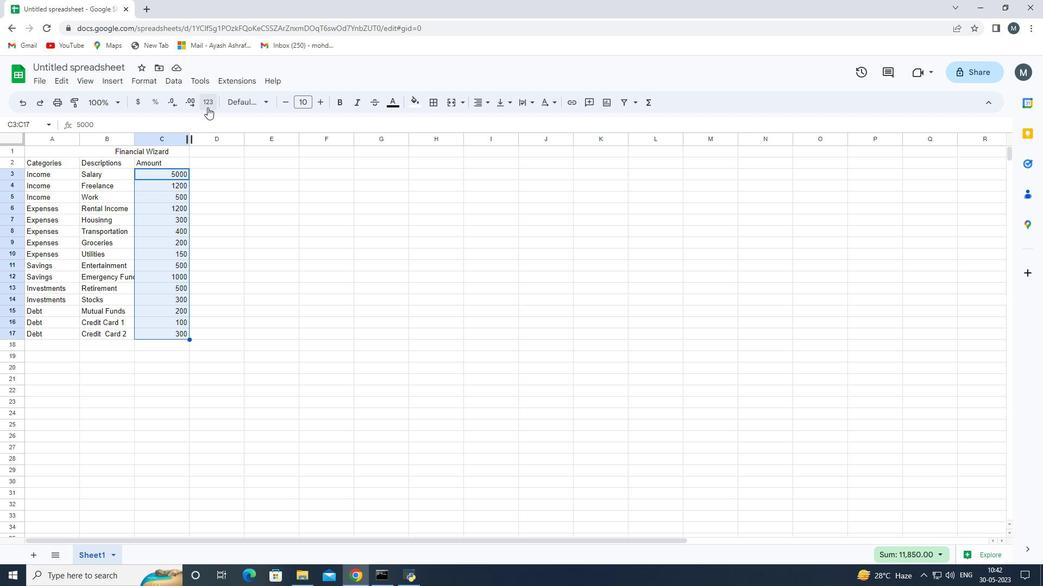 
Action: Mouse moved to (260, 413)
Screenshot: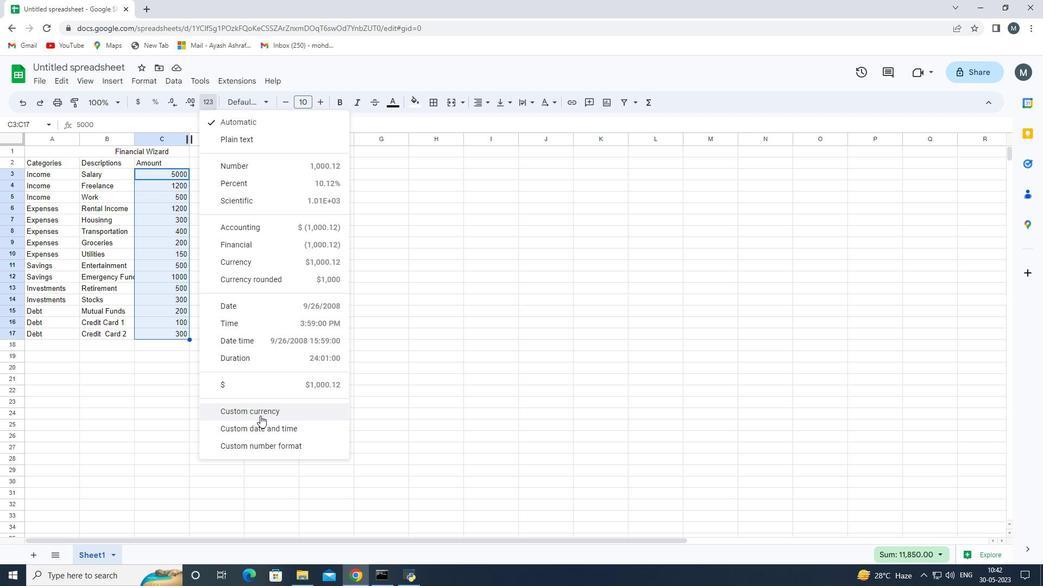 
Action: Mouse pressed left at (260, 413)
Screenshot: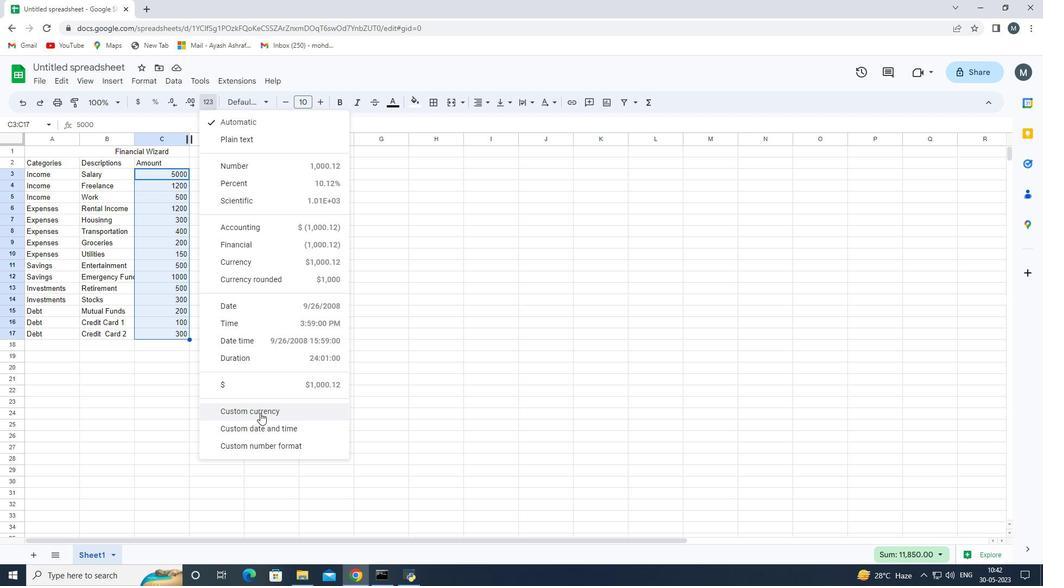 
Action: Mouse moved to (533, 276)
Screenshot: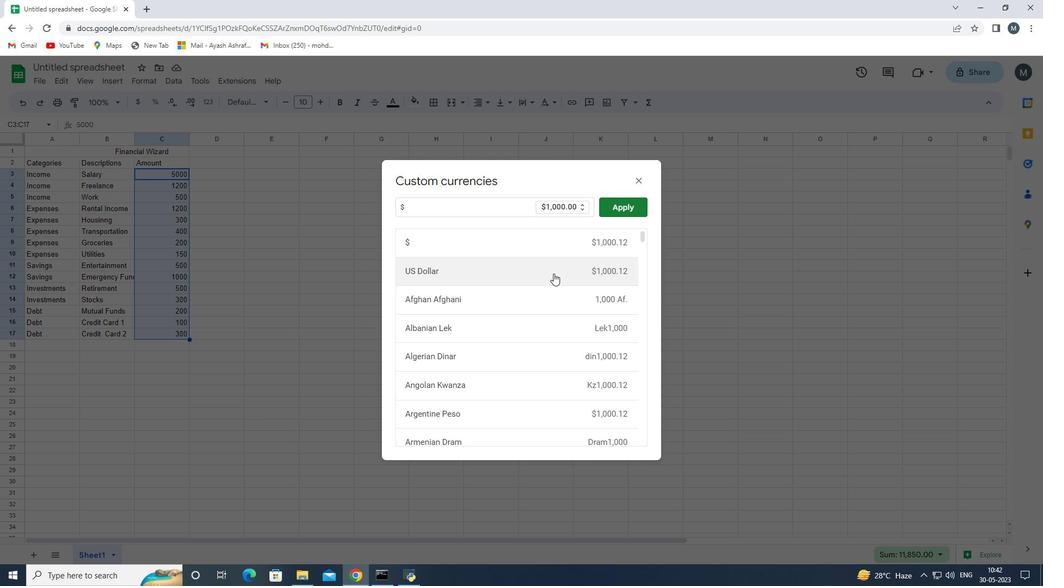 
Action: Mouse pressed left at (533, 276)
Screenshot: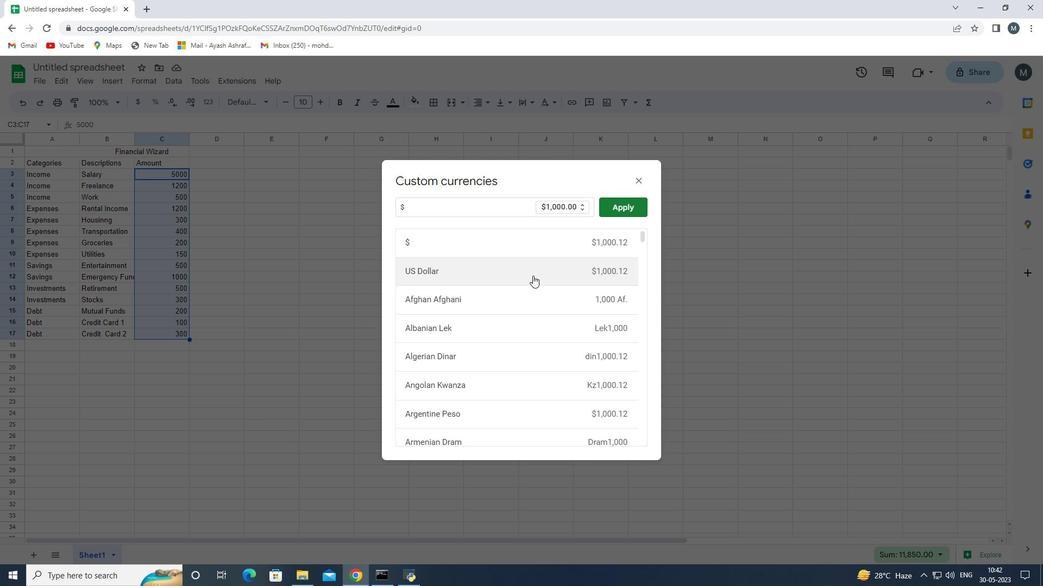 
Action: Mouse moved to (620, 209)
Screenshot: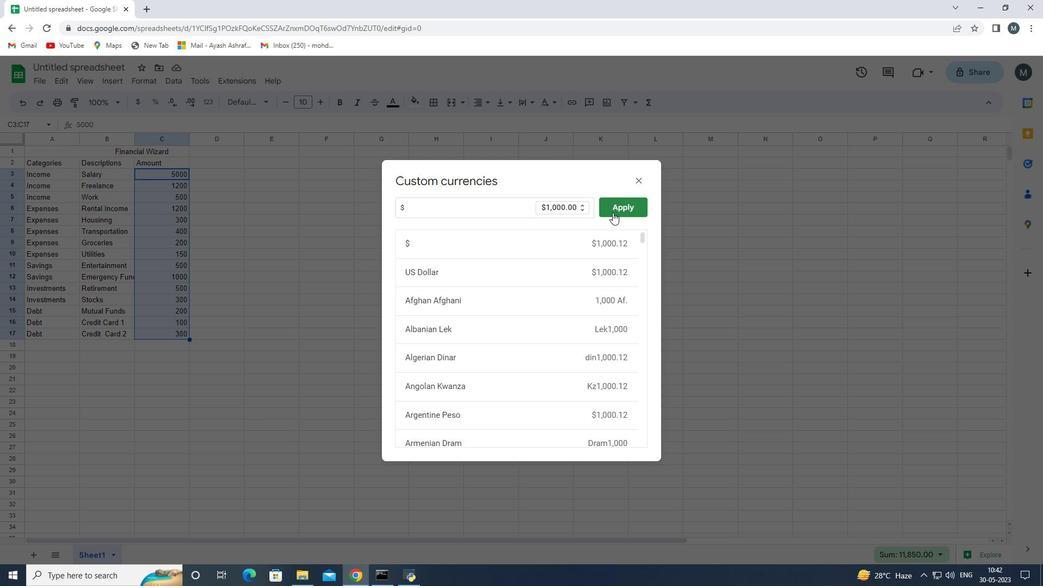 
Action: Mouse pressed left at (620, 209)
Screenshot: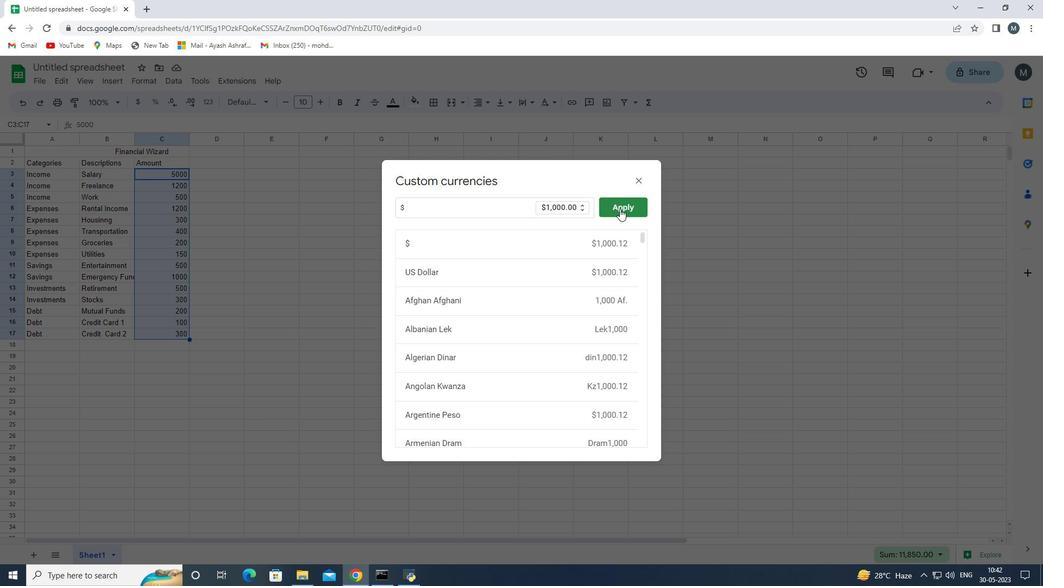 
Action: Mouse moved to (106, 153)
Screenshot: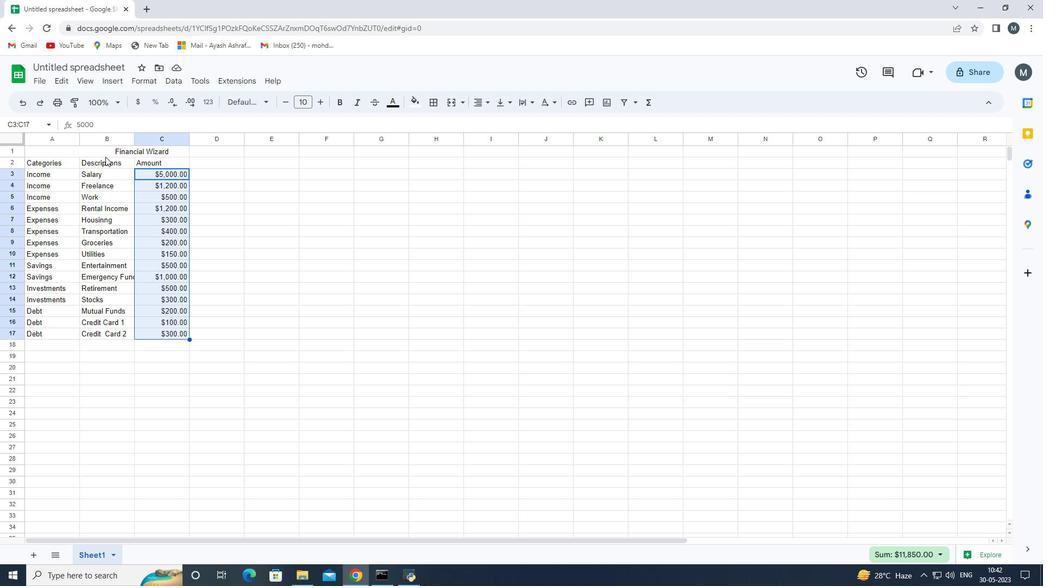 
Action: Mouse pressed left at (106, 153)
Screenshot: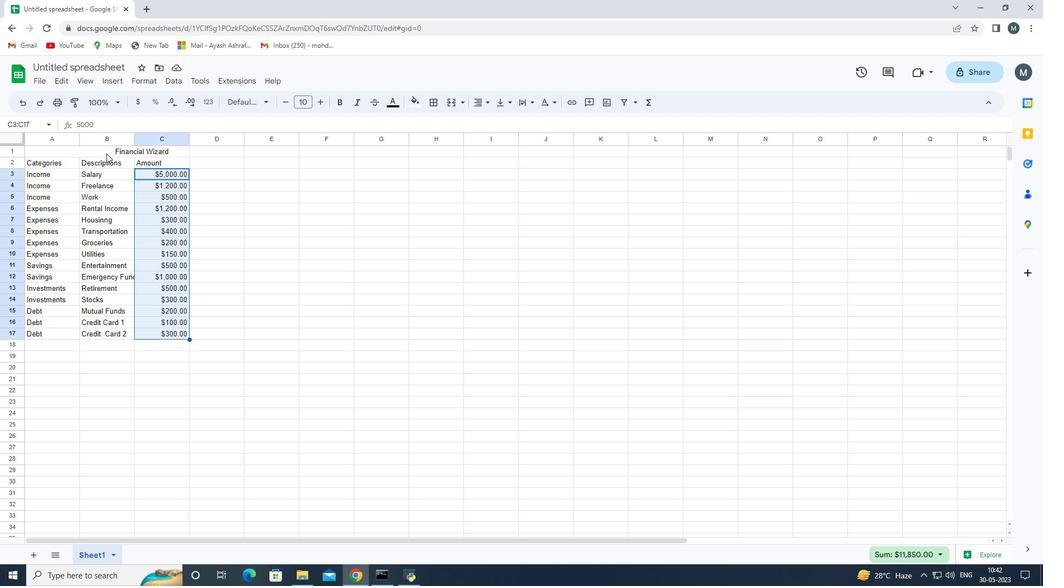 
Action: Mouse moved to (13, 153)
Screenshot: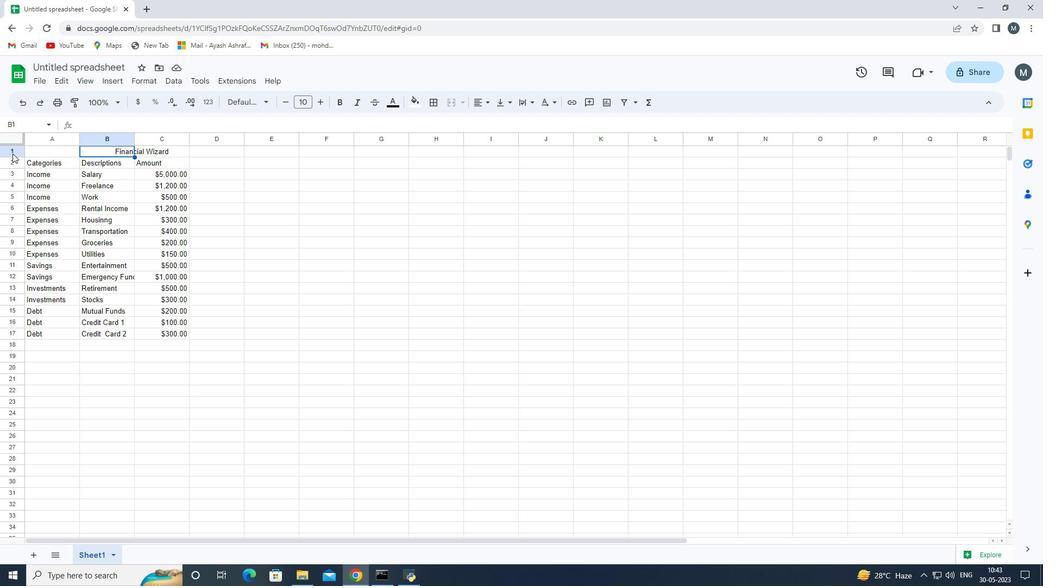 
Action: Mouse pressed left at (13, 153)
Screenshot: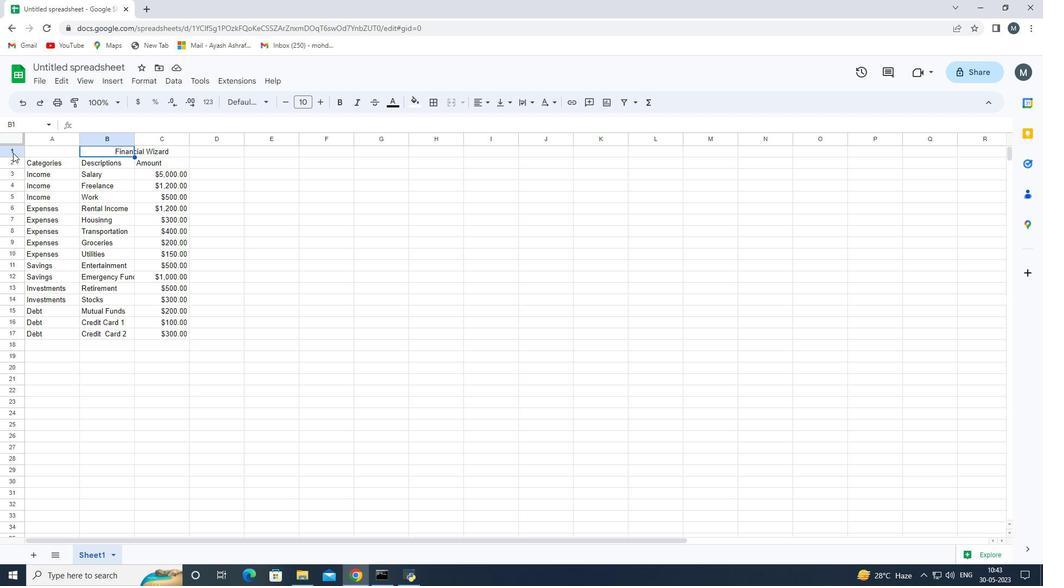 
Action: Mouse moved to (219, 153)
Screenshot: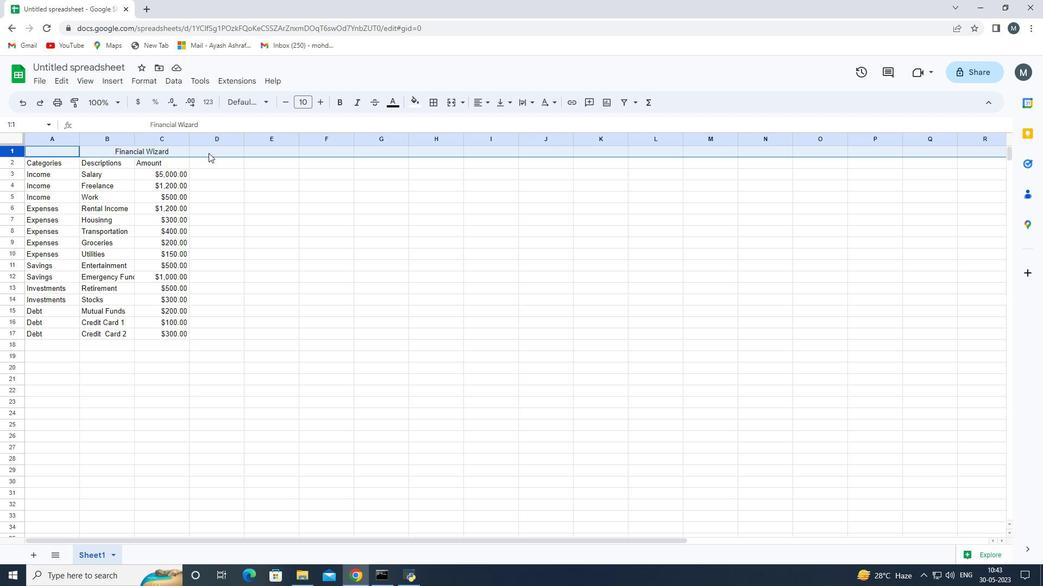 
Action: Mouse pressed left at (219, 153)
Screenshot: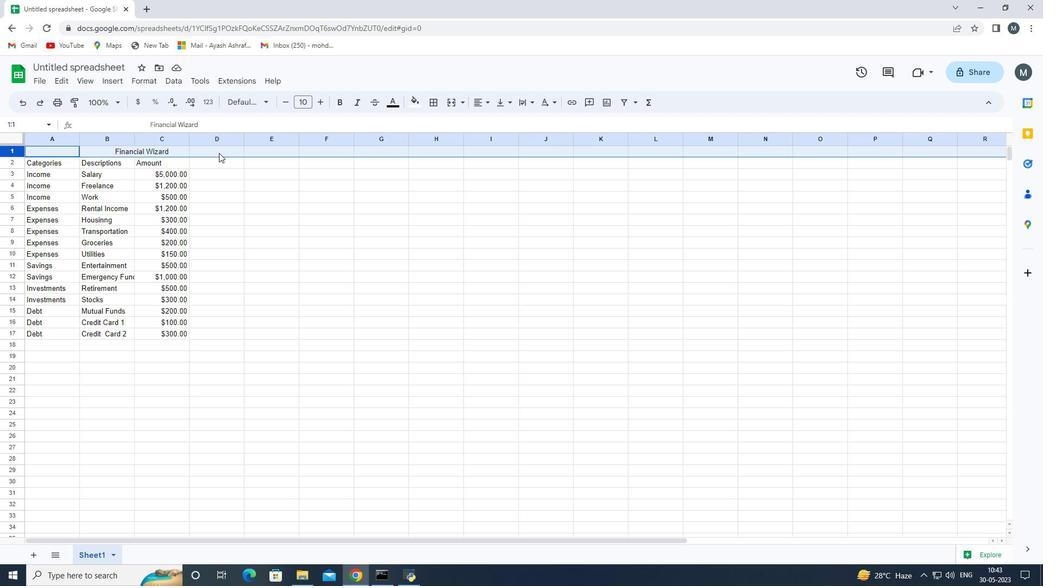 
Action: Mouse moved to (14, 147)
Screenshot: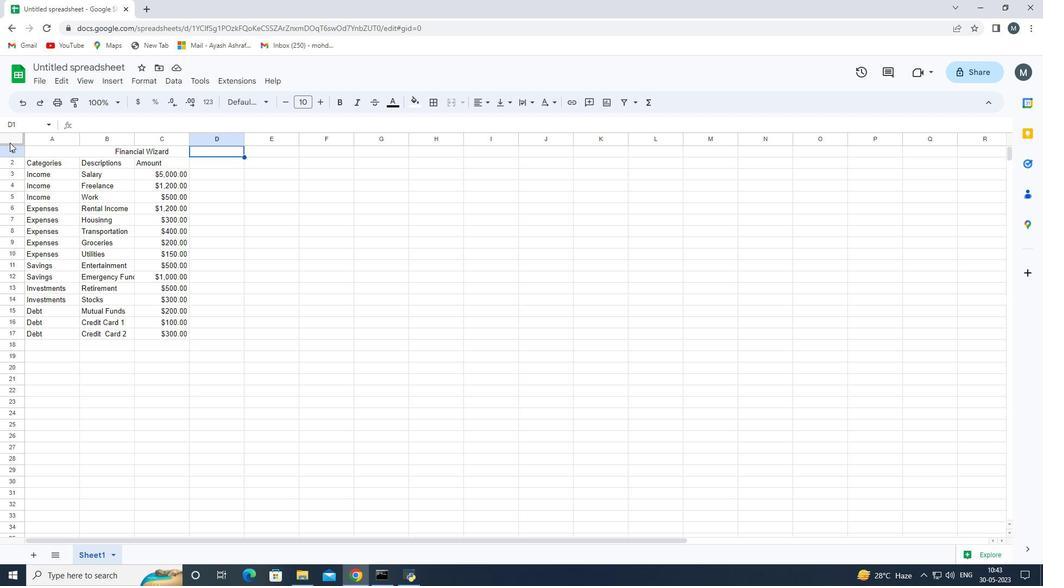 
Action: Mouse pressed left at (14, 147)
Screenshot: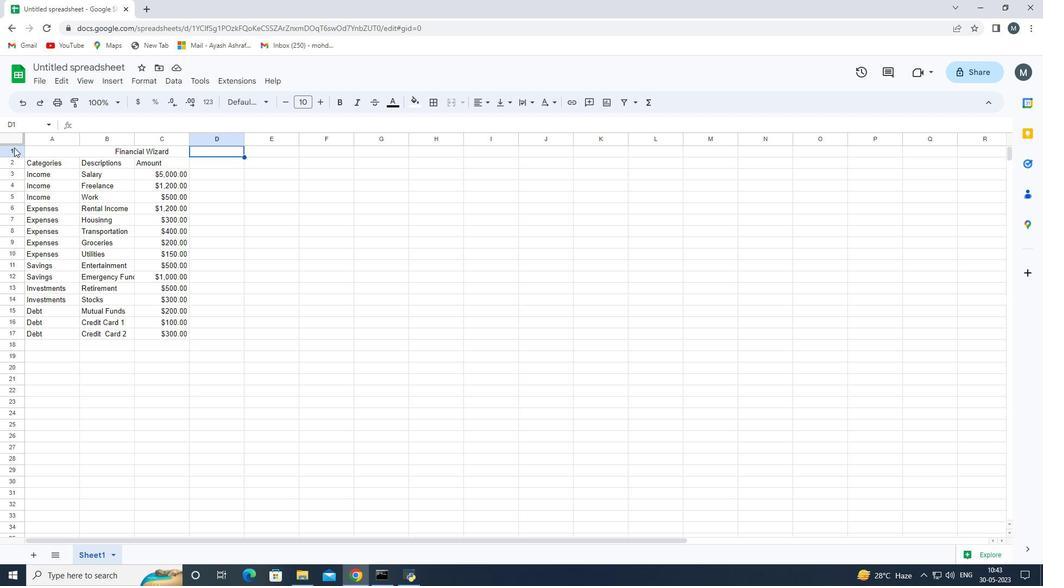 
Action: Mouse moved to (78, 157)
Screenshot: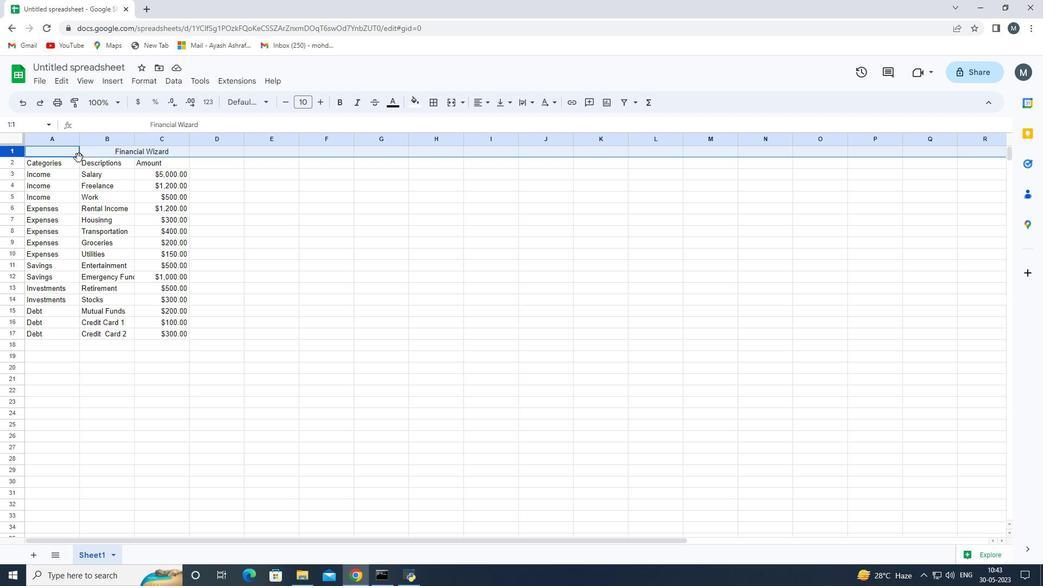 
Action: Mouse pressed left at (78, 157)
Screenshot: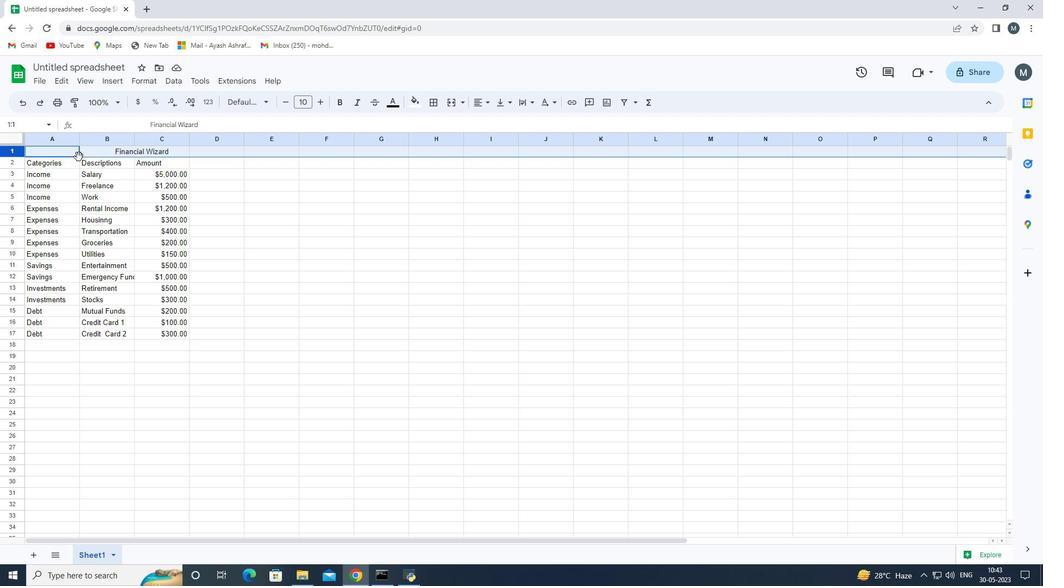 
Action: Mouse moved to (152, 123)
Screenshot: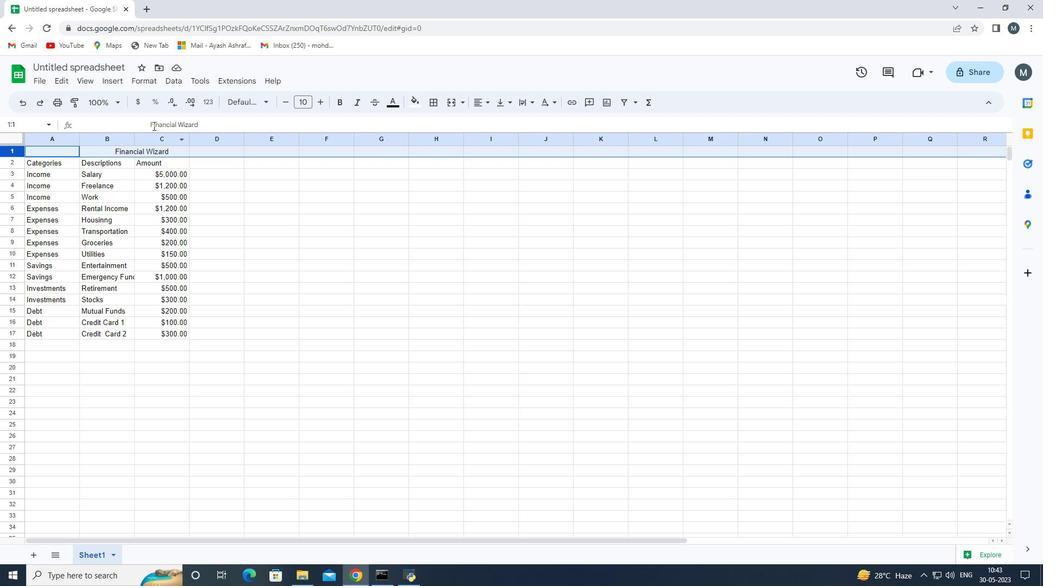 
Action: Mouse pressed left at (152, 123)
Screenshot: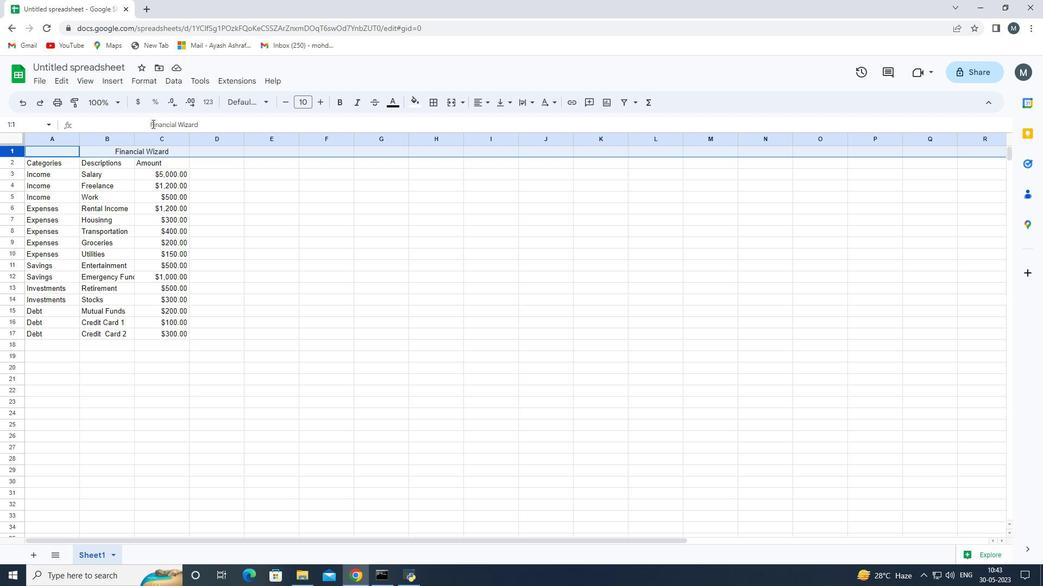 
Action: Mouse moved to (149, 123)
Screenshot: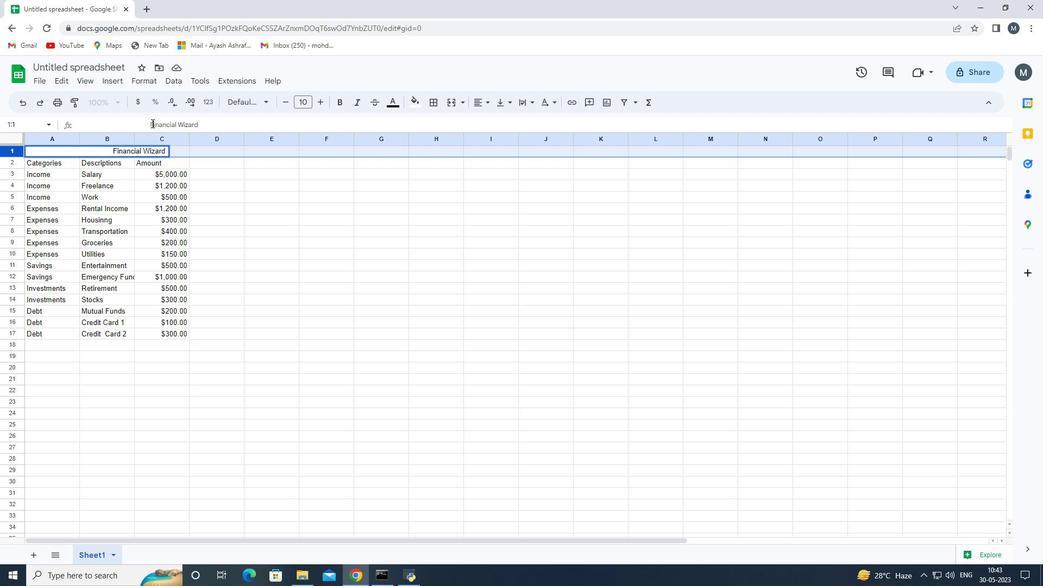 
Action: Mouse pressed left at (149, 123)
Screenshot: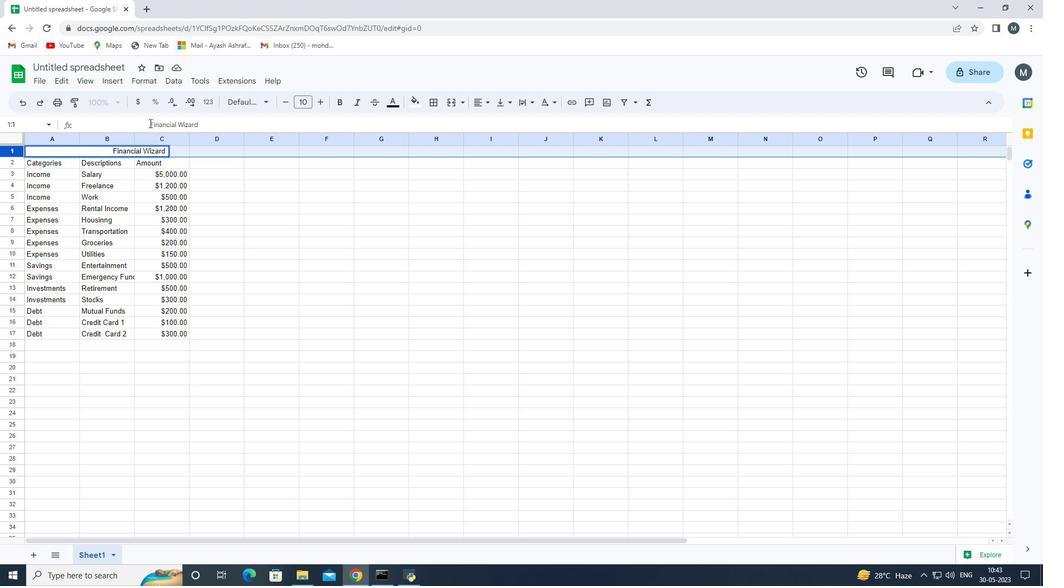 
Action: Mouse moved to (156, 129)
Screenshot: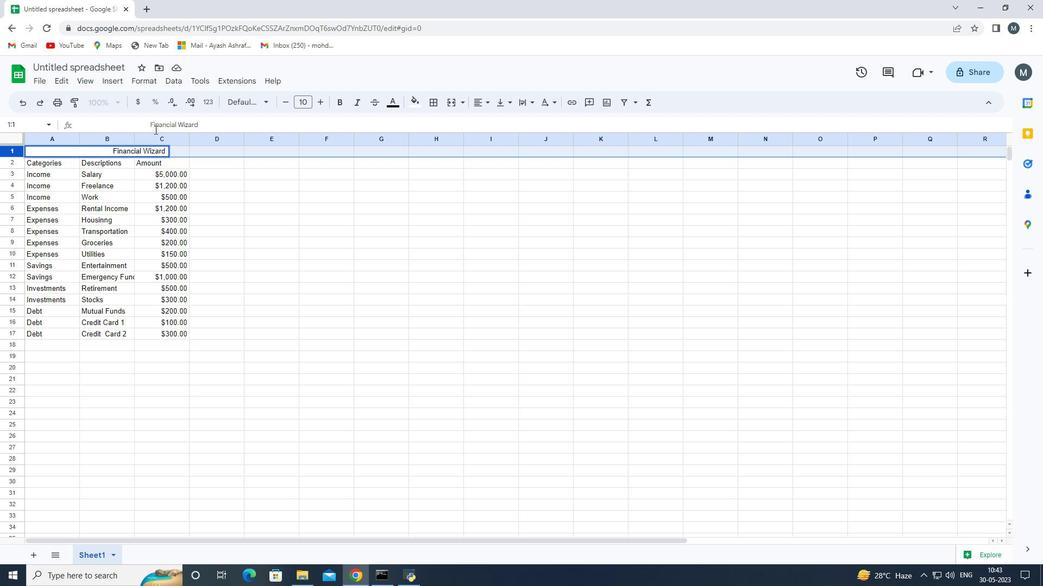 
Action: Key pressed <Key.backspace>
Screenshot: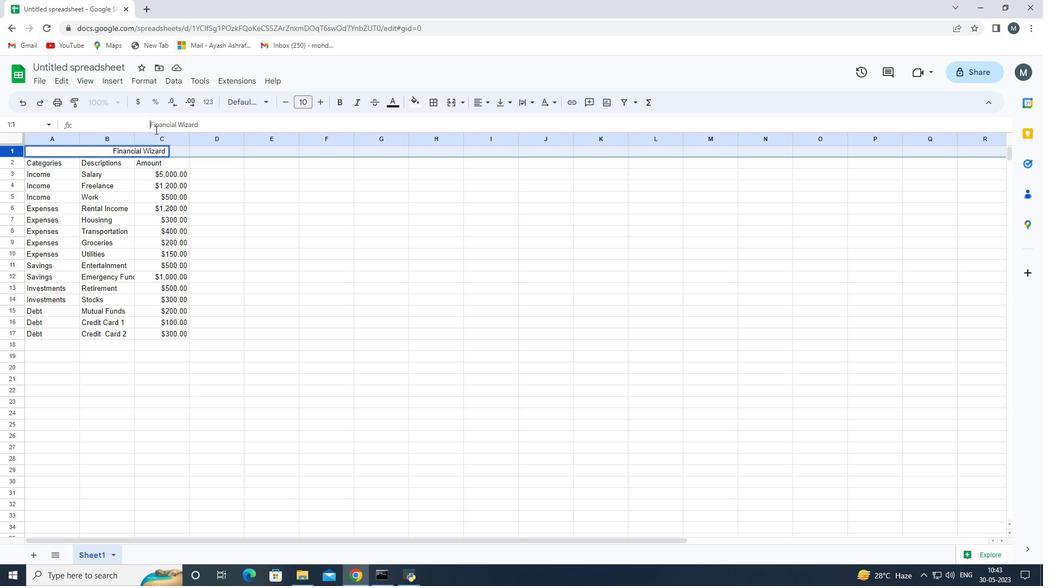 
Action: Mouse moved to (157, 130)
Screenshot: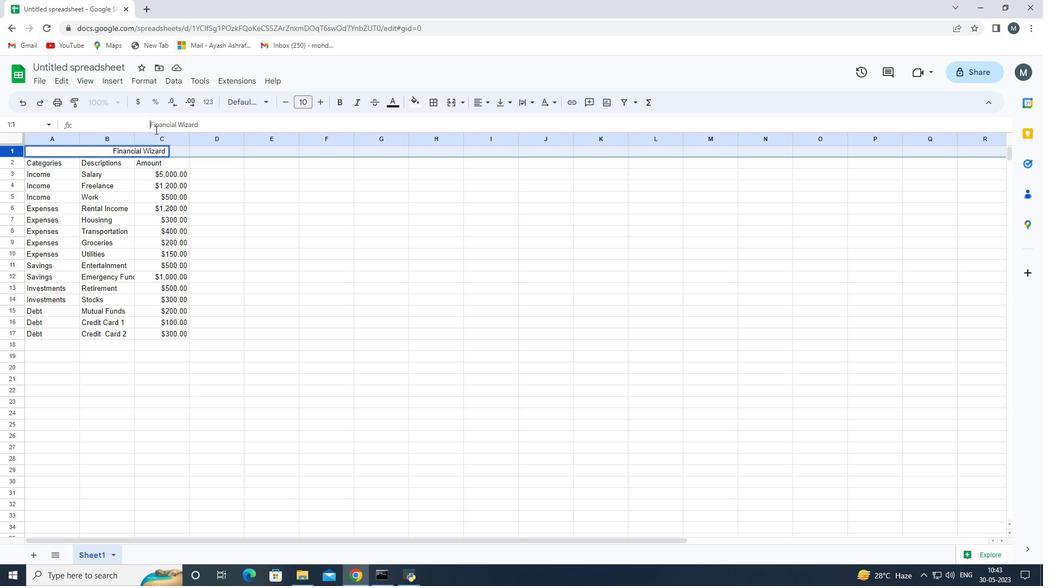 
Action: Key pressed <Key.backspace><Key.backspace><Key.backspace><Key.backspace><Key.backspace><Key.backspace><Key.backspace><Key.backspace><Key.backspace><Key.backspace><Key.backspace><Key.backspace>
Screenshot: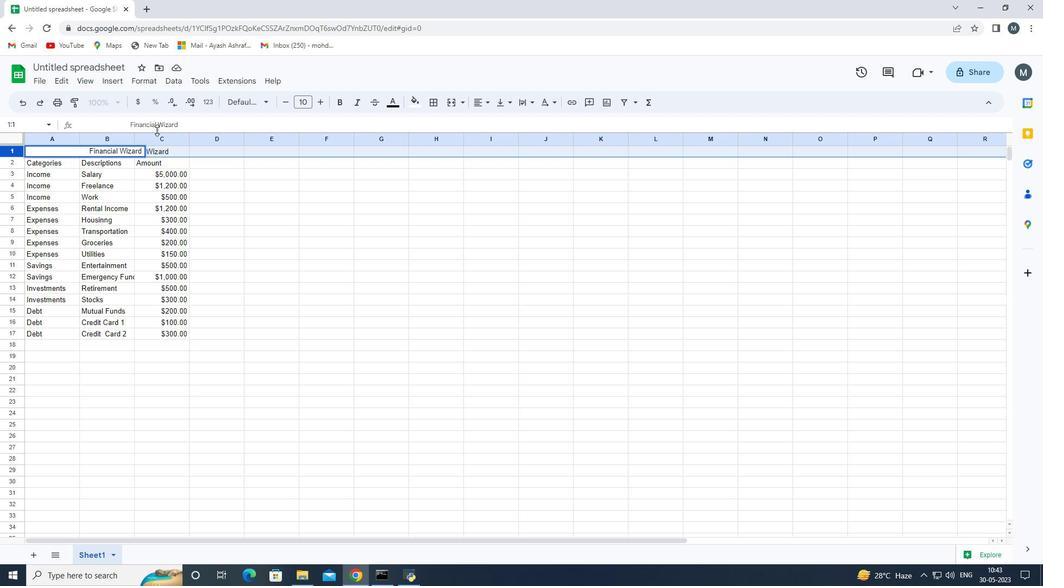 
Action: Mouse moved to (266, 230)
Screenshot: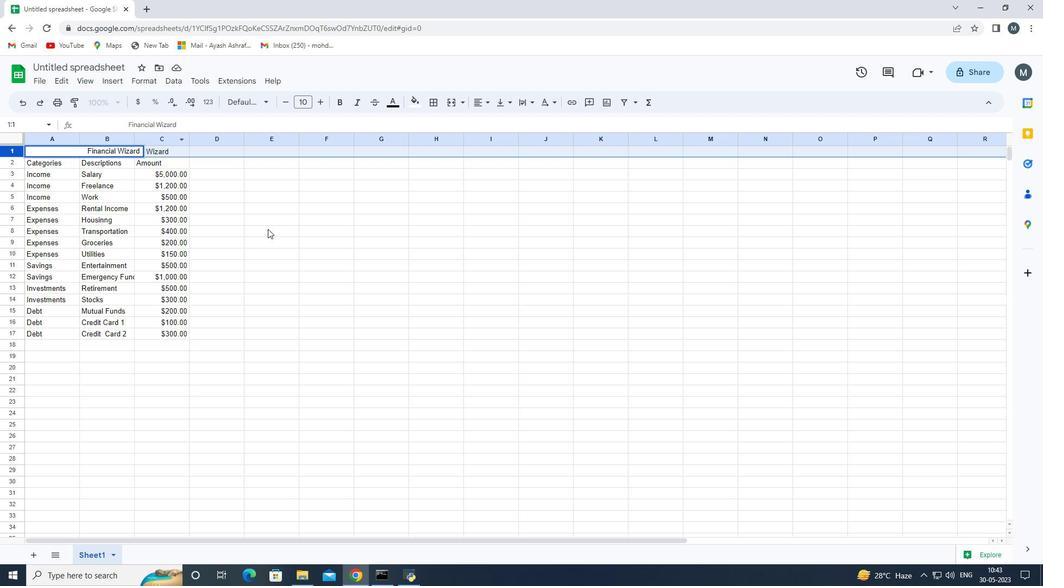 
Action: Mouse pressed left at (266, 230)
Screenshot: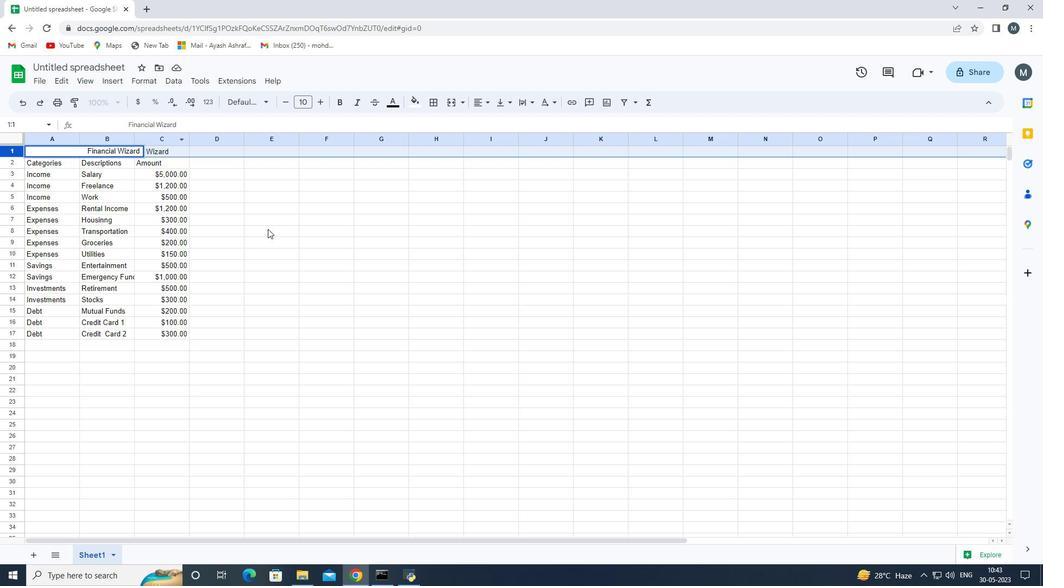 
Action: Mouse moved to (180, 153)
Screenshot: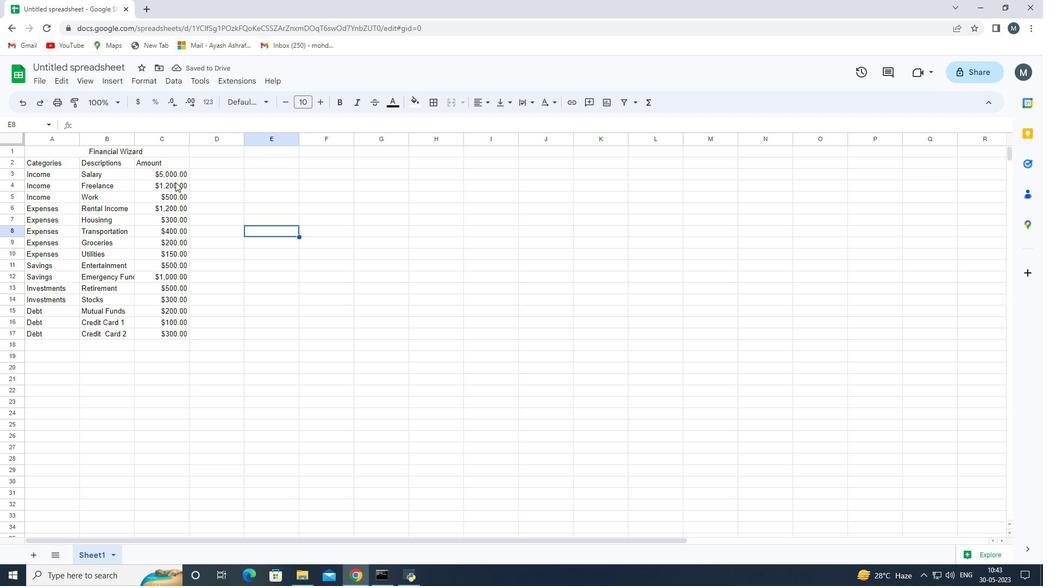 
Action: Mouse pressed left at (180, 153)
Screenshot: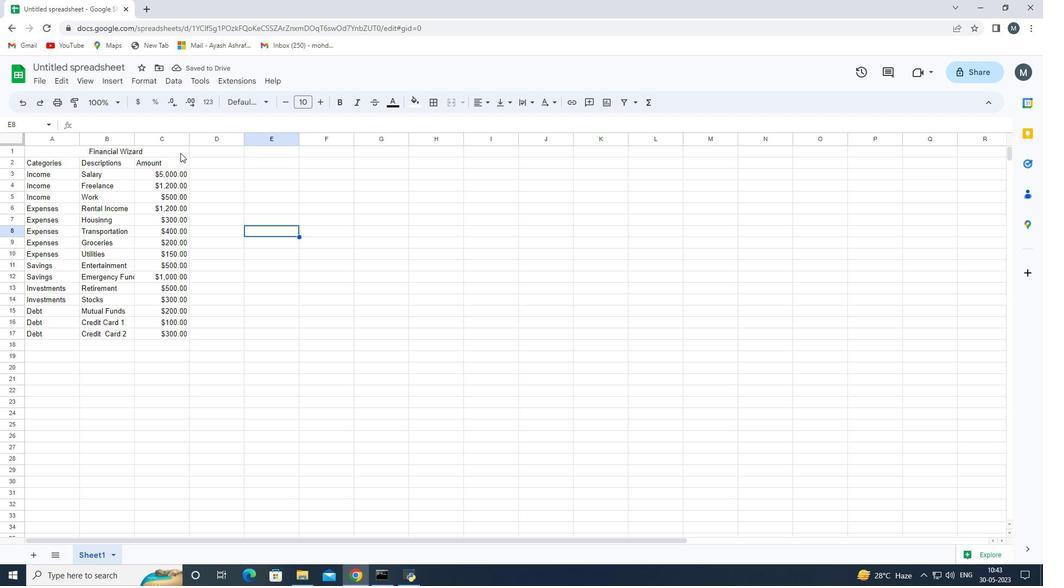 
Action: Mouse moved to (318, 355)
Screenshot: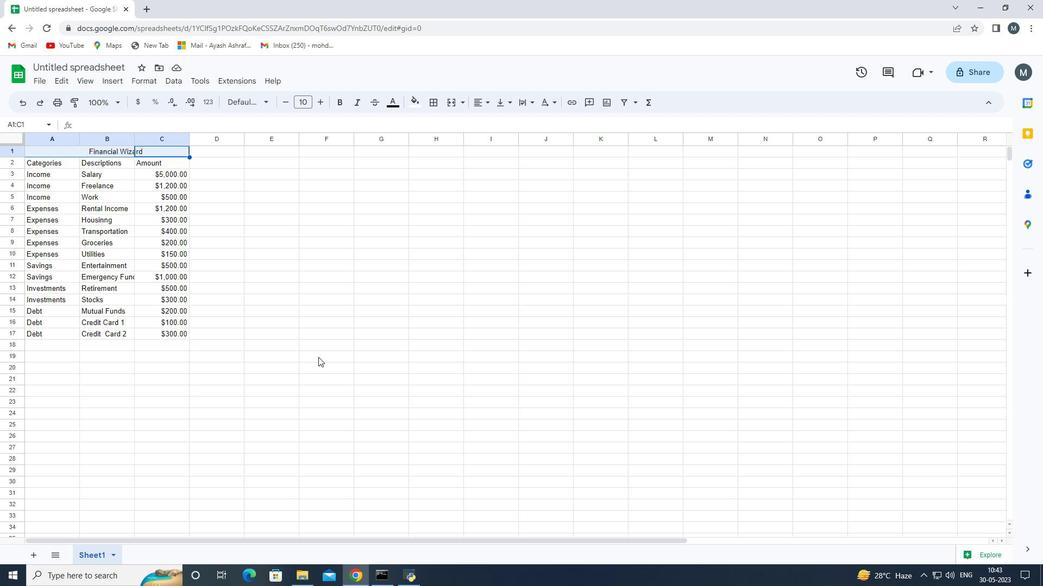 
Action: Mouse pressed left at (318, 355)
Screenshot: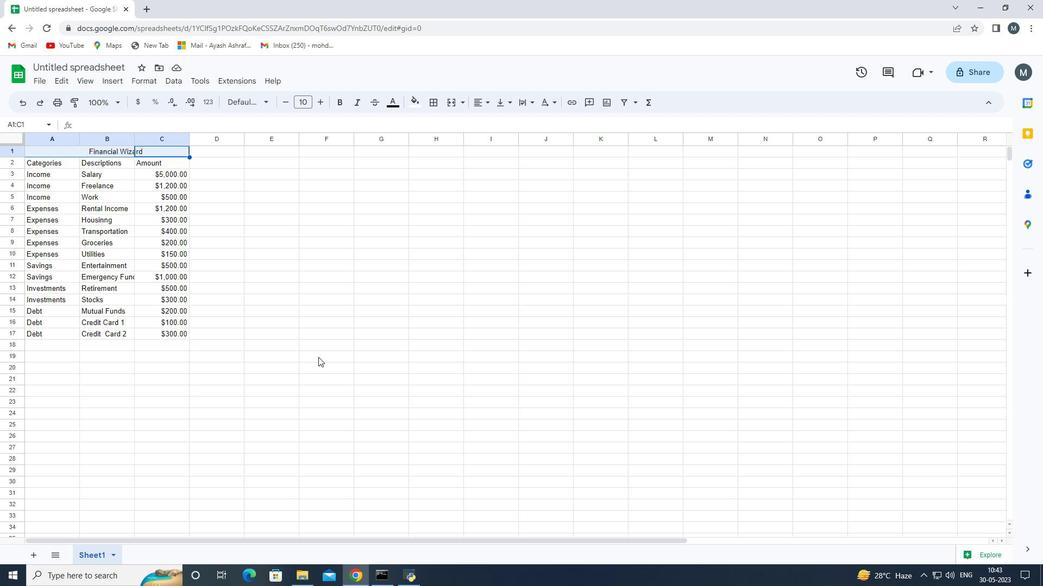 
Action: Mouse moved to (42, 77)
Screenshot: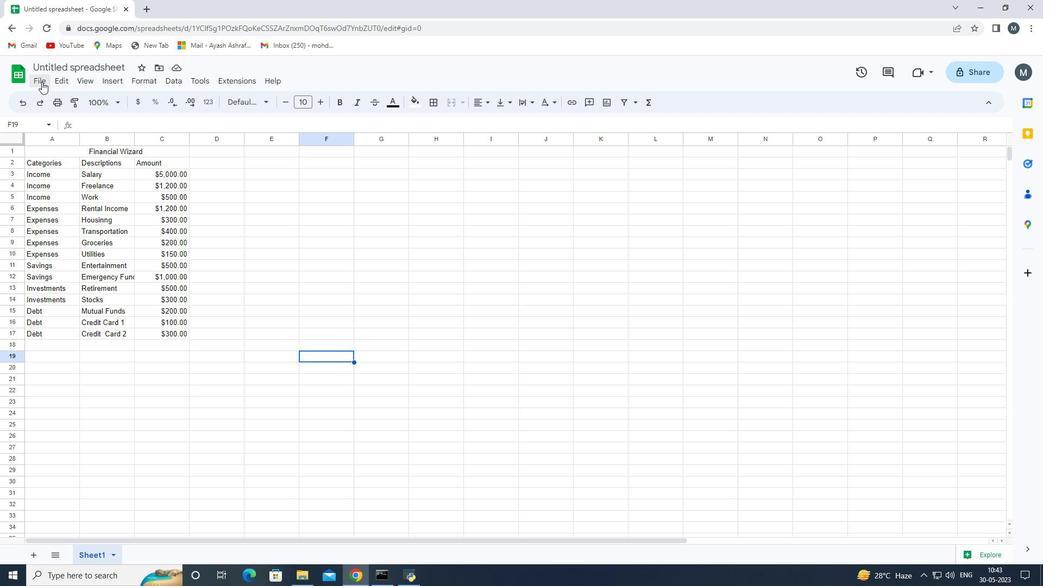 
Action: Mouse pressed left at (42, 77)
Screenshot: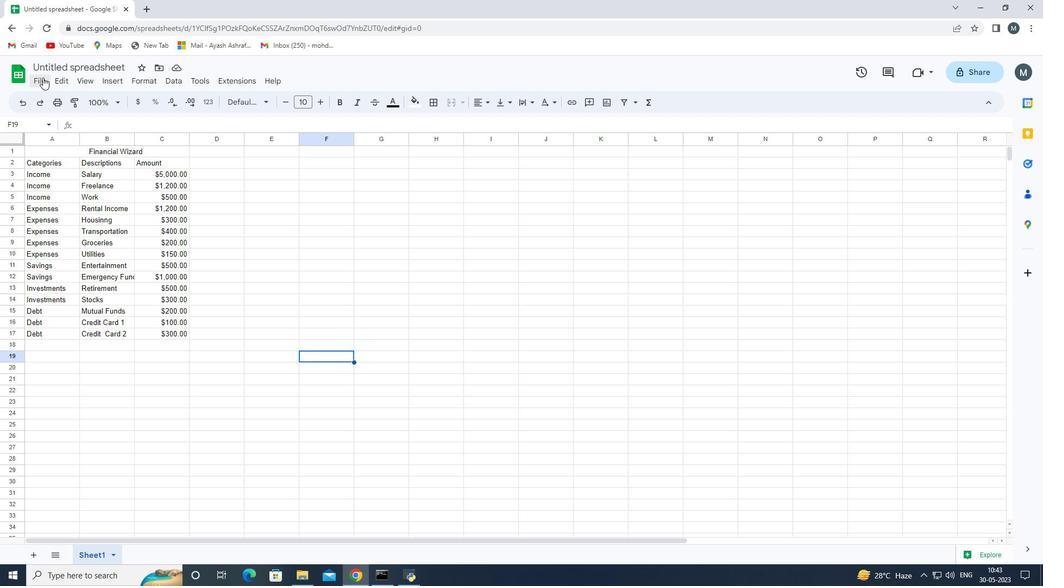 
Action: Mouse moved to (99, 235)
Screenshot: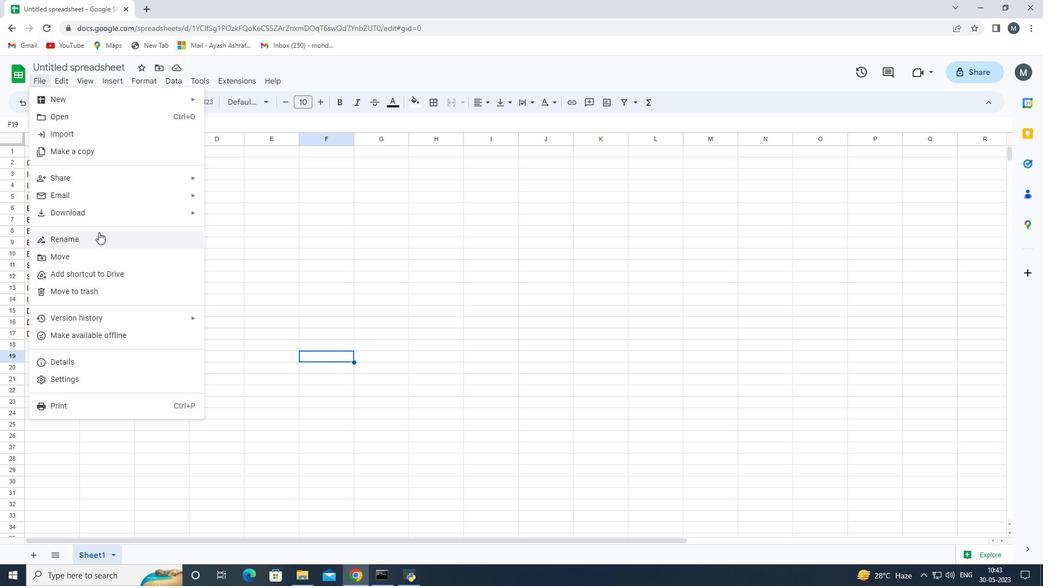 
Action: Mouse pressed left at (99, 235)
Screenshot: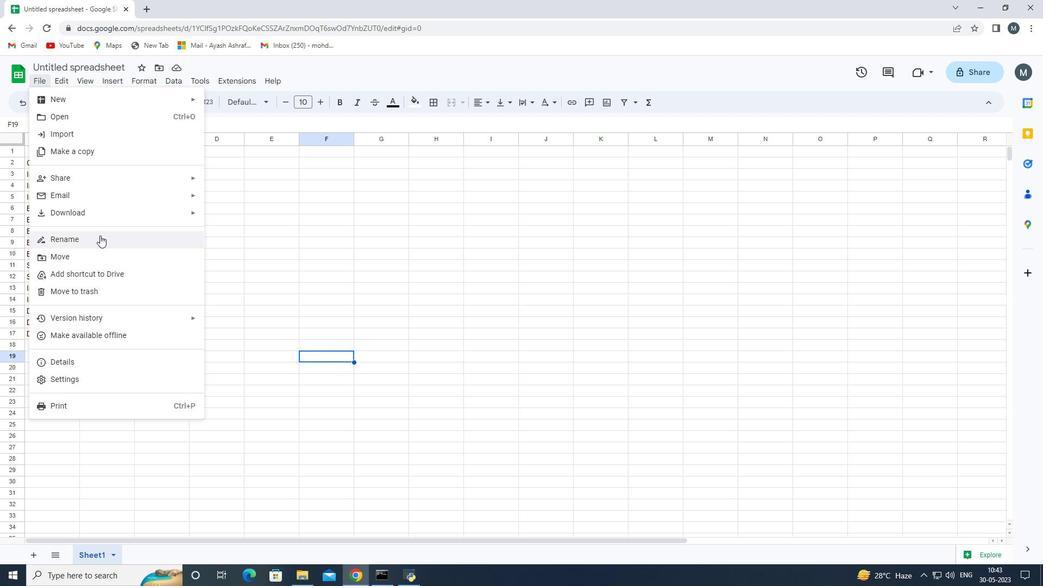 
Action: Mouse moved to (105, 258)
Screenshot: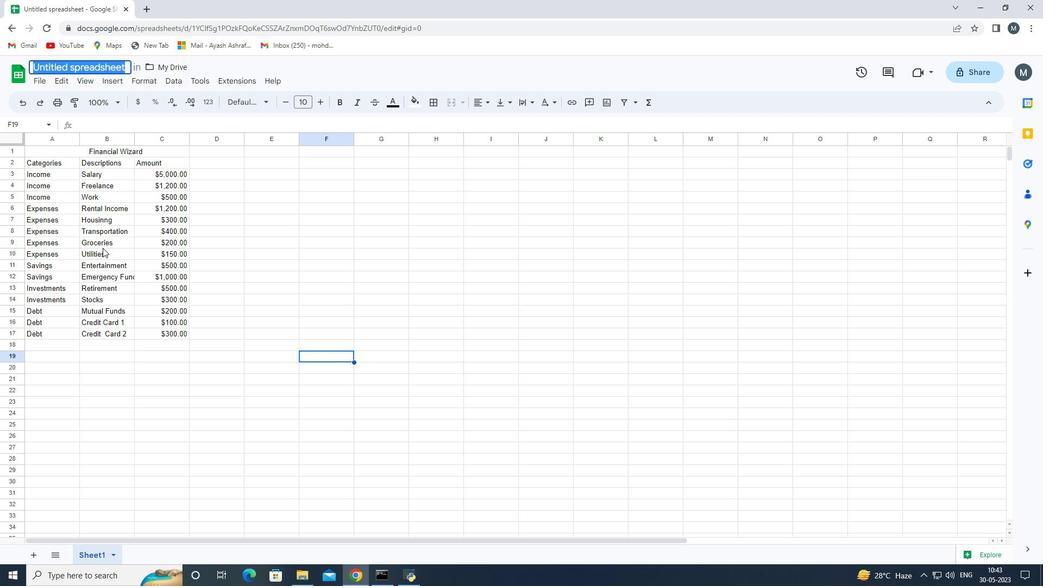 
Action: Key pressed <Key.shift>Asset<Key.shift><Key.space>val<Key.space><Key.shift><Key.shift><Key.shift><Key.shift><Key.shift><Key.shift><Key.shift><Key.shift><Key.shift><Key.shift><Key.shift><Key.shift><Key.shift><Key.shift><Key.shift><Key.shift><Key.shift><Key.shift><Key.shift><Key.shift><Key.shift><Key.shift><Key.shift><Key.shift><Key.shift><Key.shift><Key.shift><Key.shift><Key.shift><Key.shift>Templatesbook<Key.enter>
Screenshot: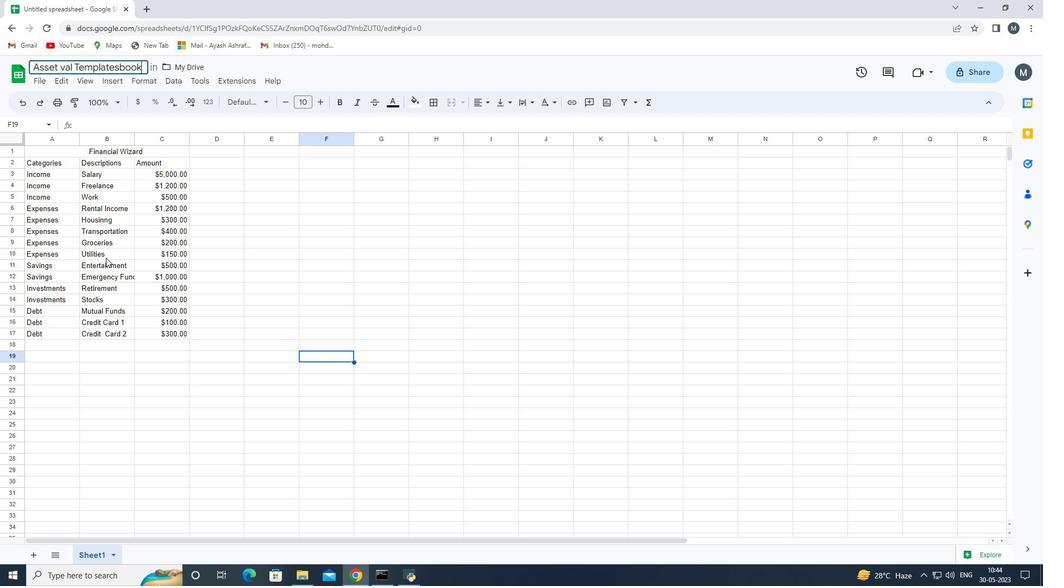 
Action: Mouse moved to (143, 360)
Screenshot: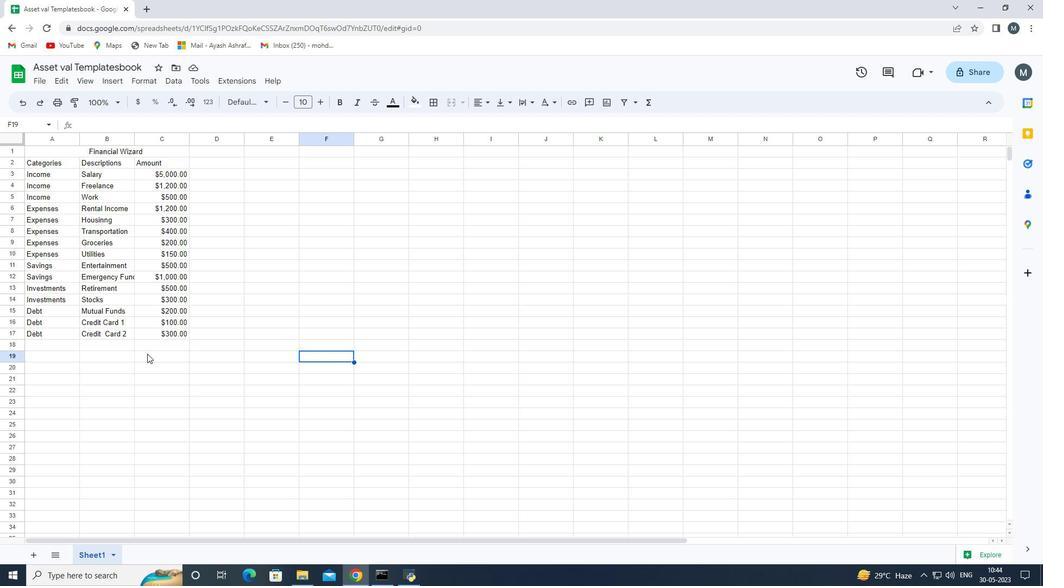 
Action: Mouse scrolled (143, 361) with delta (0, 0)
Screenshot: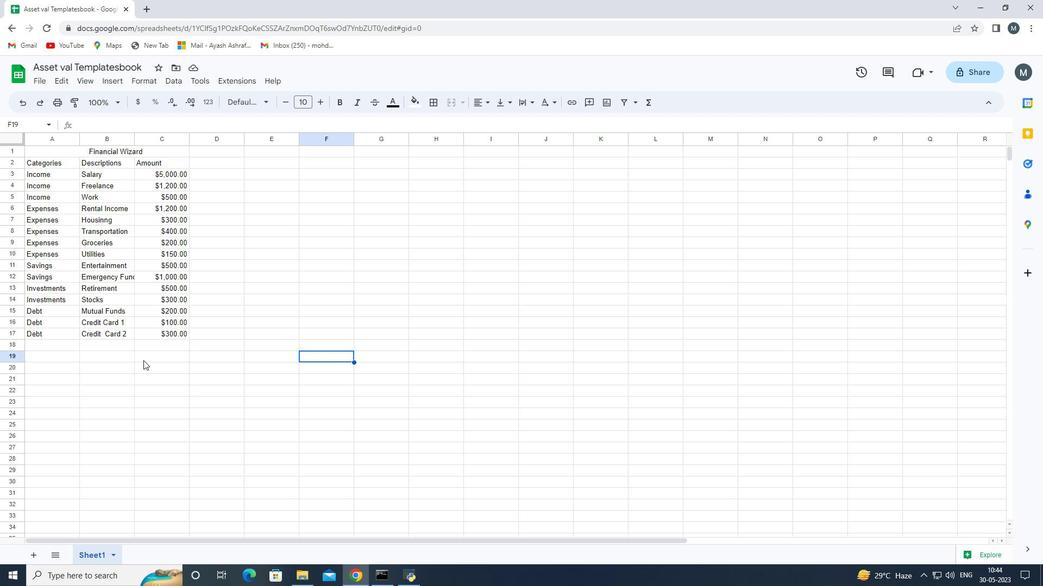 
Action: Mouse scrolled (143, 361) with delta (0, 0)
Screenshot: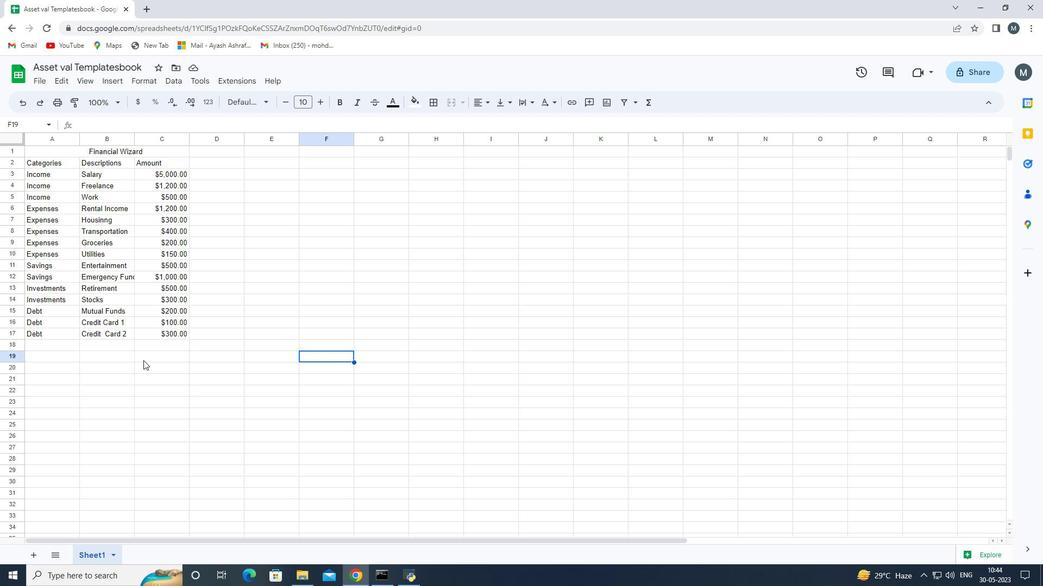 
Action: Mouse scrolled (143, 361) with delta (0, 0)
Screenshot: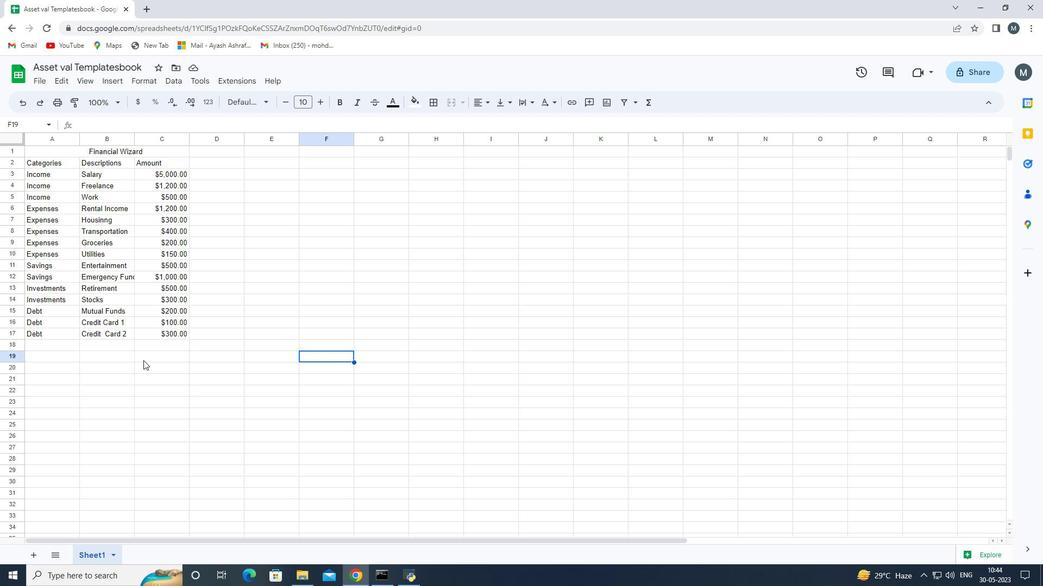 
Action: Mouse scrolled (143, 361) with delta (0, 0)
Screenshot: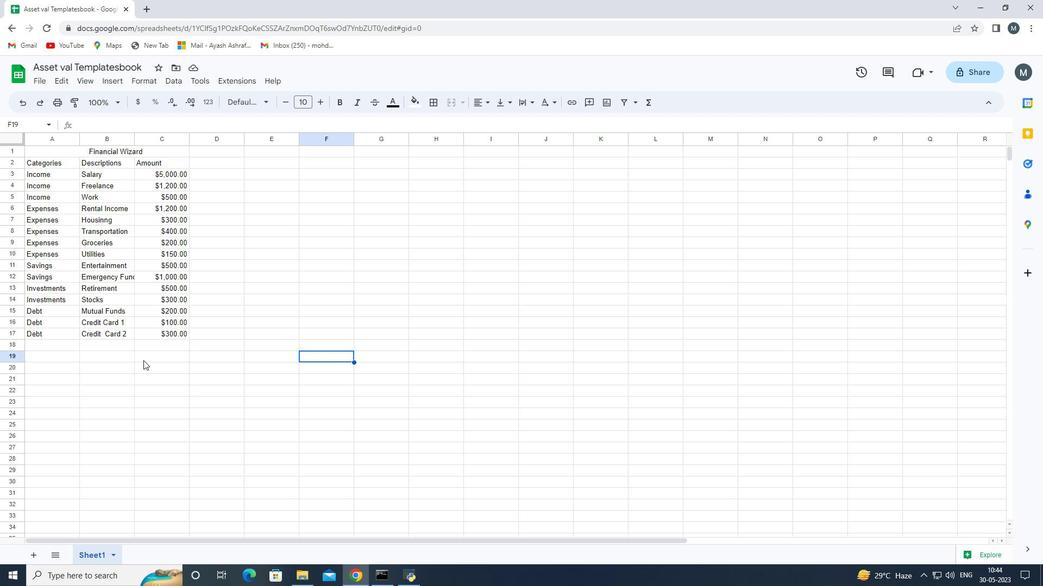 
Action: Mouse scrolled (143, 361) with delta (0, 0)
Screenshot: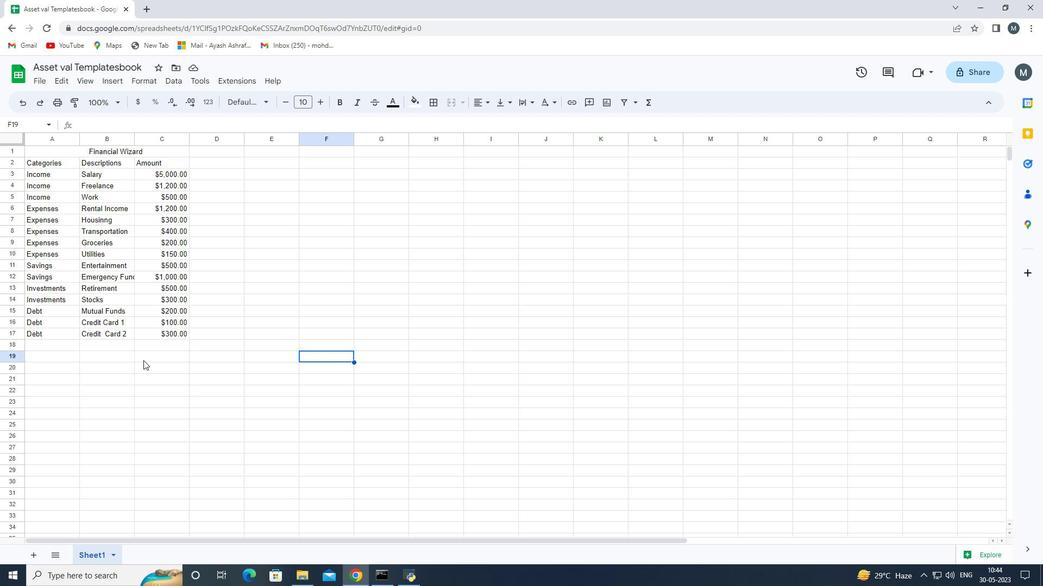 
Action: Mouse moved to (96, 250)
Screenshot: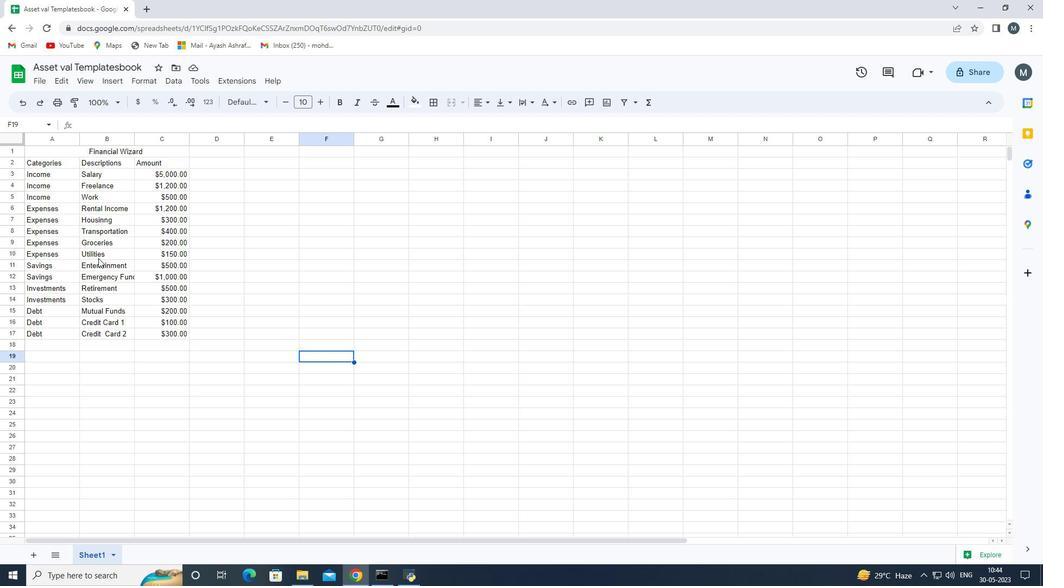 
